 Task: Add a signature Marlon Mitchell containing With heartfelt thanks and warm wishes, Marlon Mitchell to email address softage.6@softage.net and add a label Commercial leases
Action: Mouse moved to (1094, 68)
Screenshot: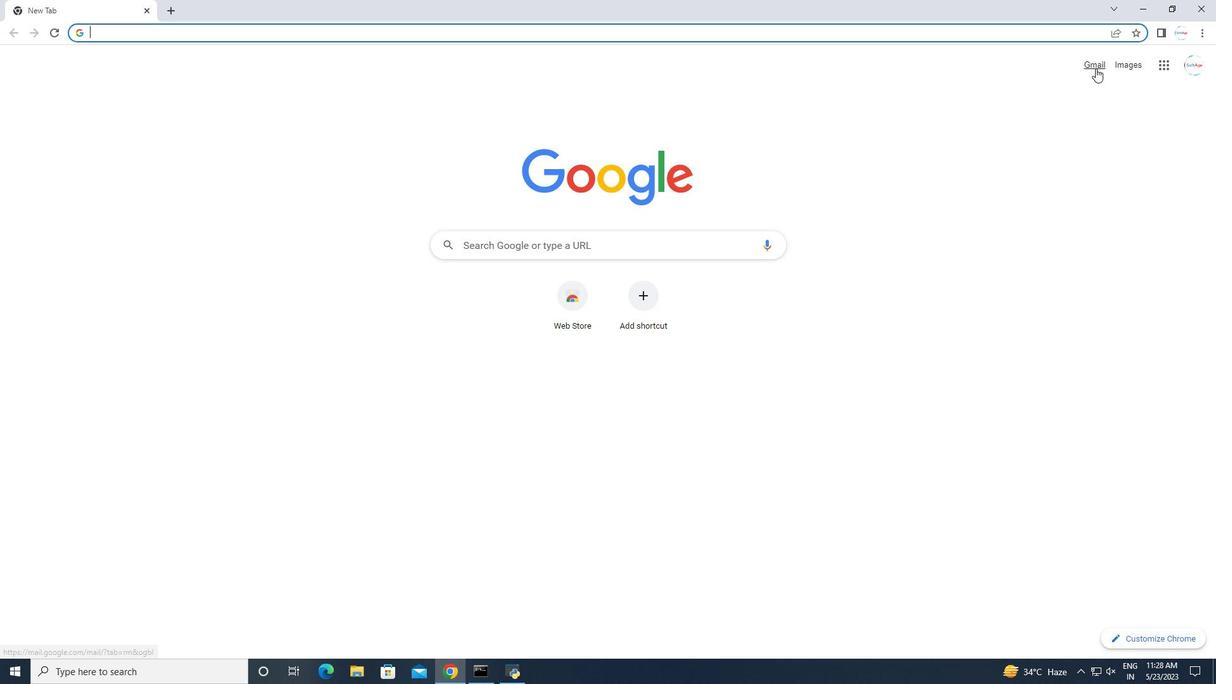 
Action: Mouse pressed left at (1094, 68)
Screenshot: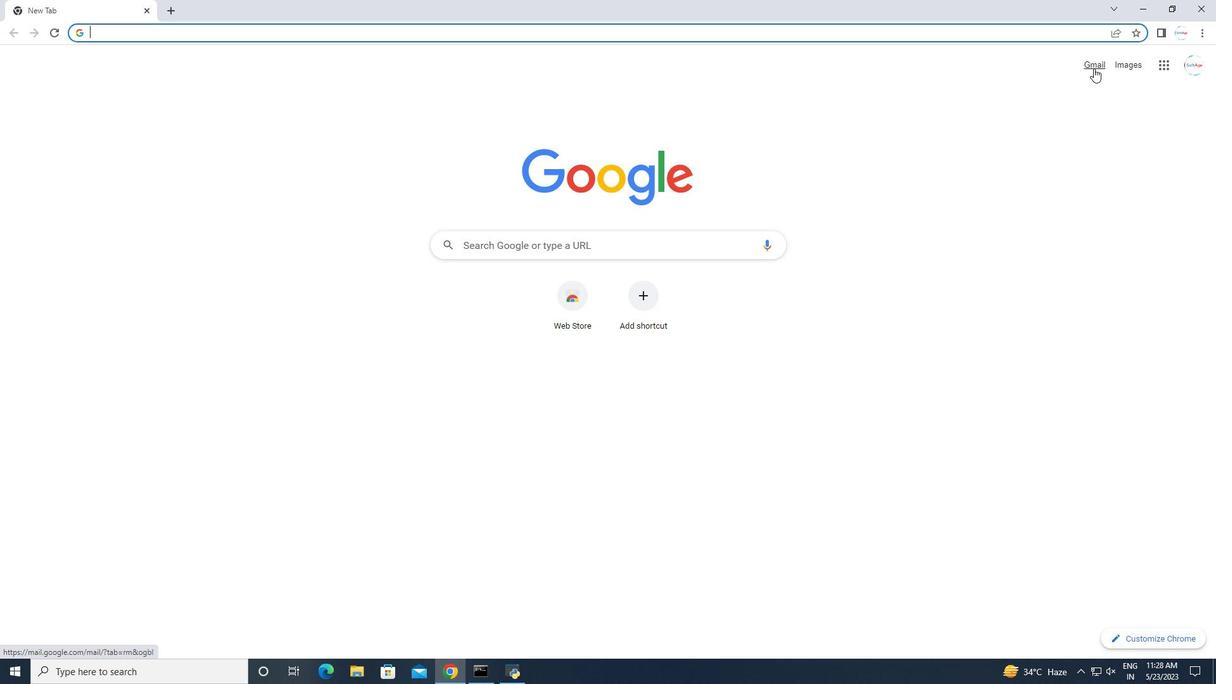 
Action: Mouse moved to (1136, 64)
Screenshot: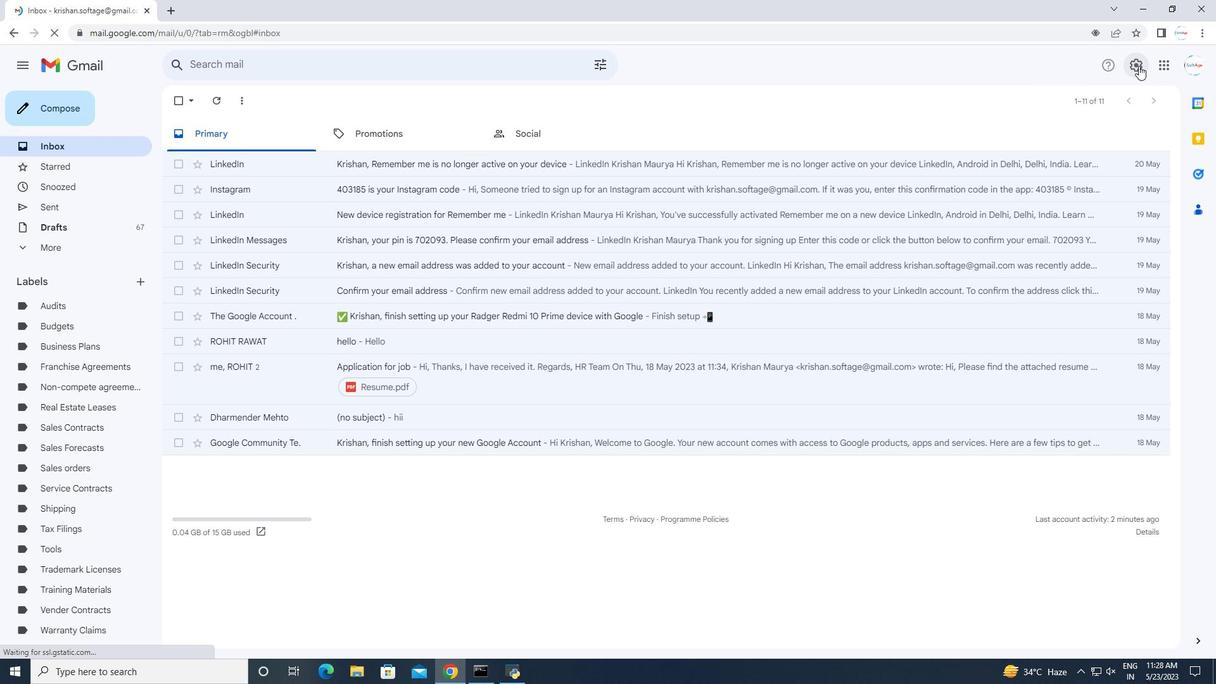 
Action: Mouse pressed left at (1136, 64)
Screenshot: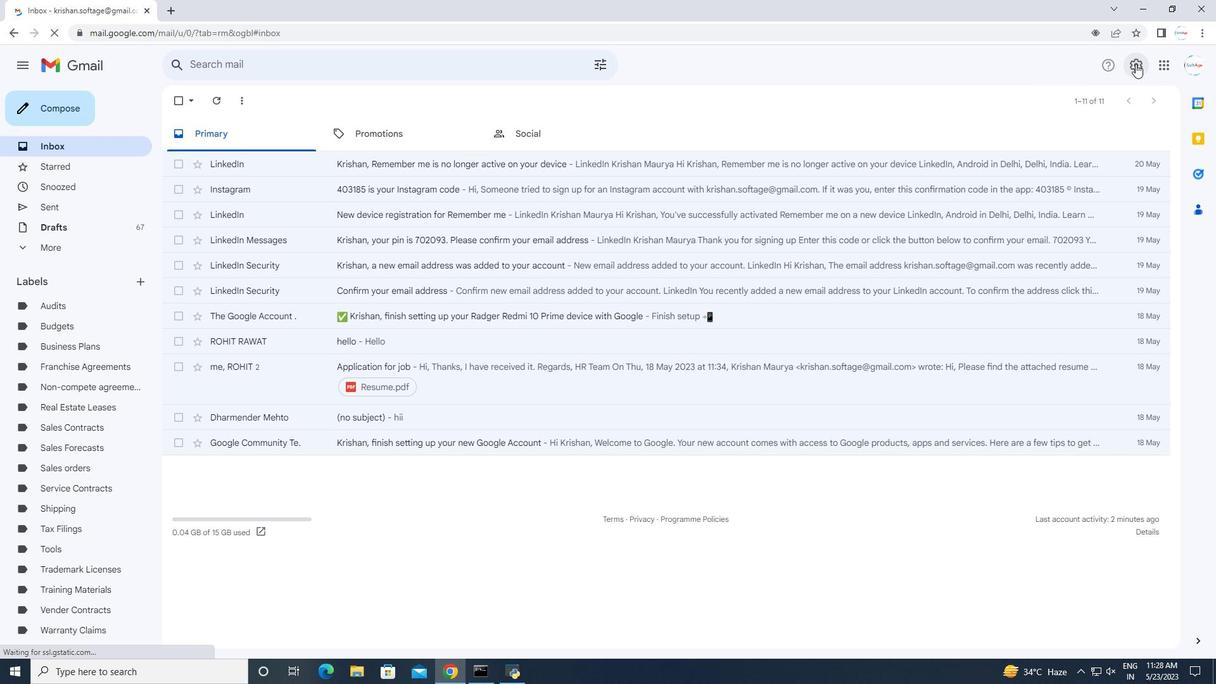 
Action: Mouse moved to (1090, 130)
Screenshot: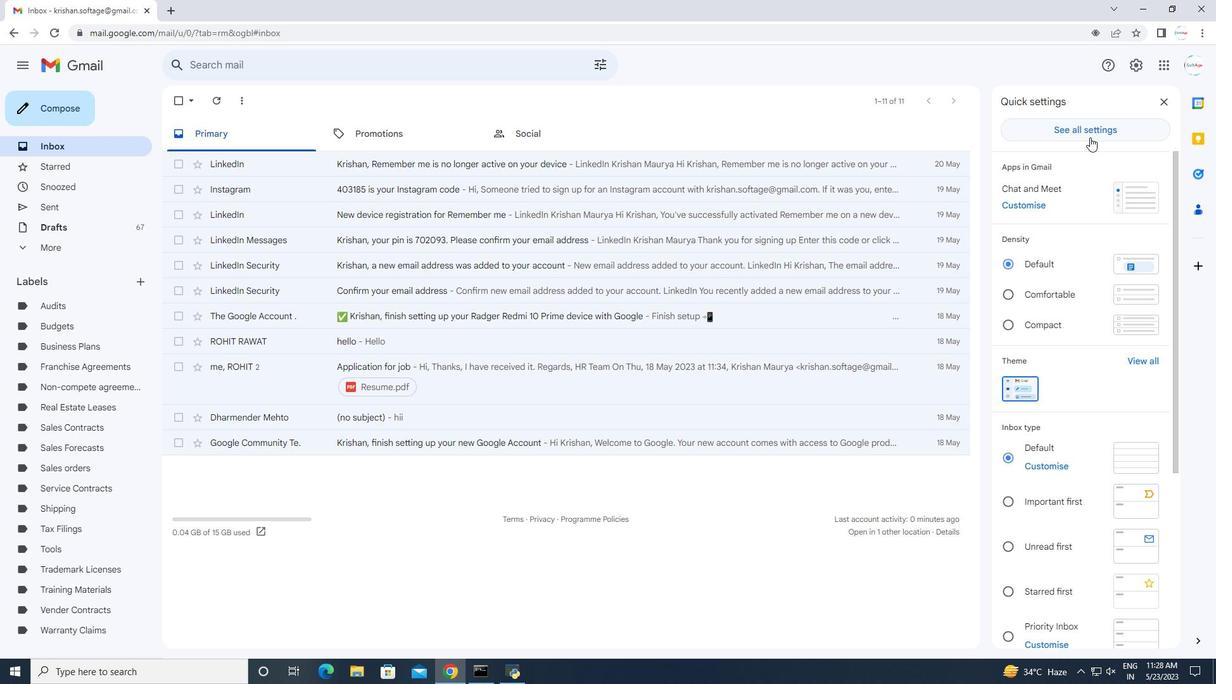 
Action: Mouse pressed left at (1090, 130)
Screenshot: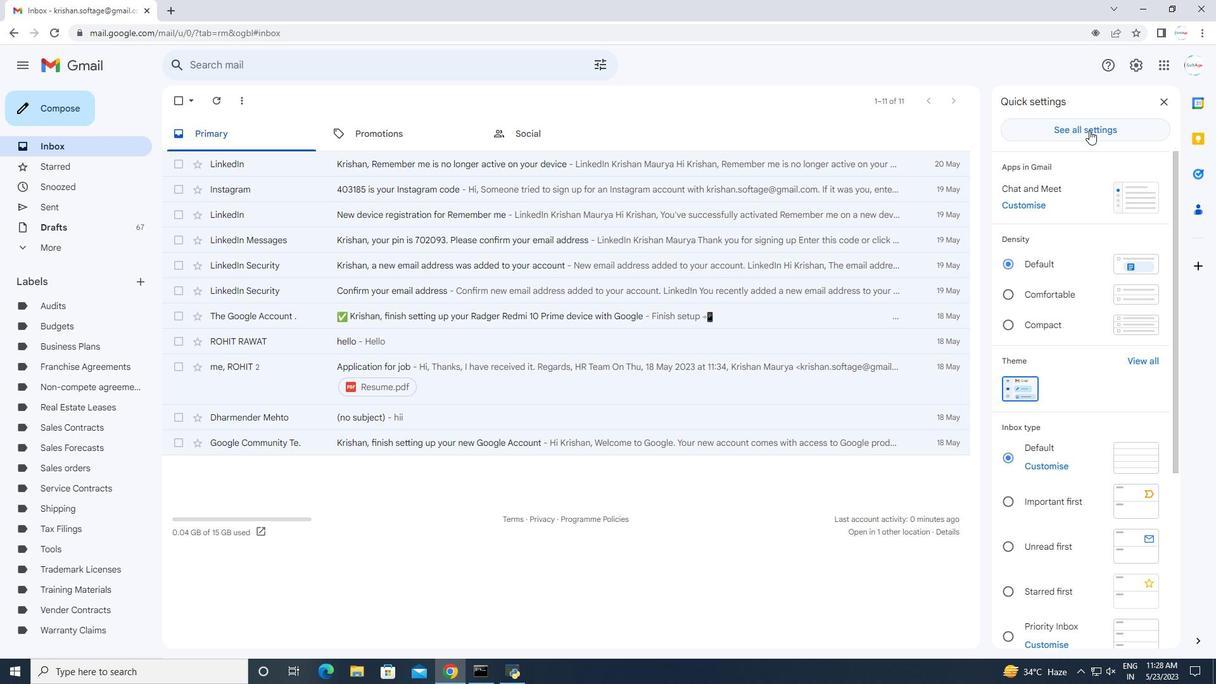 
Action: Mouse moved to (643, 244)
Screenshot: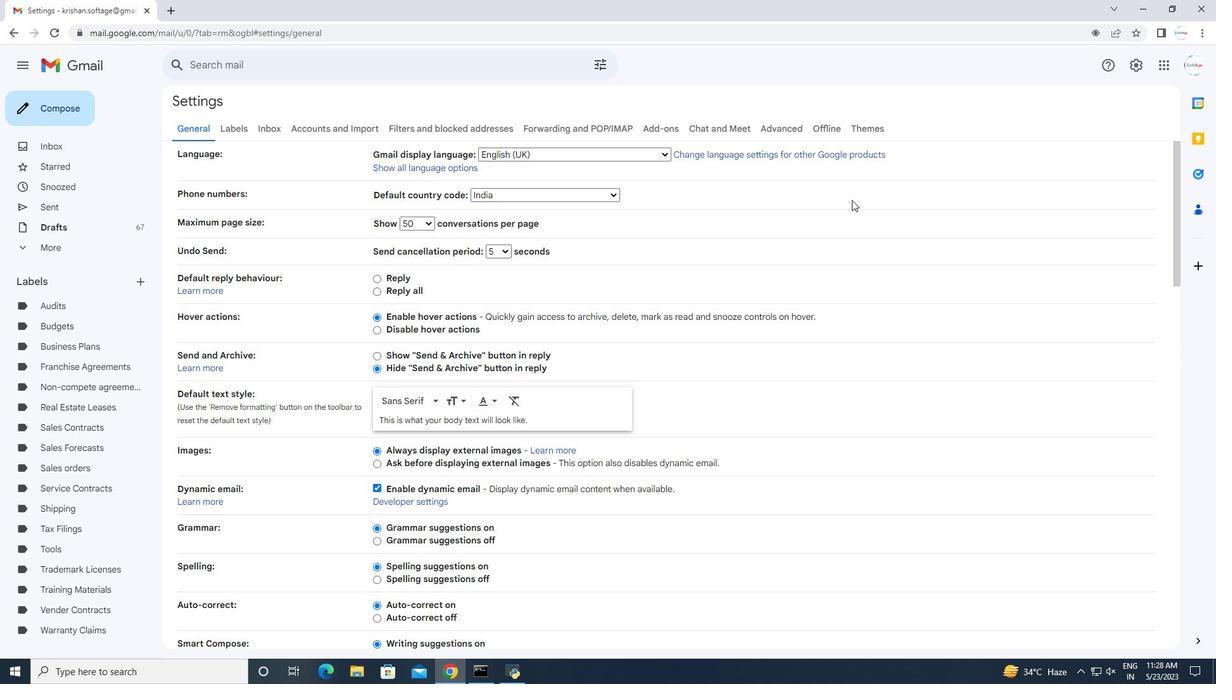 
Action: Mouse scrolled (643, 244) with delta (0, 0)
Screenshot: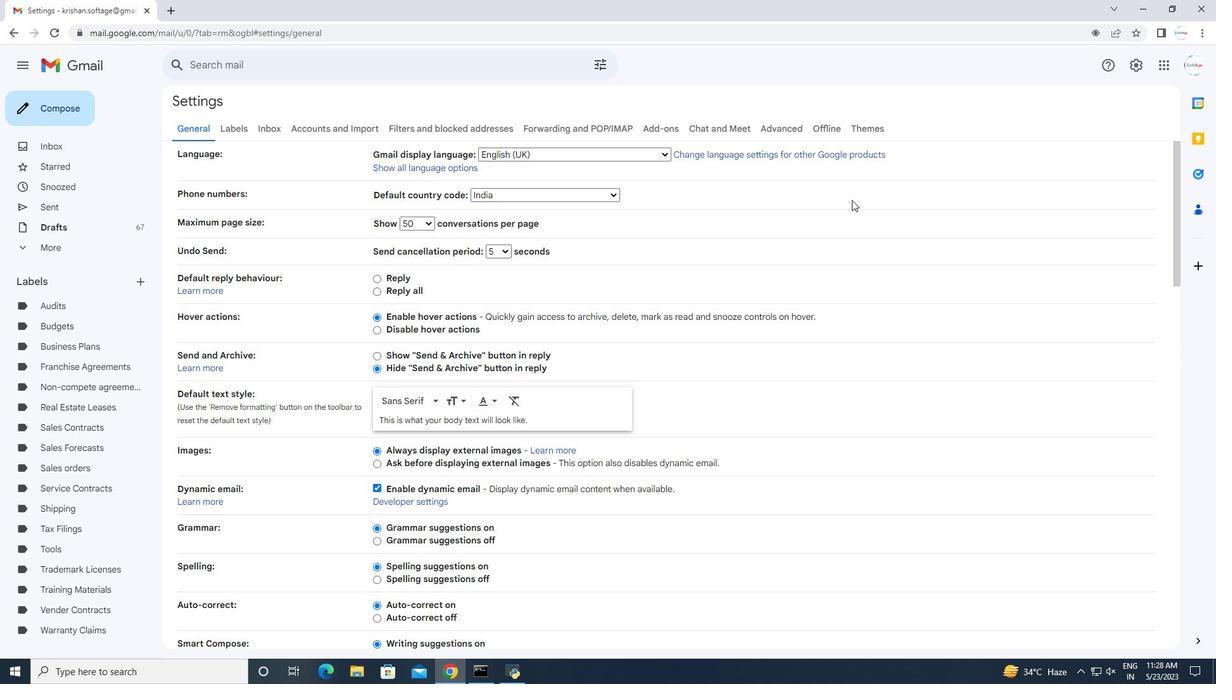 
Action: Mouse moved to (595, 252)
Screenshot: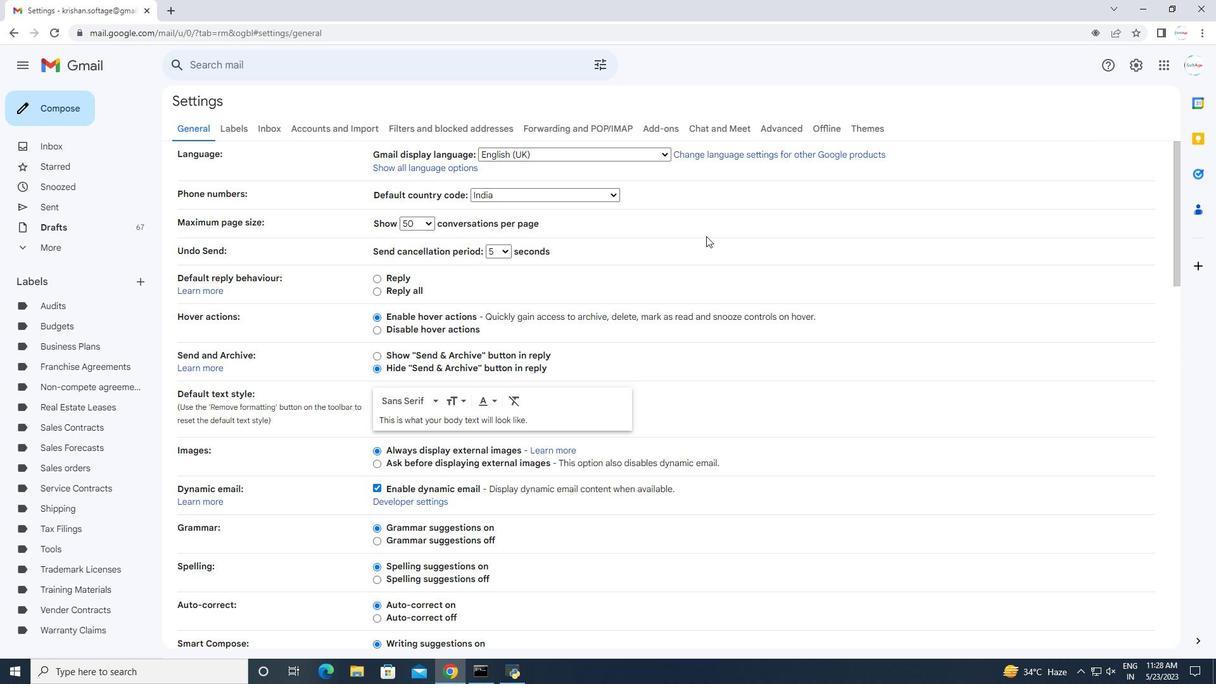 
Action: Mouse scrolled (595, 251) with delta (0, 0)
Screenshot: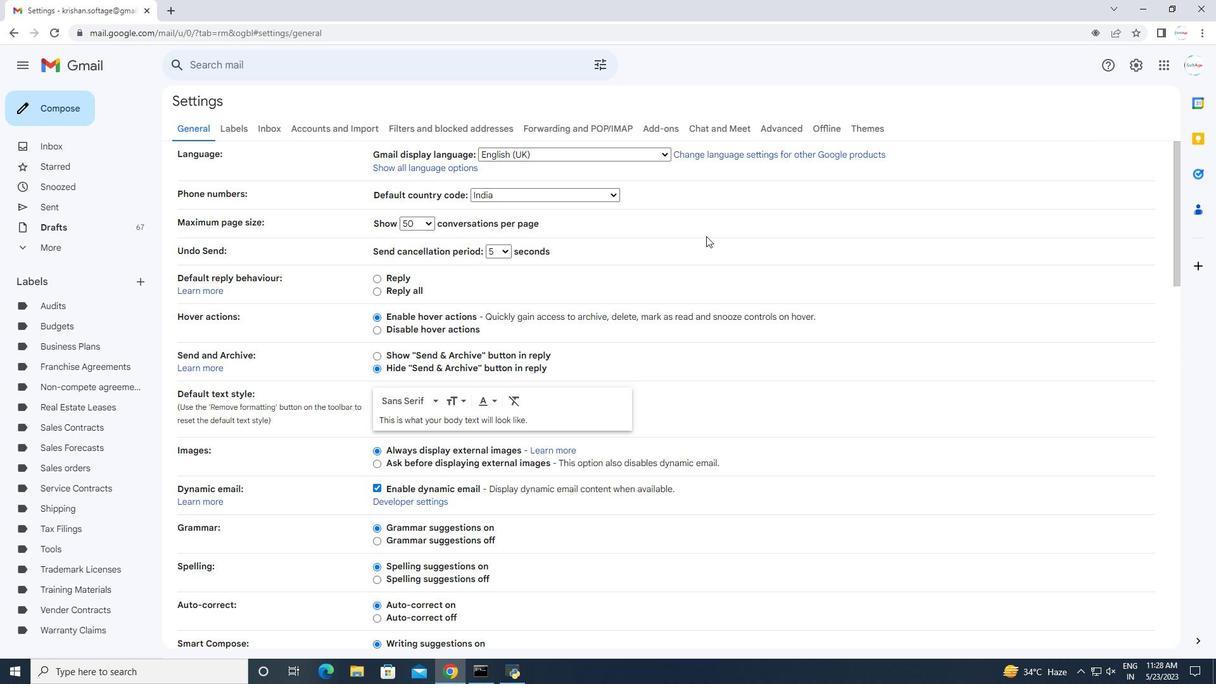 
Action: Mouse moved to (577, 255)
Screenshot: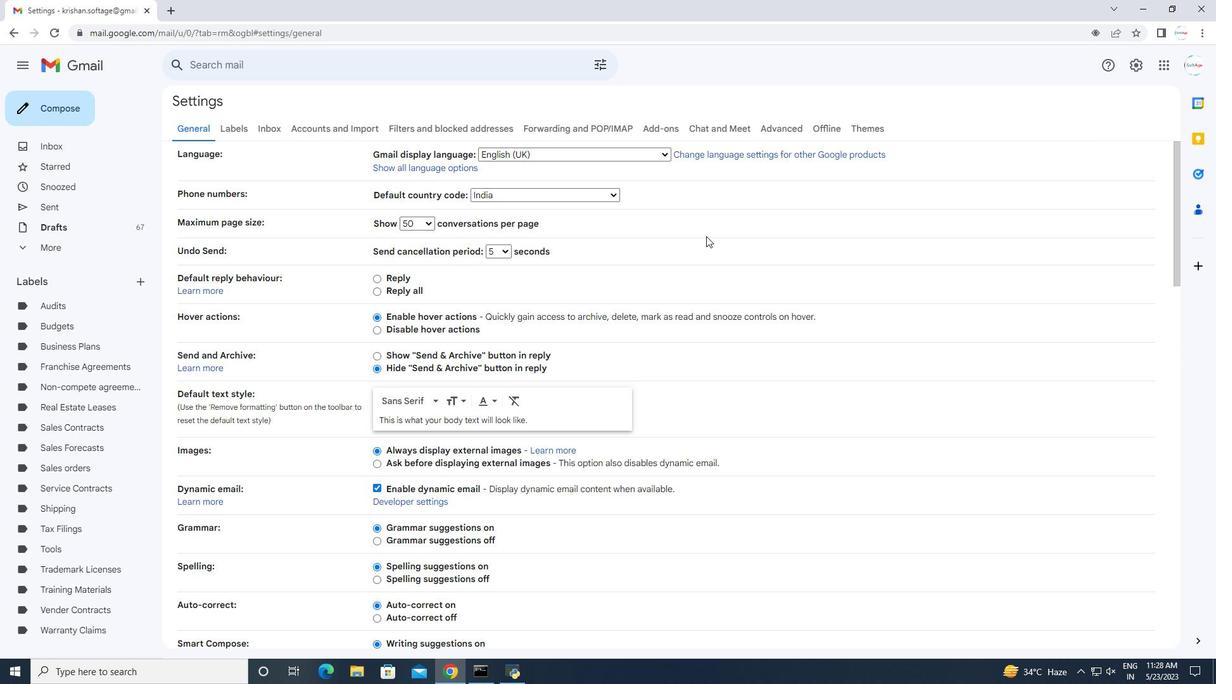 
Action: Mouse scrolled (577, 254) with delta (0, 0)
Screenshot: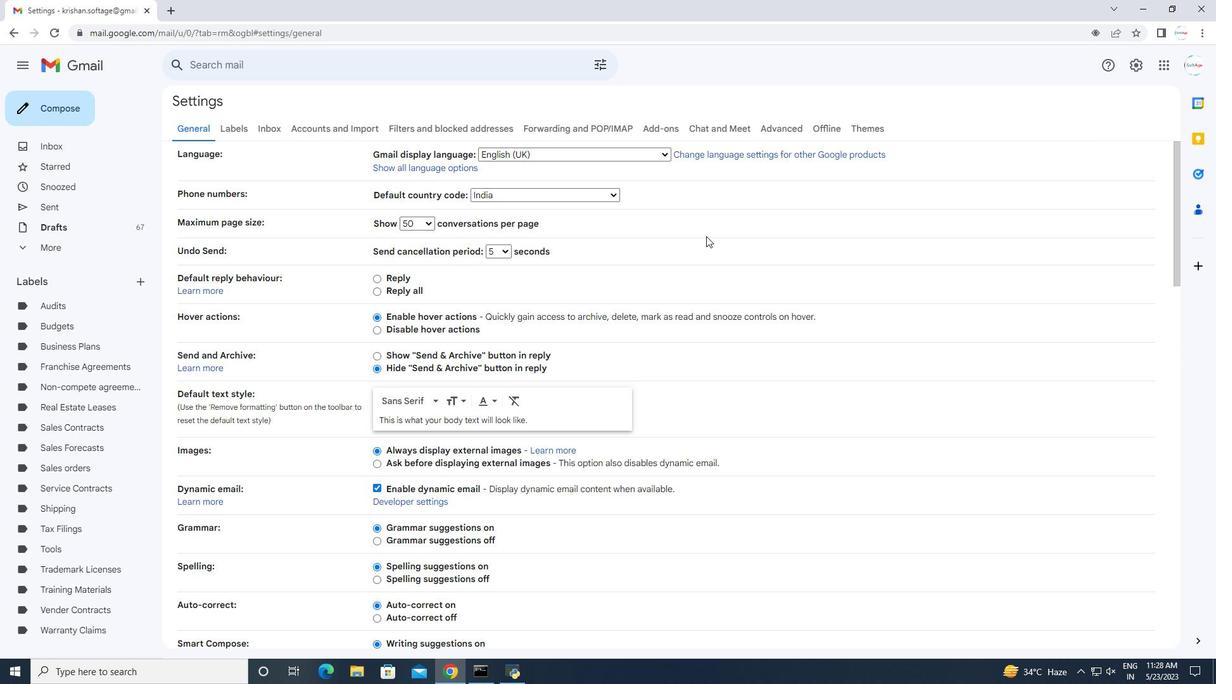
Action: Mouse scrolled (577, 254) with delta (0, 0)
Screenshot: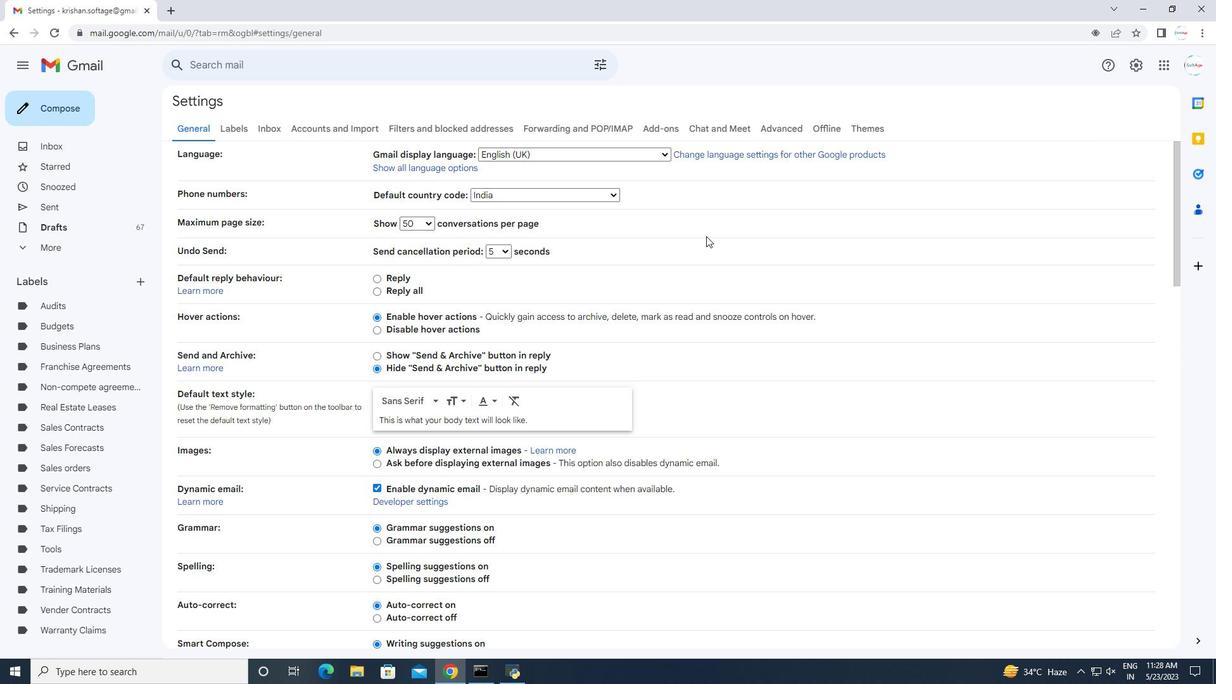 
Action: Mouse scrolled (577, 254) with delta (0, 0)
Screenshot: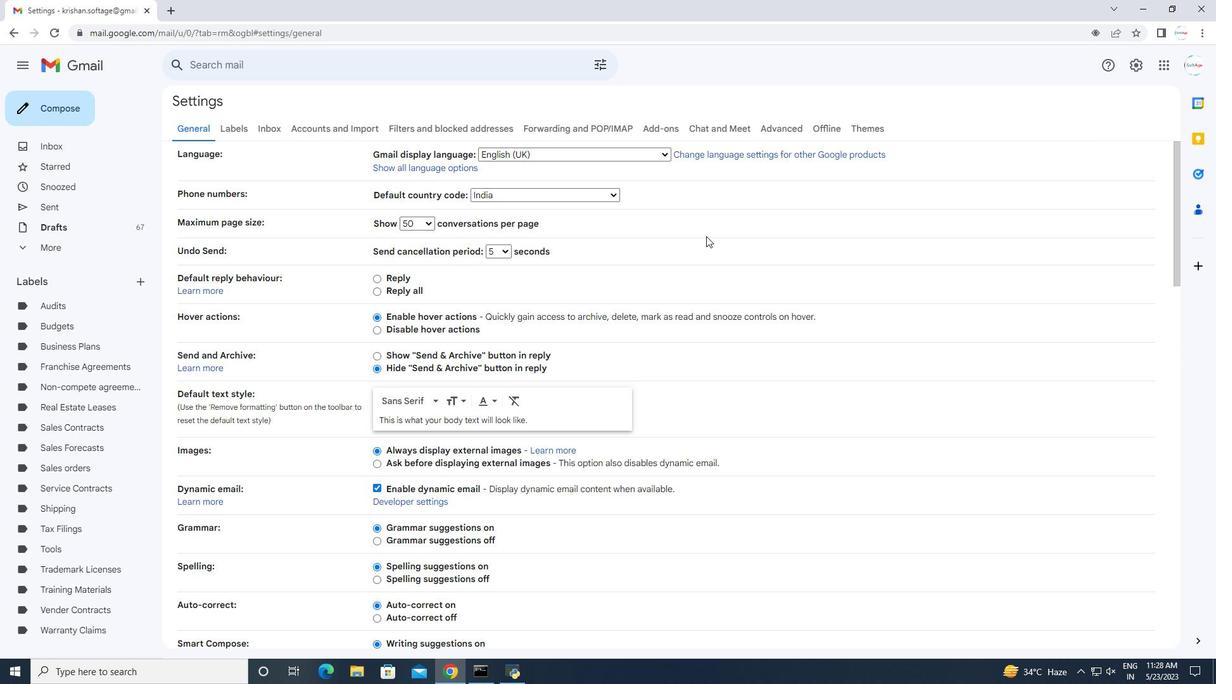 
Action: Mouse scrolled (577, 254) with delta (0, 0)
Screenshot: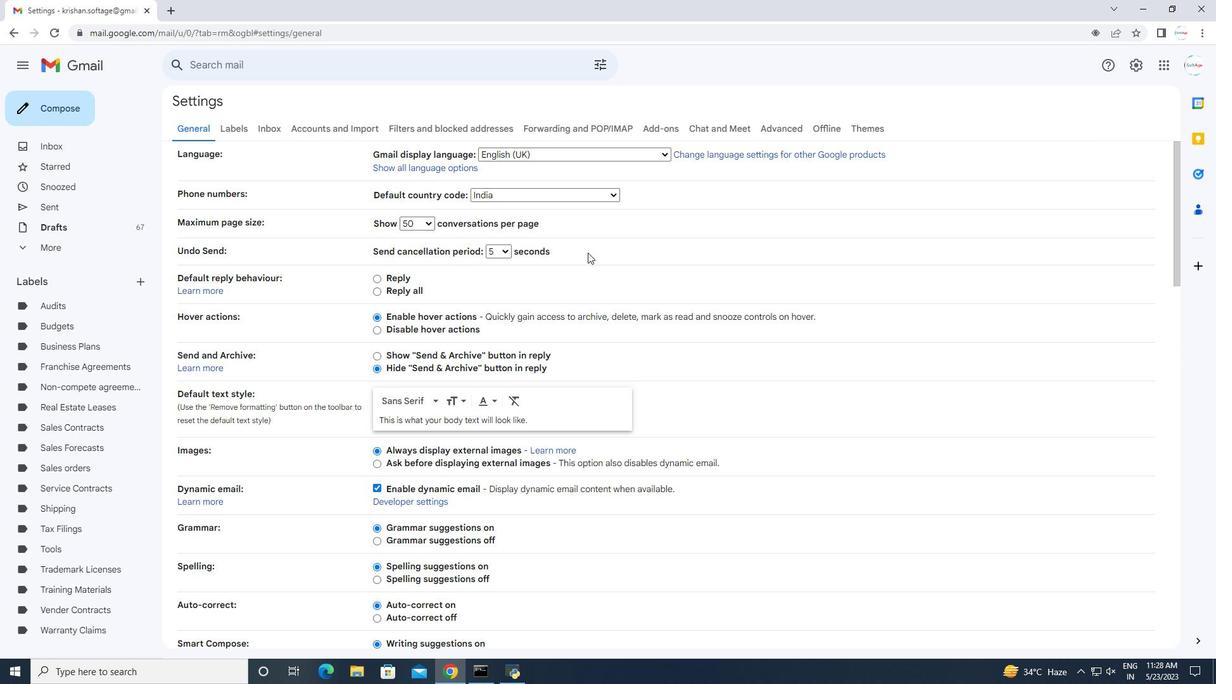 
Action: Mouse scrolled (577, 254) with delta (0, 0)
Screenshot: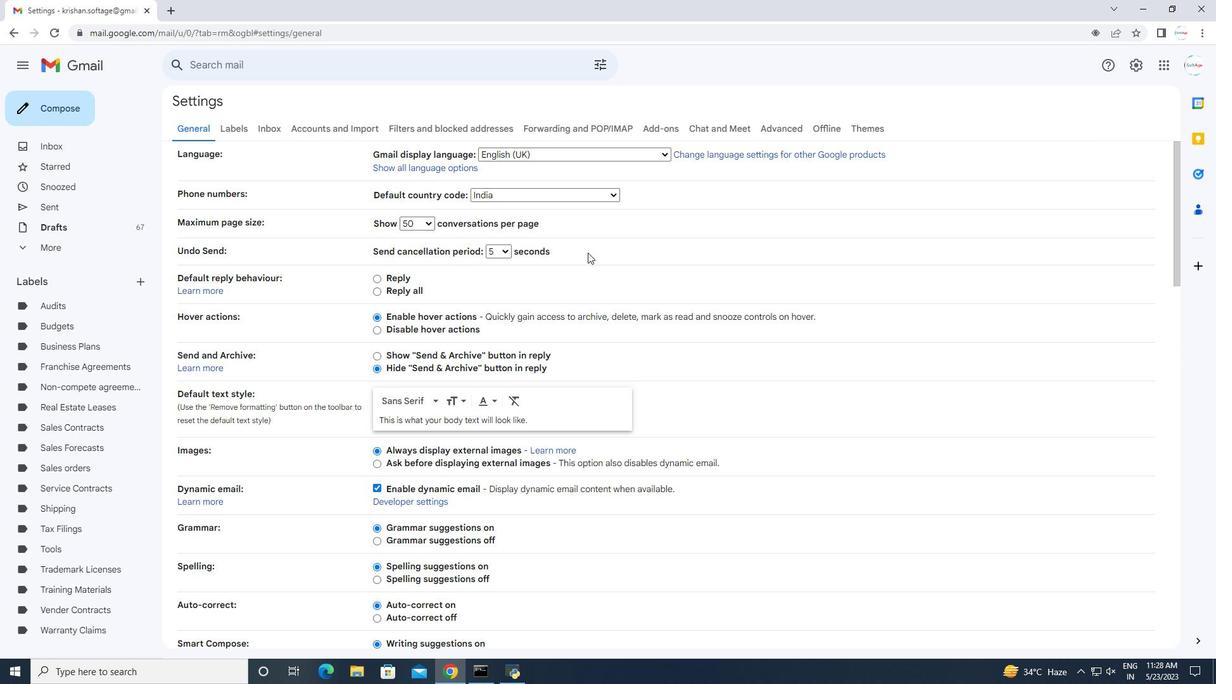 
Action: Mouse moved to (574, 261)
Screenshot: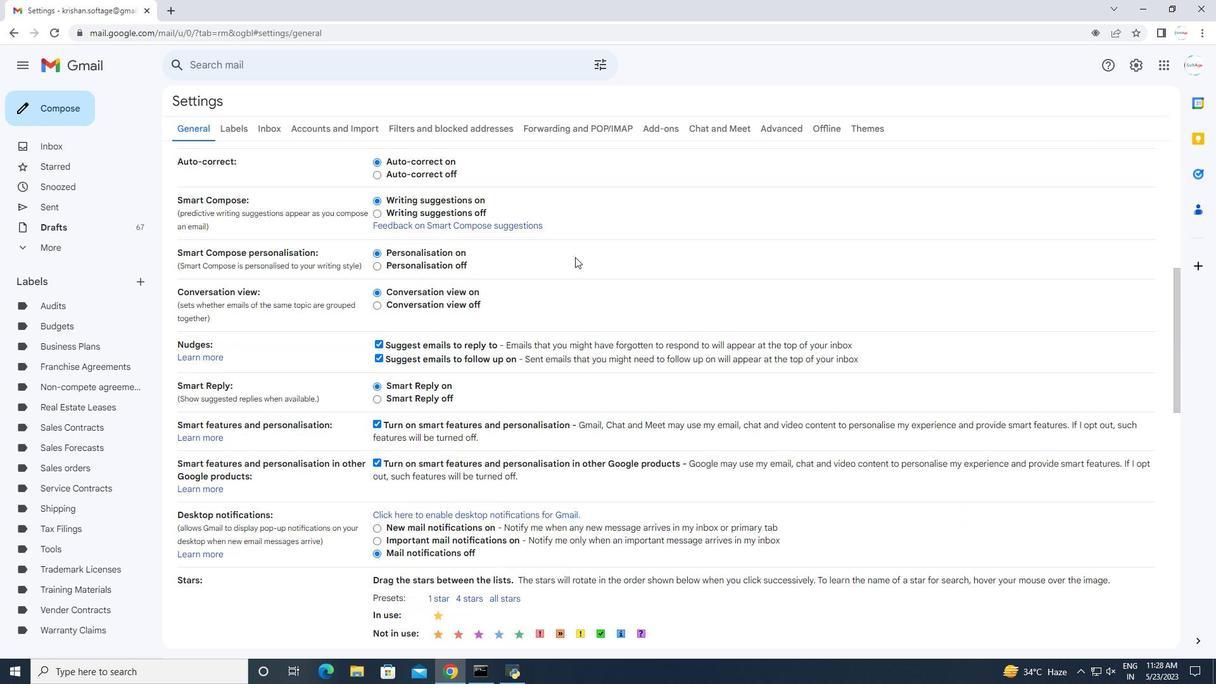 
Action: Mouse scrolled (574, 261) with delta (0, 0)
Screenshot: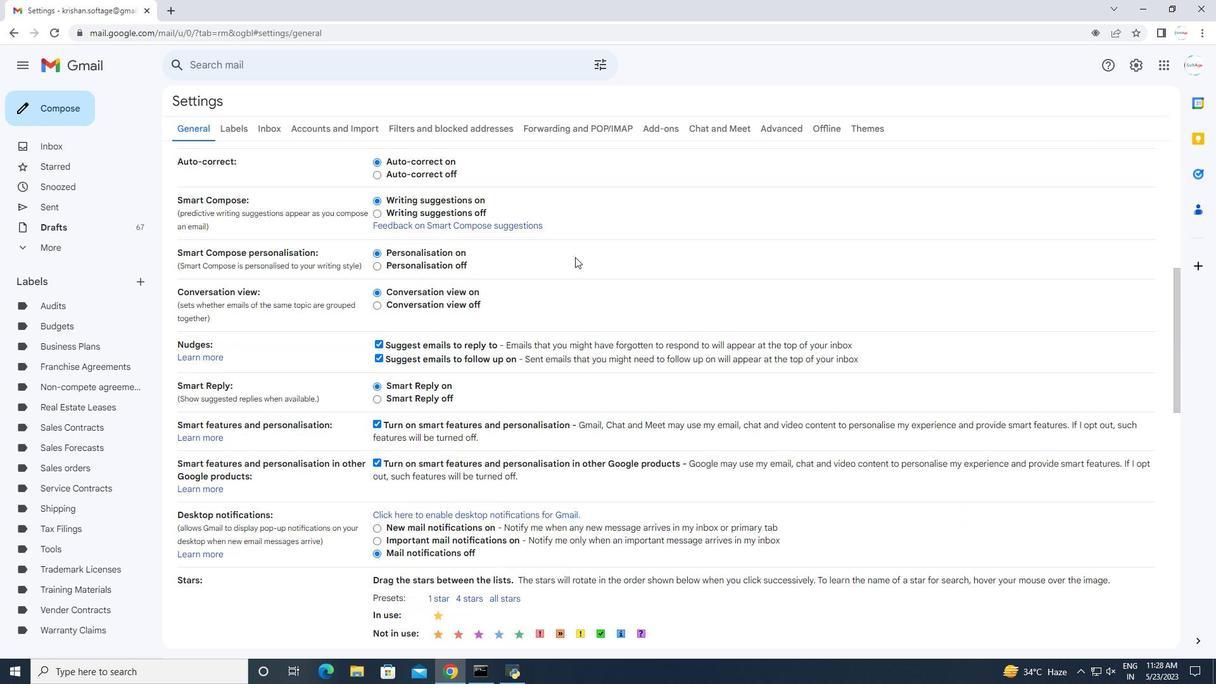
Action: Mouse moved to (574, 263)
Screenshot: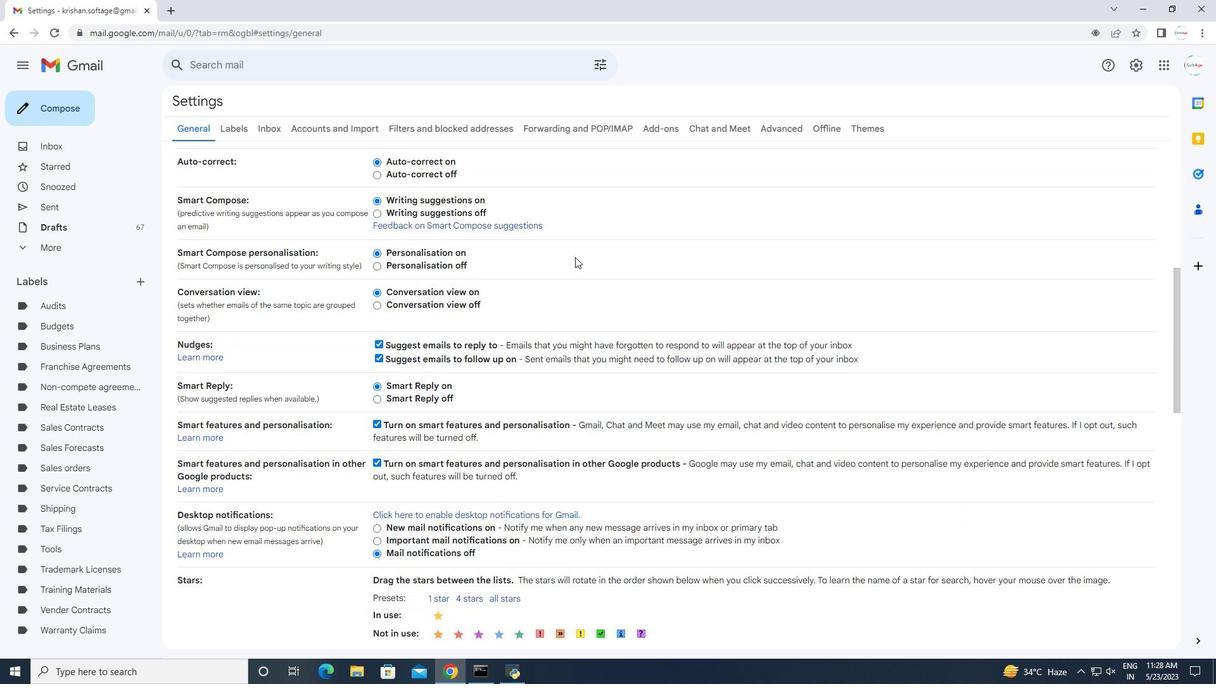 
Action: Mouse scrolled (574, 262) with delta (0, 0)
Screenshot: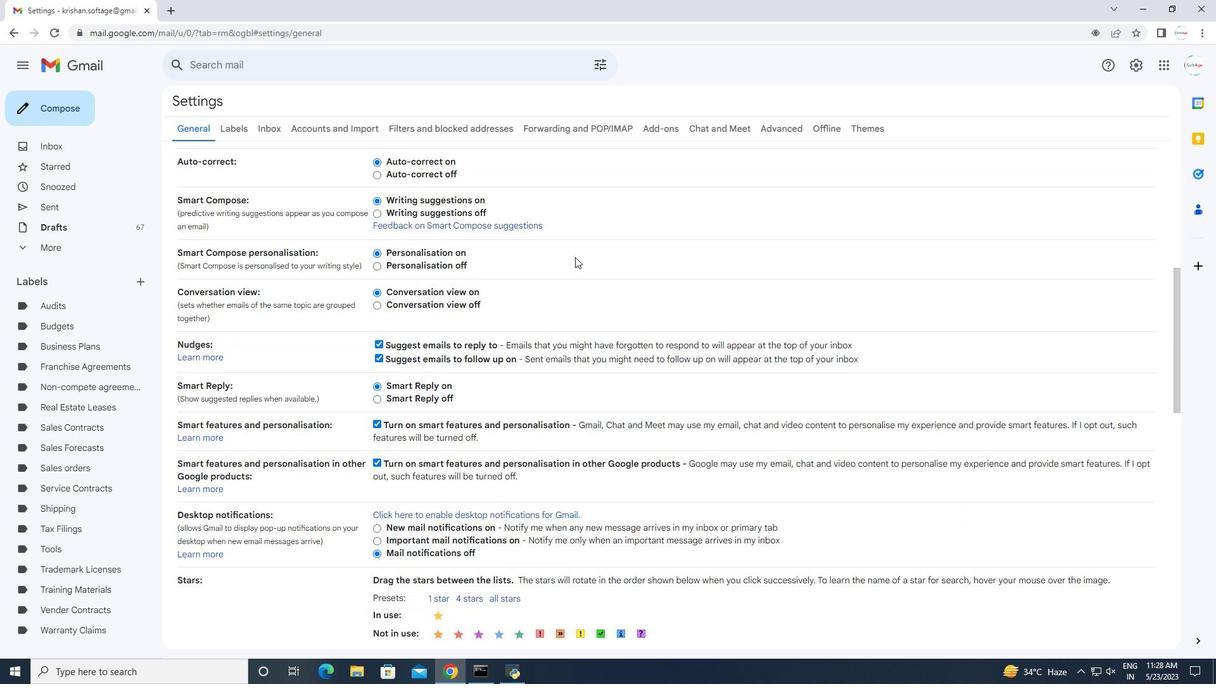 
Action: Mouse moved to (574, 263)
Screenshot: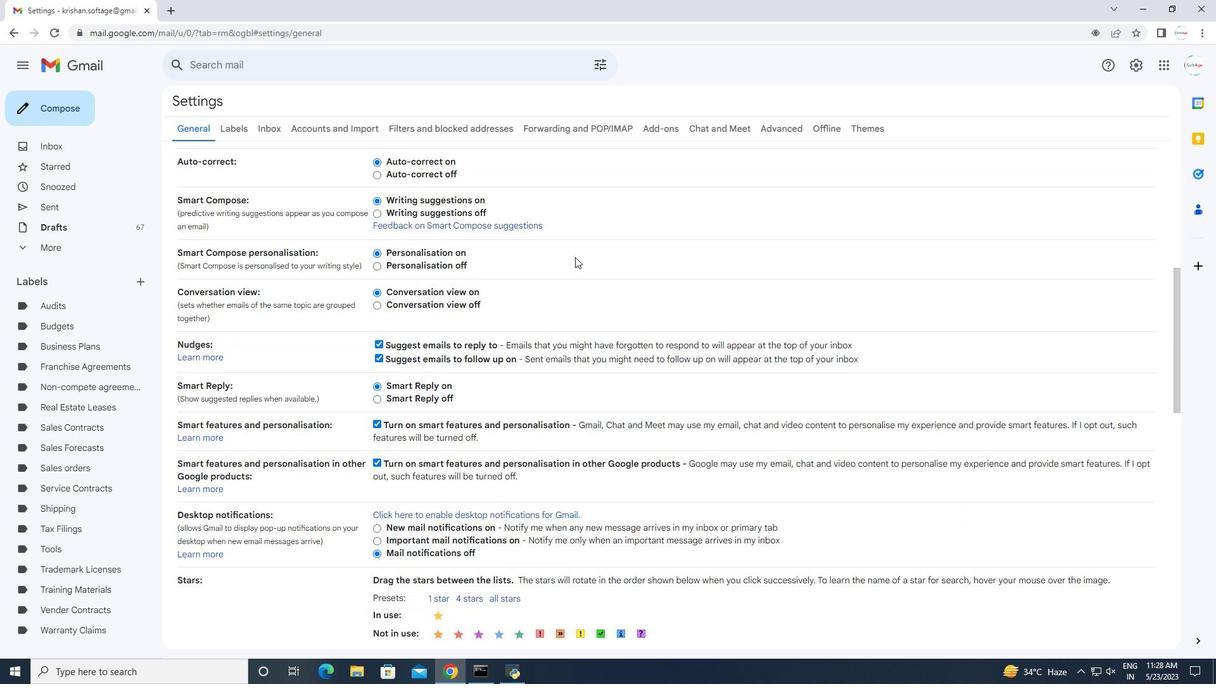 
Action: Mouse scrolled (574, 262) with delta (0, 0)
Screenshot: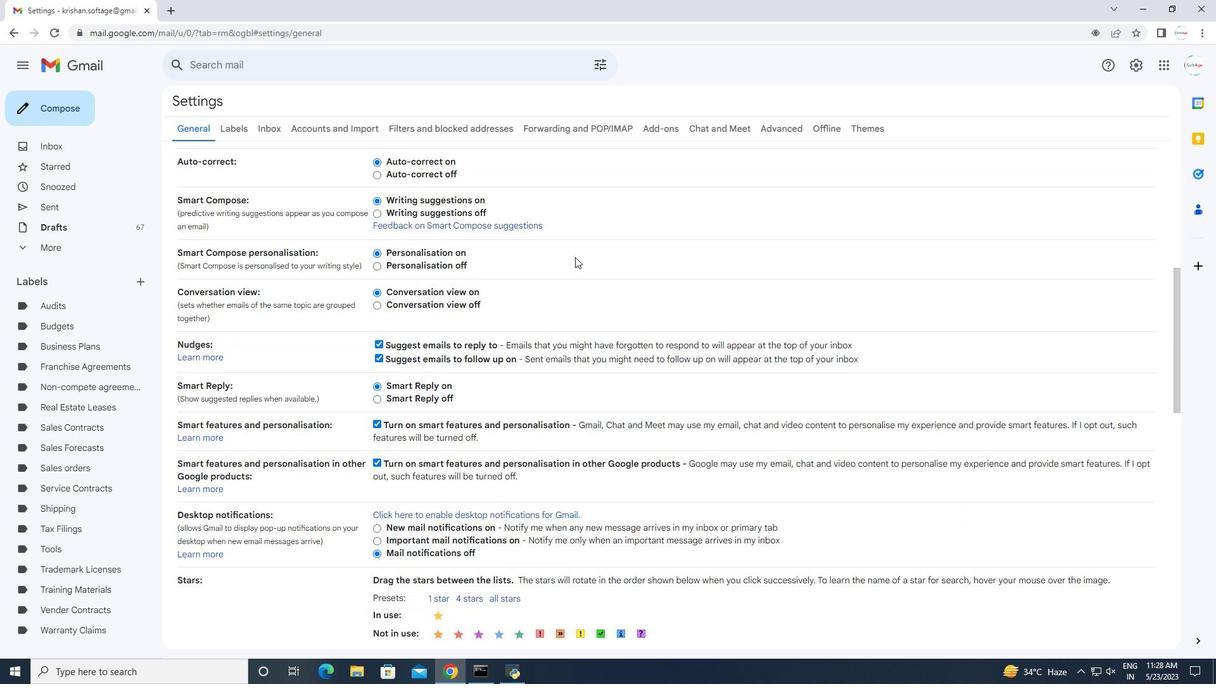 
Action: Mouse scrolled (574, 262) with delta (0, 0)
Screenshot: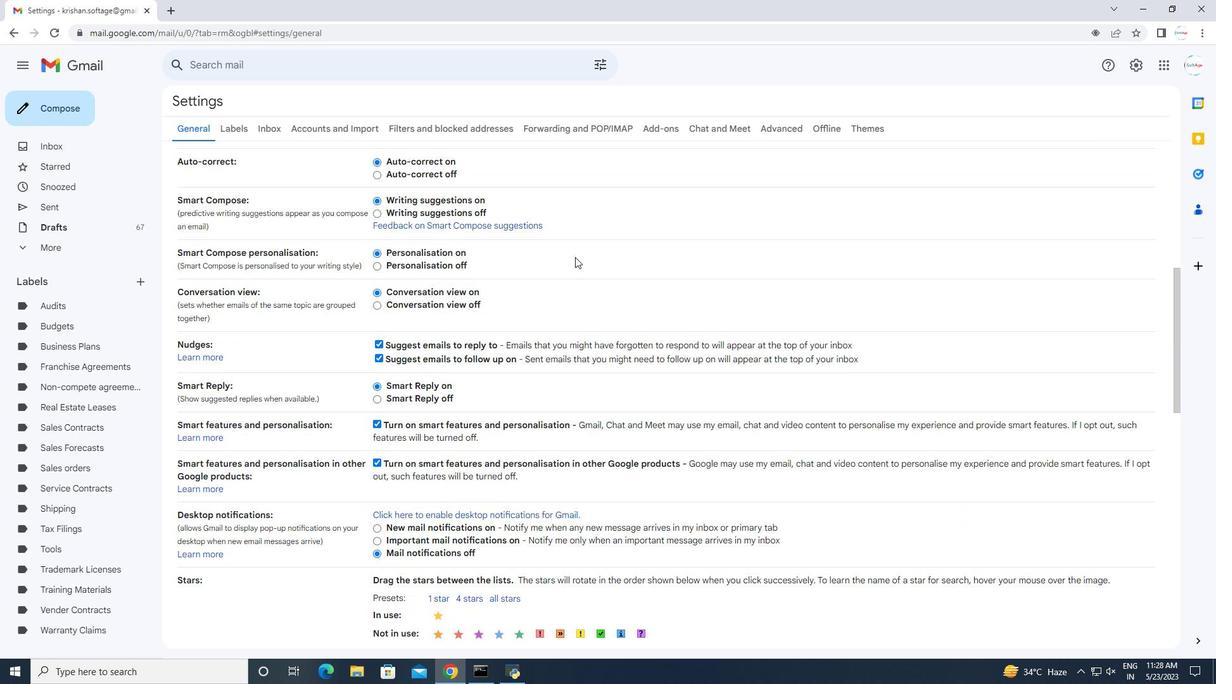 
Action: Mouse scrolled (574, 262) with delta (0, 0)
Screenshot: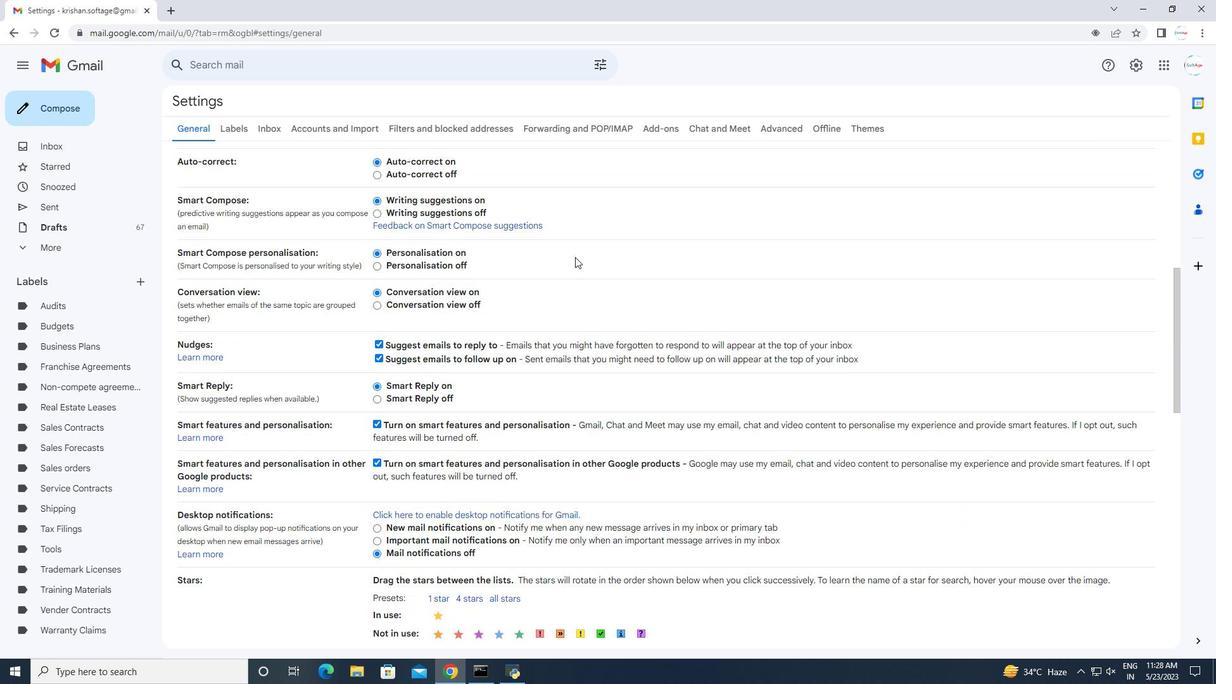 
Action: Mouse moved to (572, 263)
Screenshot: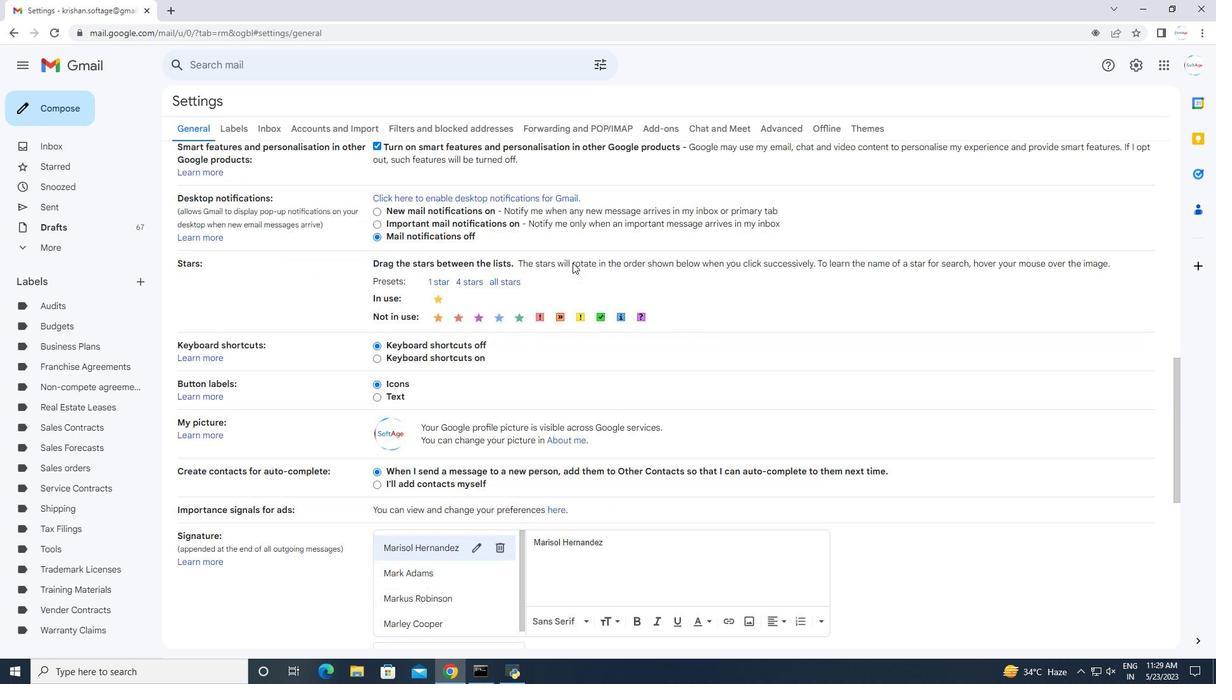 
Action: Mouse scrolled (572, 262) with delta (0, 0)
Screenshot: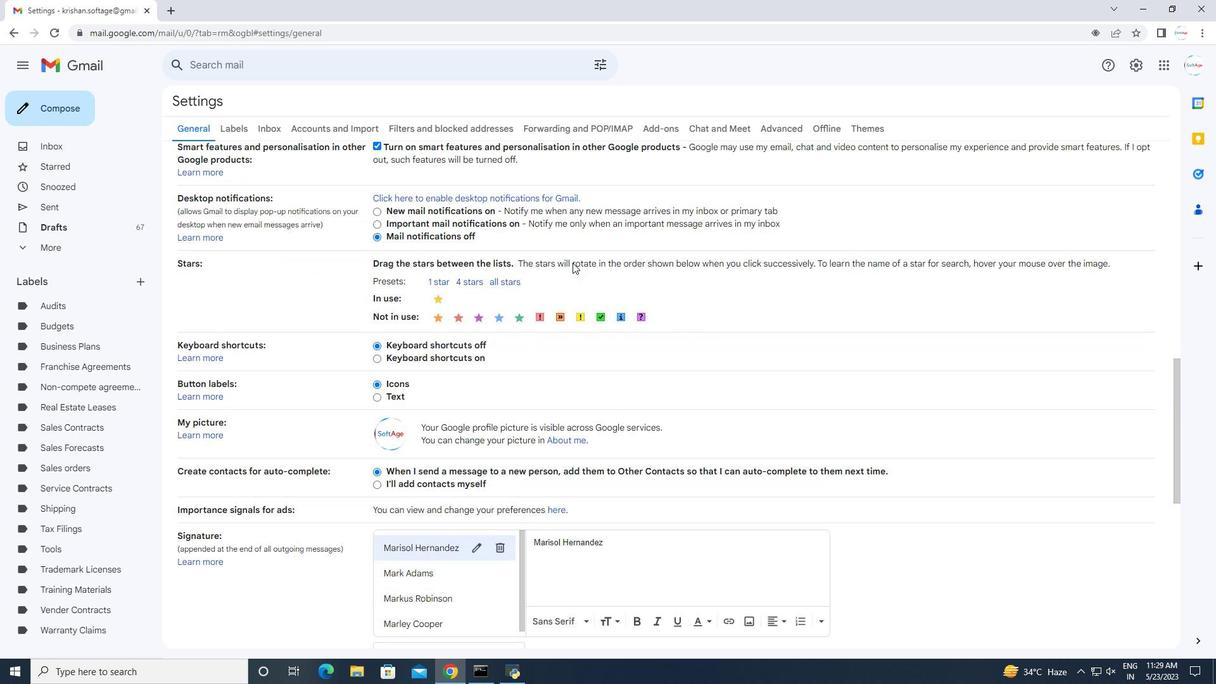 
Action: Mouse scrolled (572, 262) with delta (0, 0)
Screenshot: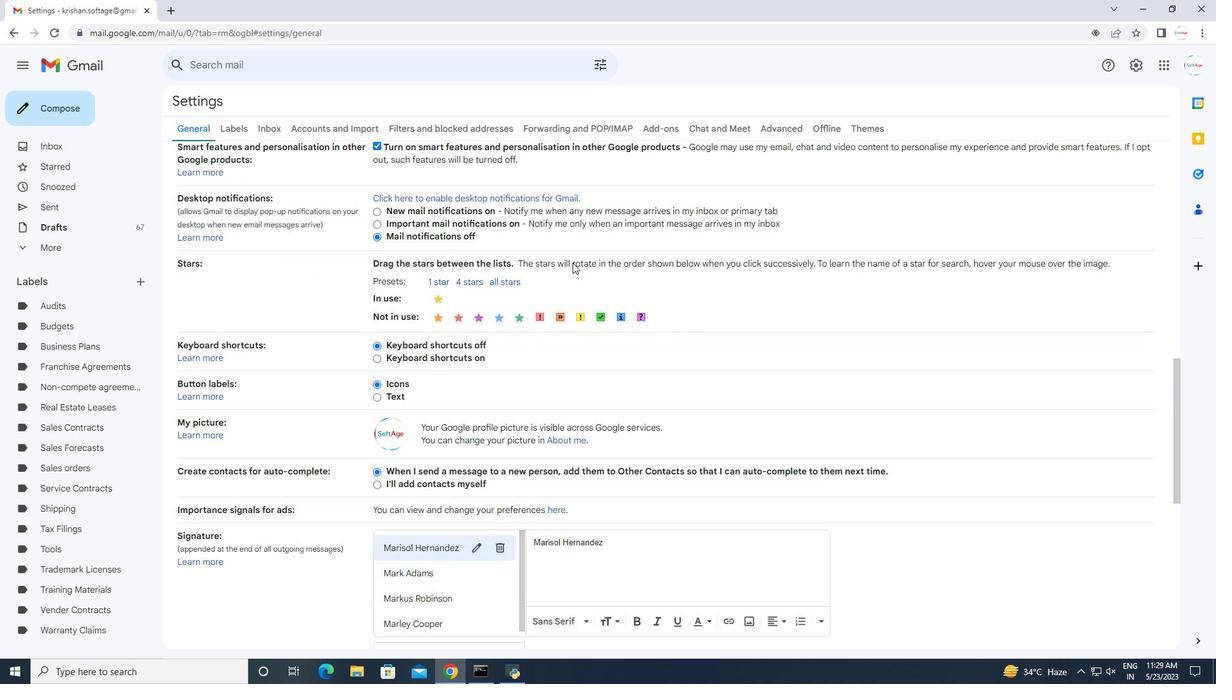 
Action: Mouse scrolled (572, 262) with delta (0, 0)
Screenshot: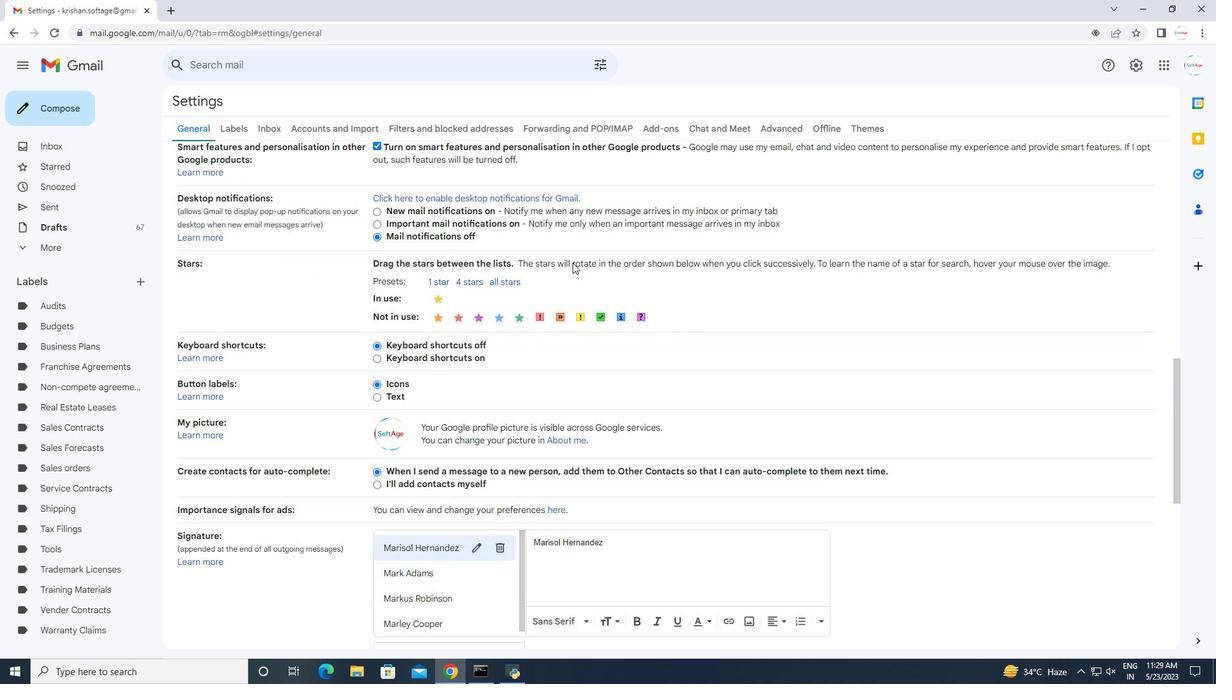 
Action: Mouse scrolled (572, 262) with delta (0, 0)
Screenshot: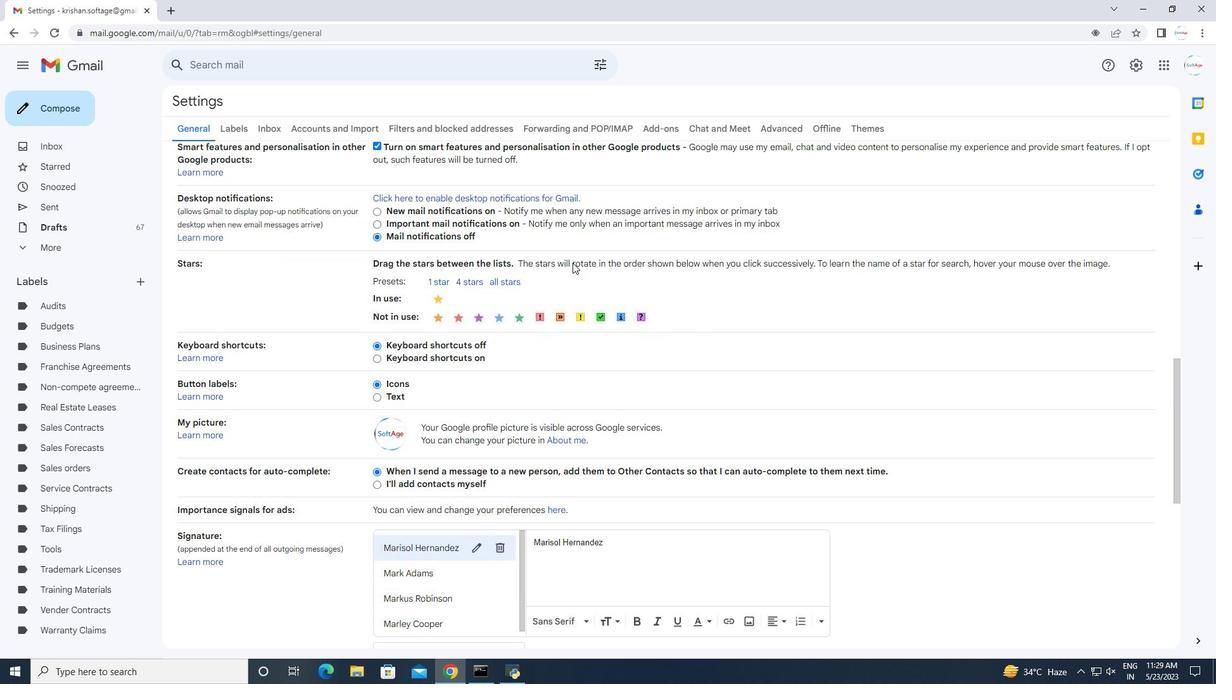 
Action: Mouse scrolled (572, 262) with delta (0, 0)
Screenshot: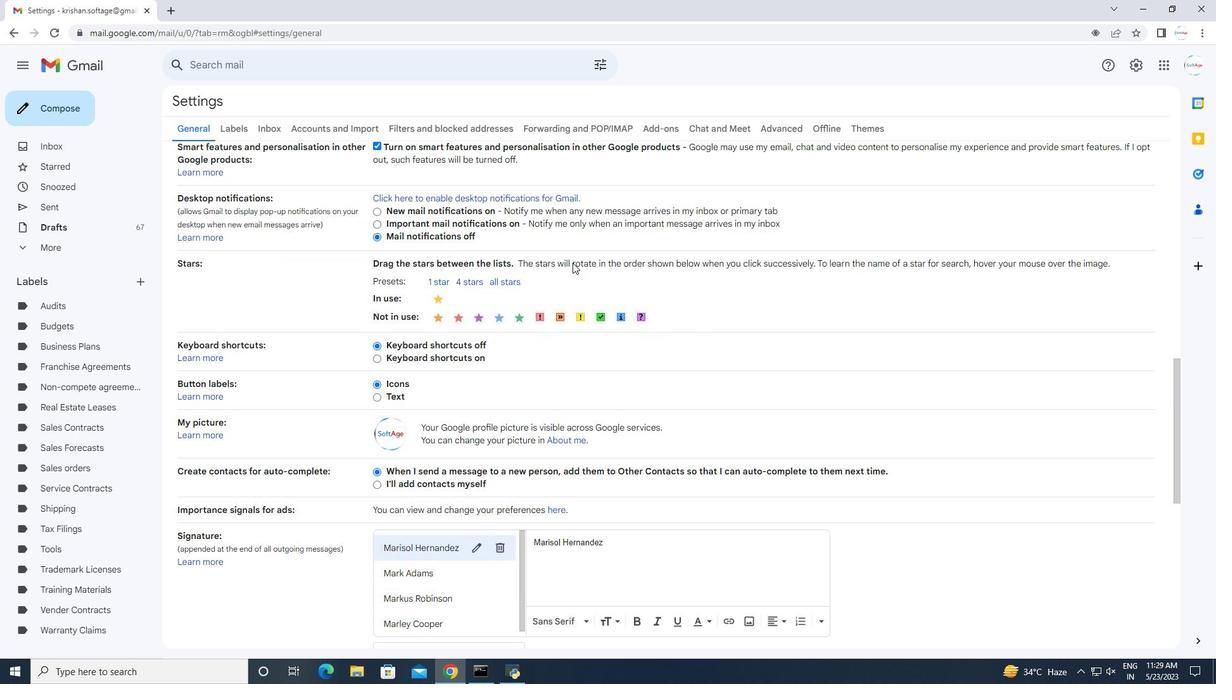 
Action: Mouse moved to (465, 340)
Screenshot: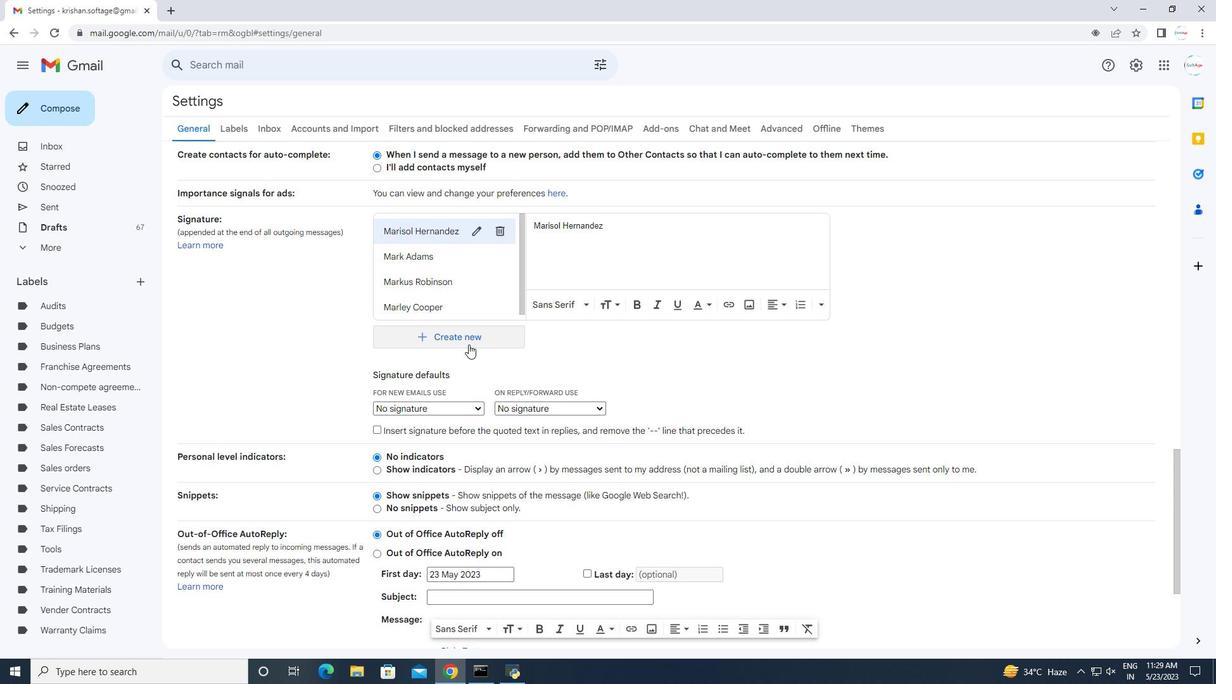 
Action: Mouse pressed left at (465, 340)
Screenshot: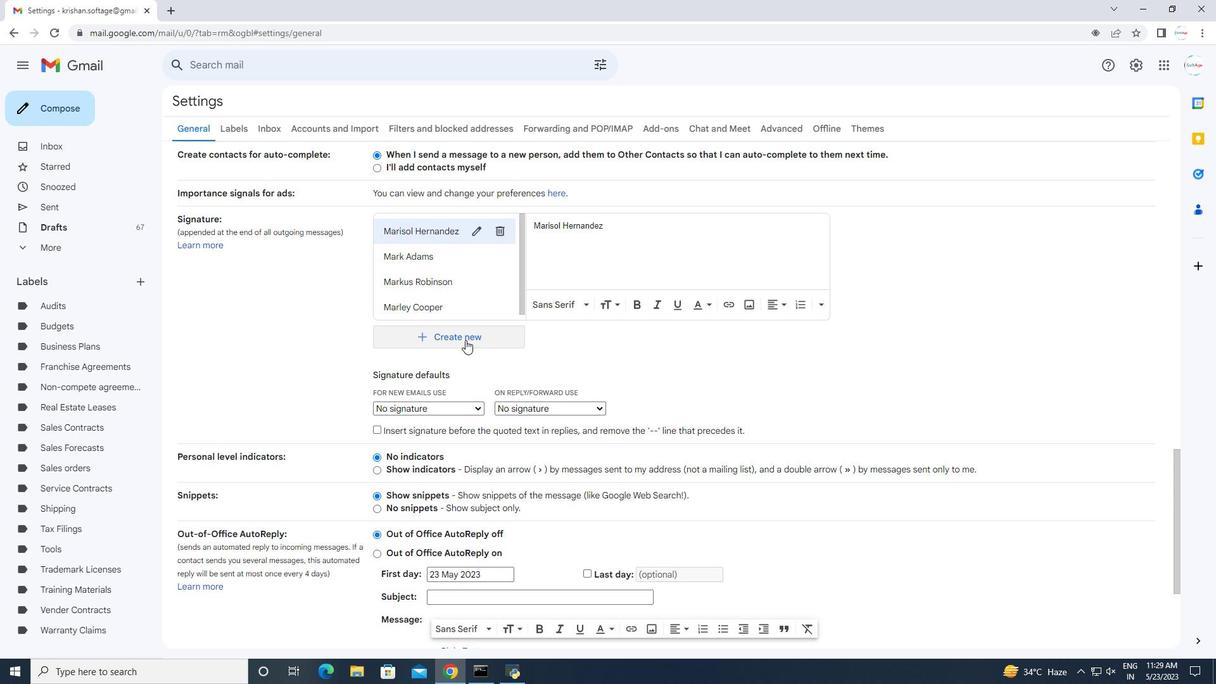 
Action: Mouse moved to (484, 342)
Screenshot: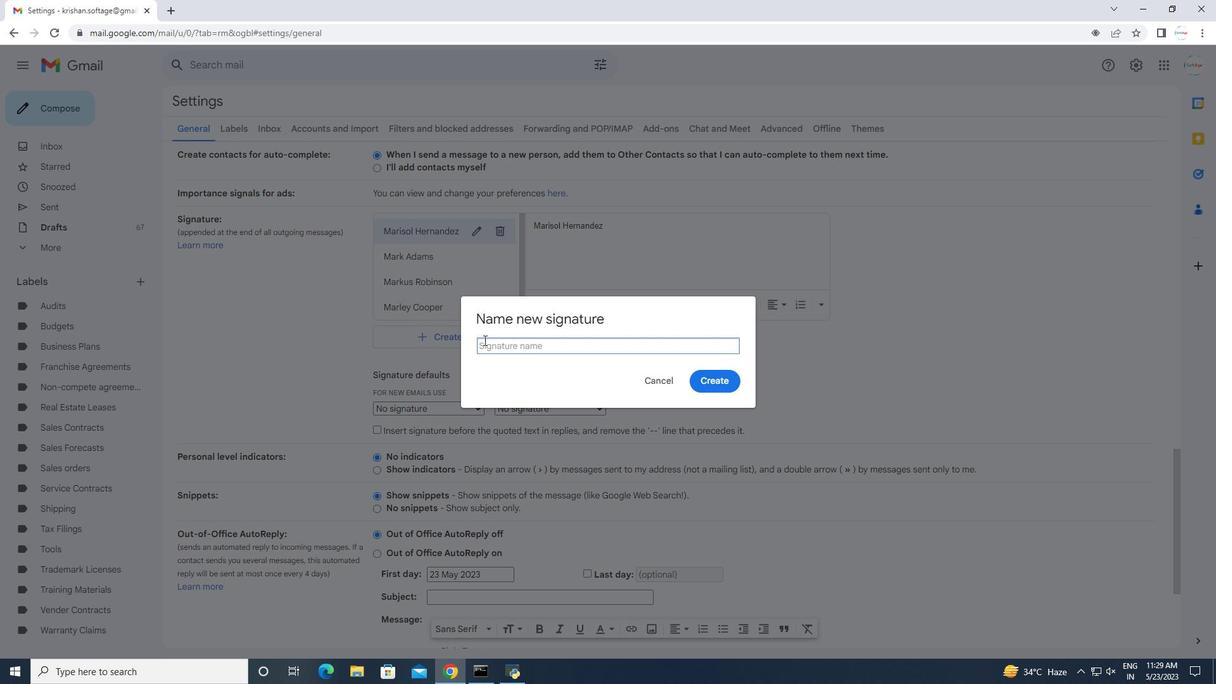 
Action: Mouse pressed left at (484, 342)
Screenshot: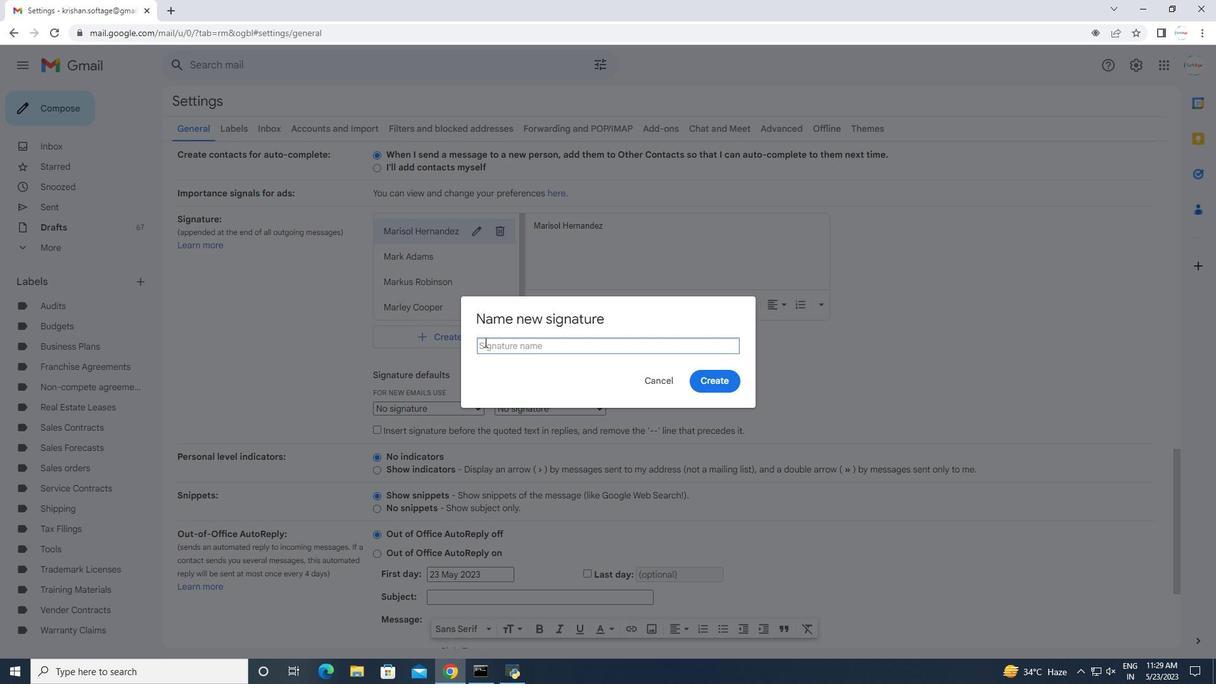 
Action: Mouse moved to (482, 343)
Screenshot: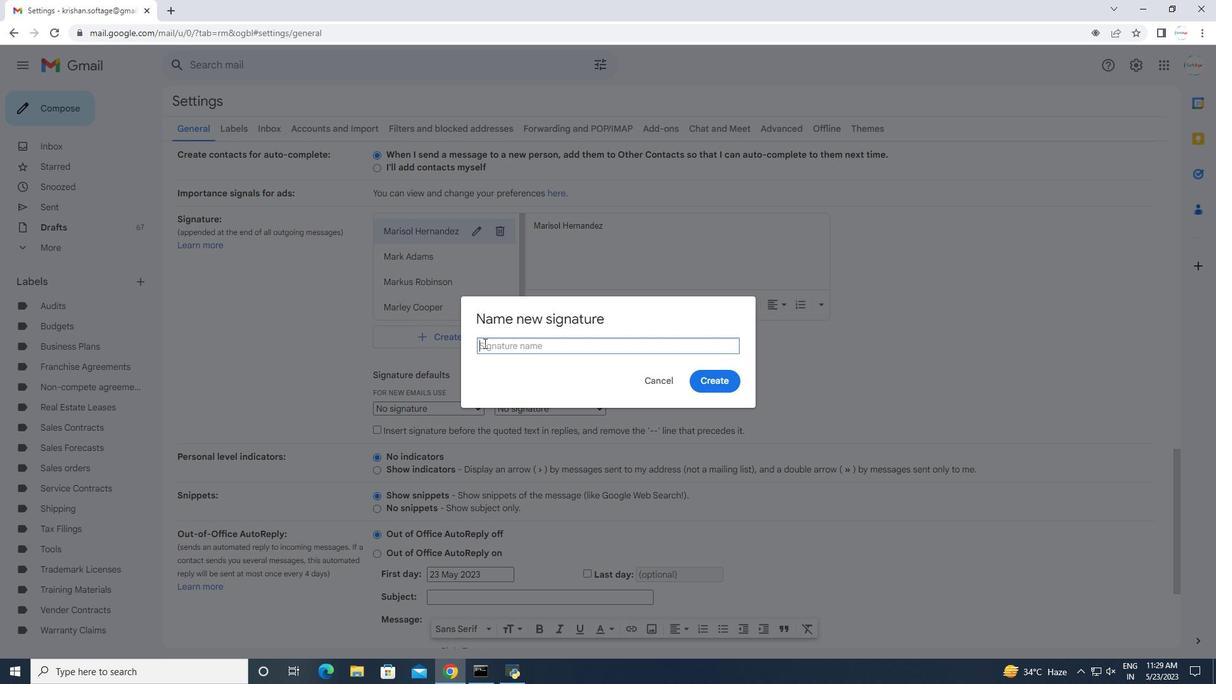 
Action: Key pressed <Key.shift>Na<Key.backspace><Key.backspace><Key.backspace><Key.shift>Ma
Screenshot: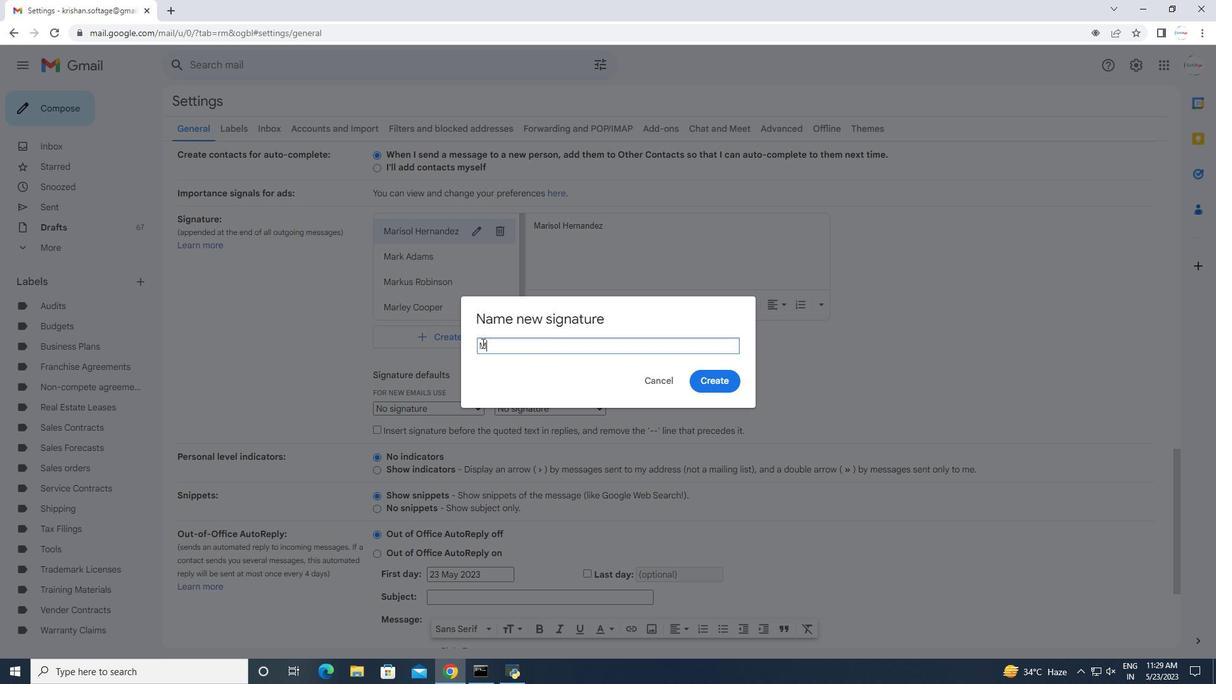 
Action: Mouse moved to (506, 347)
Screenshot: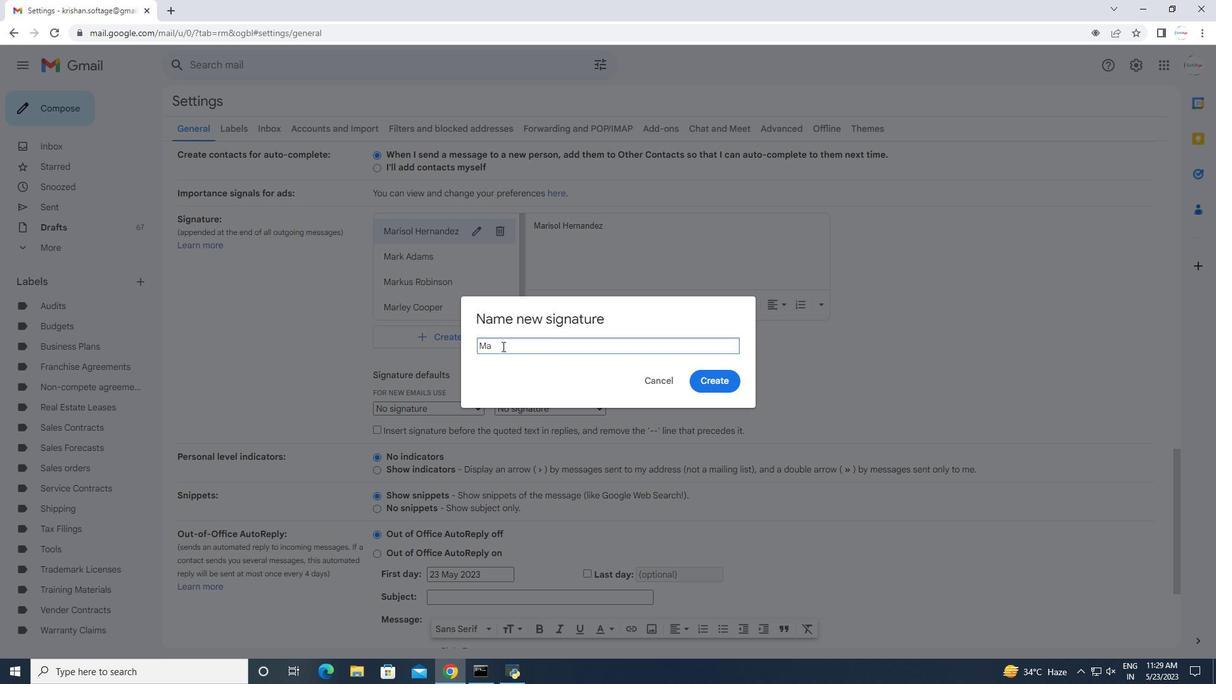 
Action: Key pressed rlon<Key.space><Key.shift>Mitchell
Screenshot: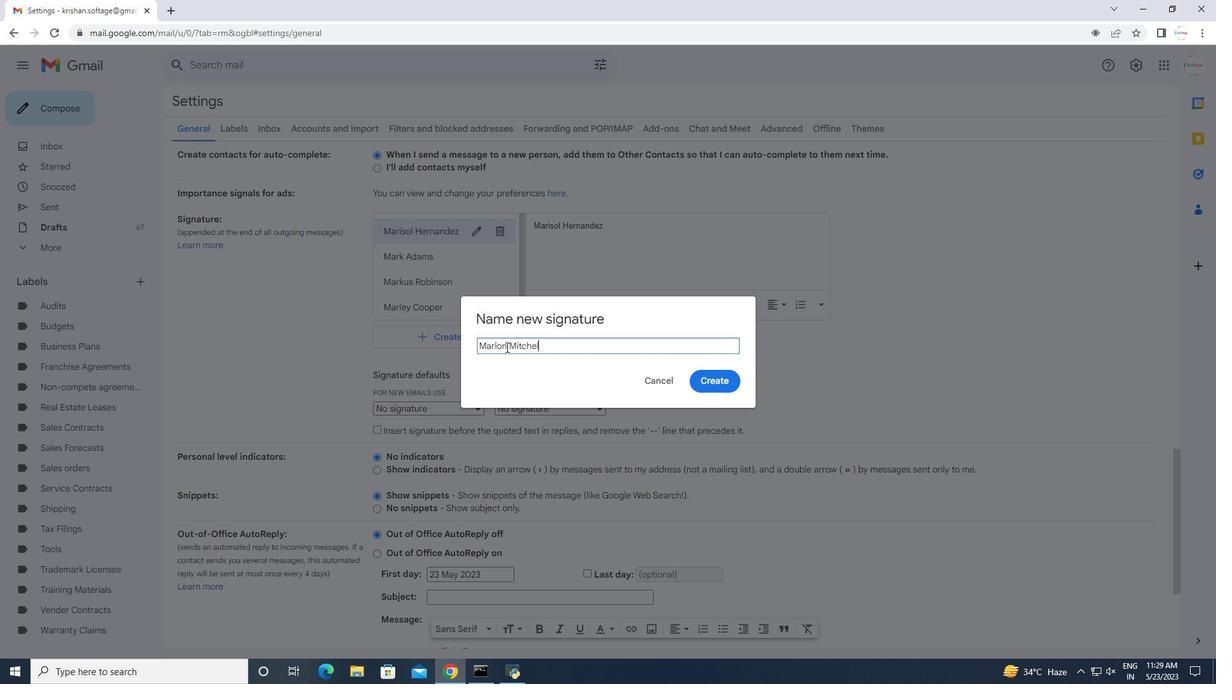 
Action: Mouse moved to (695, 378)
Screenshot: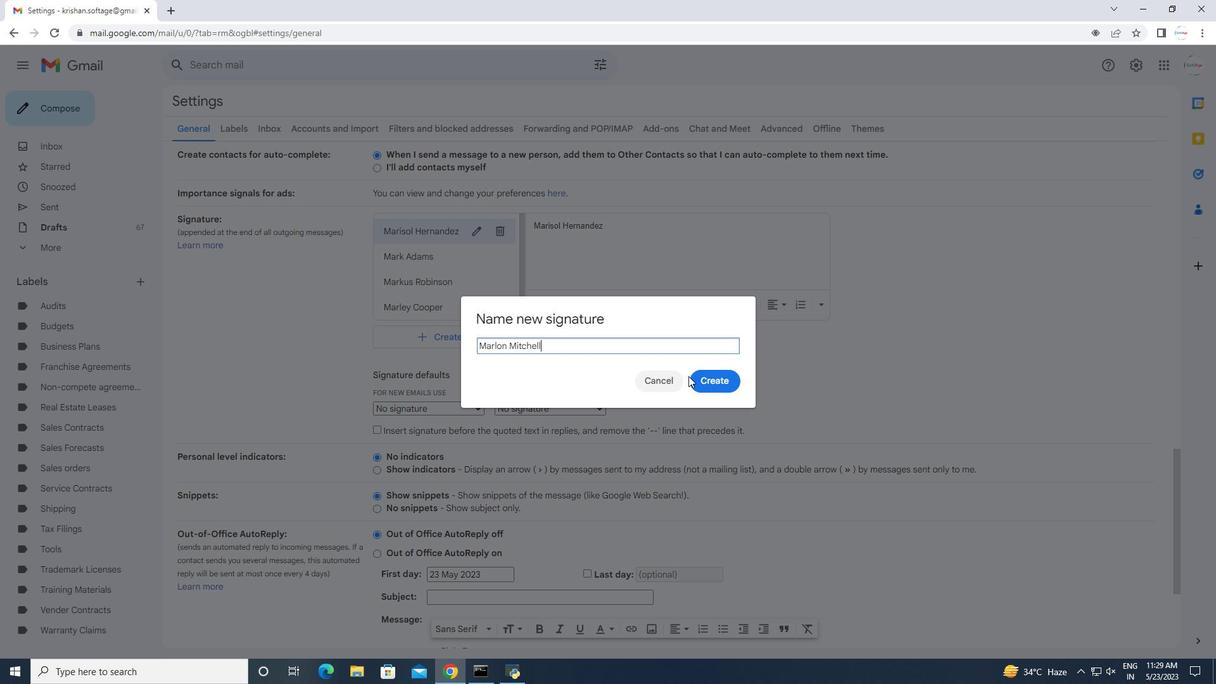 
Action: Mouse pressed left at (695, 378)
Screenshot: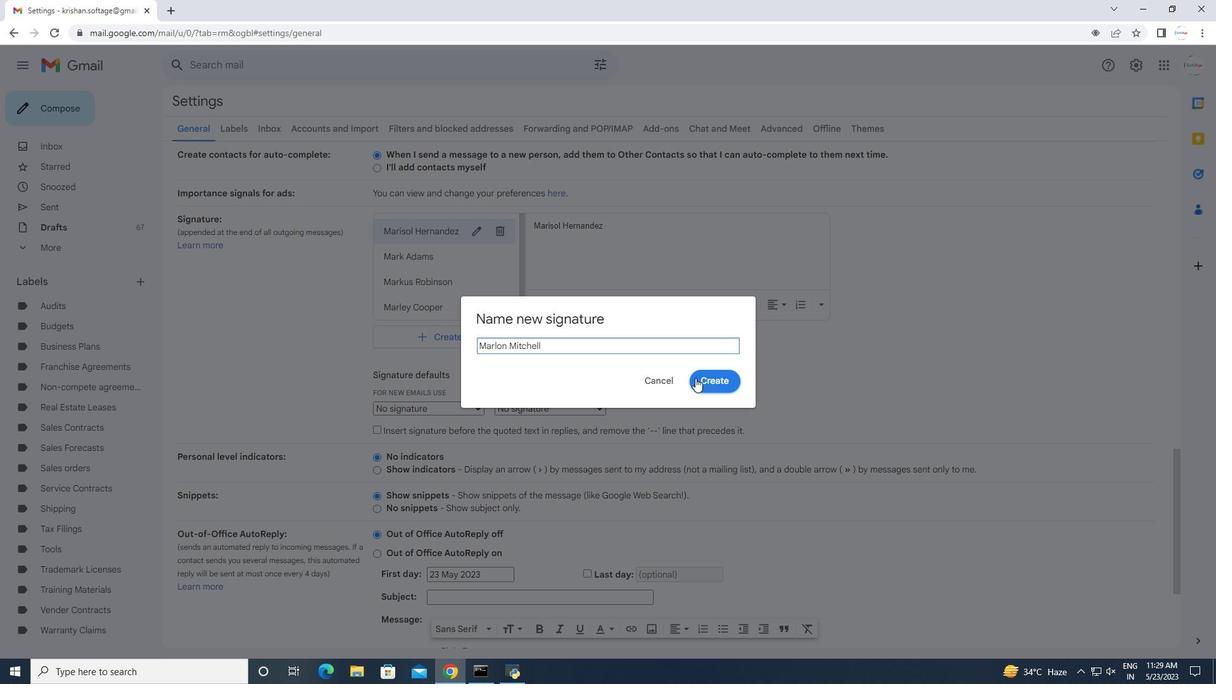 
Action: Mouse moved to (587, 234)
Screenshot: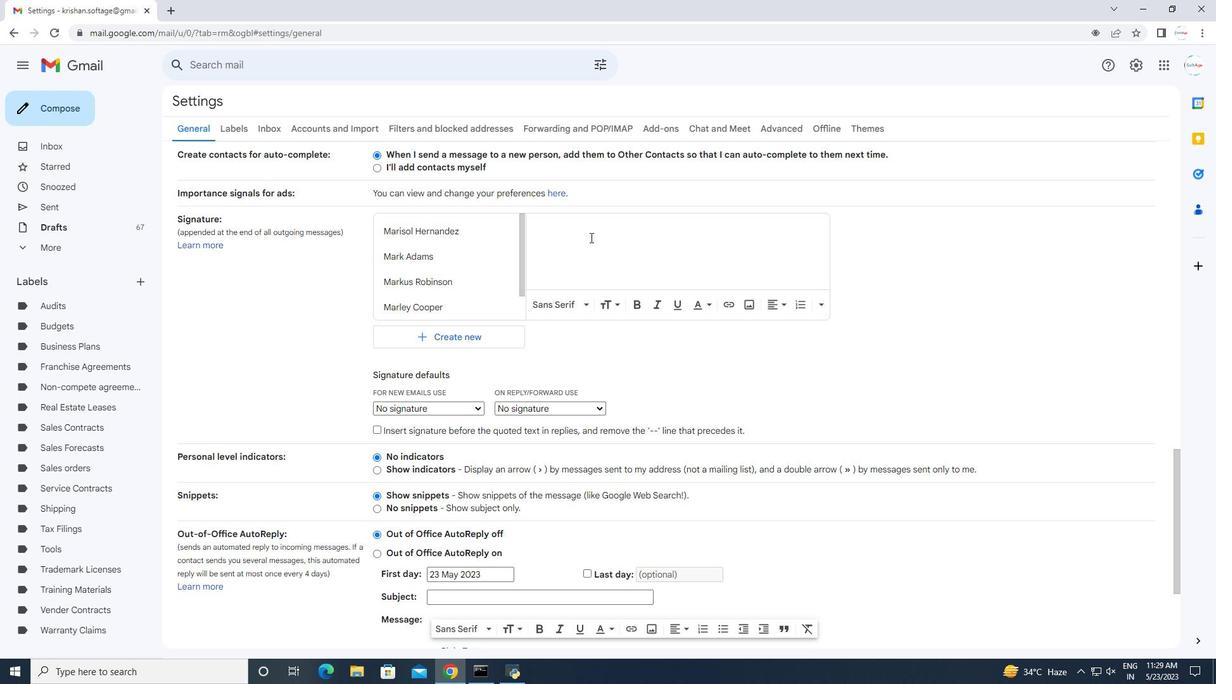 
Action: Mouse pressed left at (587, 234)
Screenshot: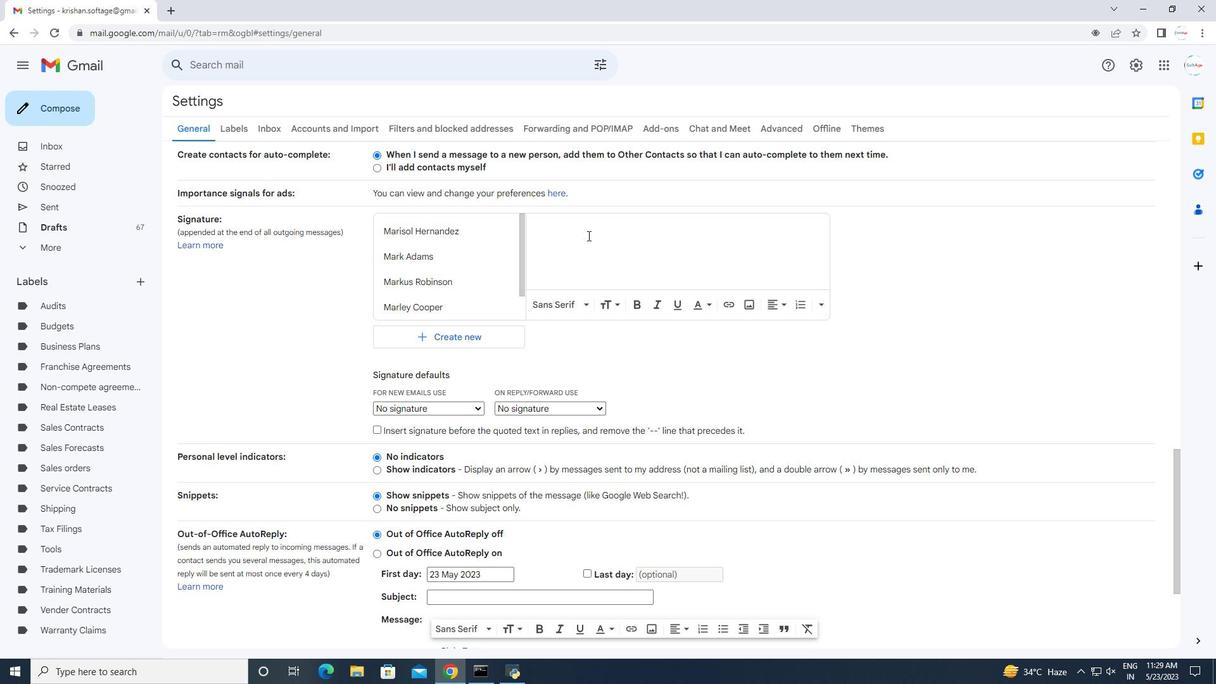 
Action: Key pressed <Key.shift>Marlon<Key.space><Key.shift><Key.shift><Key.shift><Key.shift><Key.shift><Key.shift><Key.shift><Key.shift>Mitchell
Screenshot: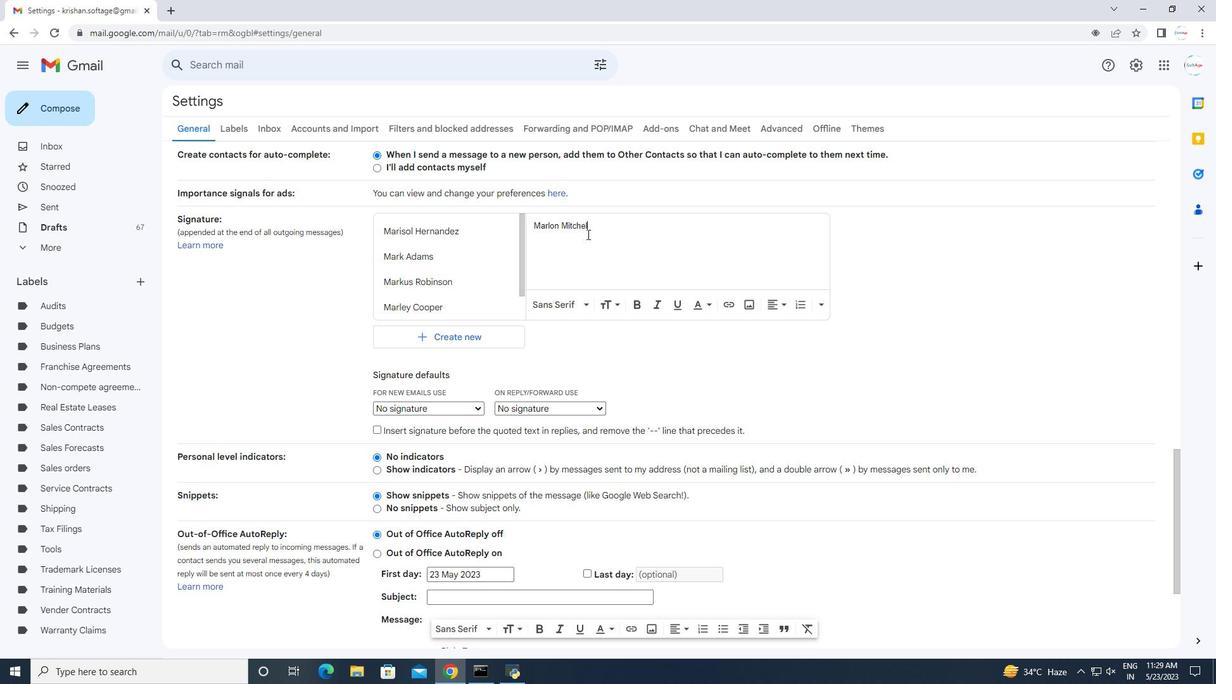 
Action: Mouse moved to (553, 405)
Screenshot: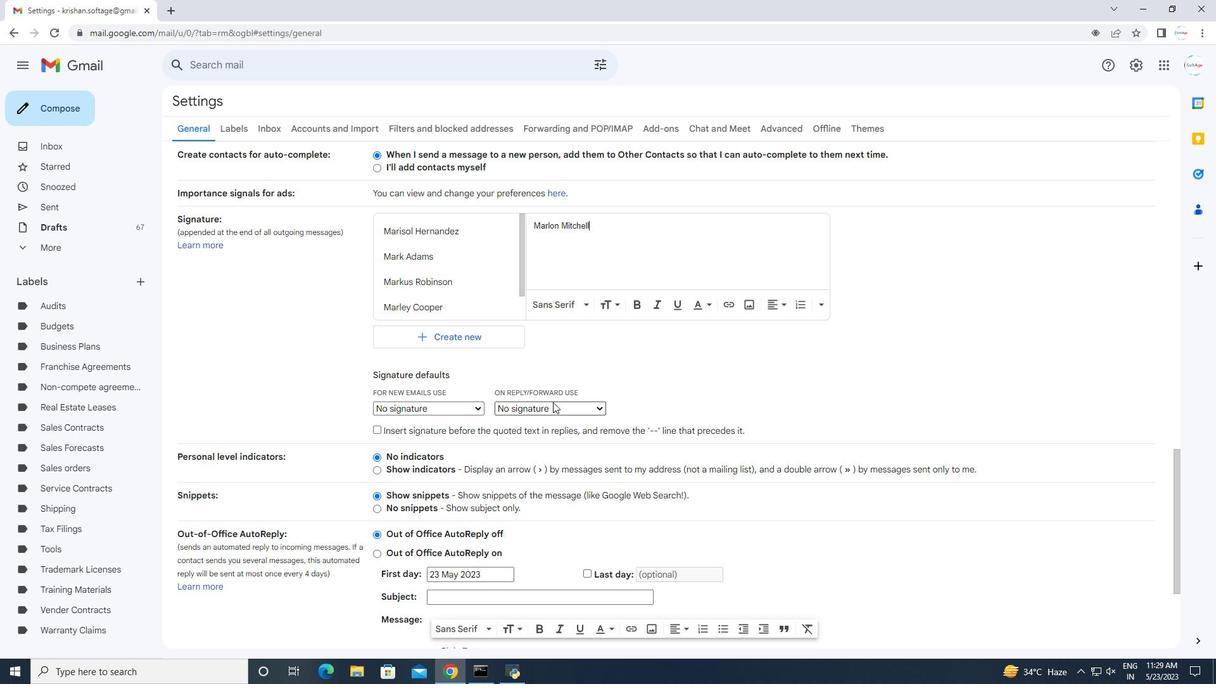 
Action: Mouse scrolled (553, 404) with delta (0, 0)
Screenshot: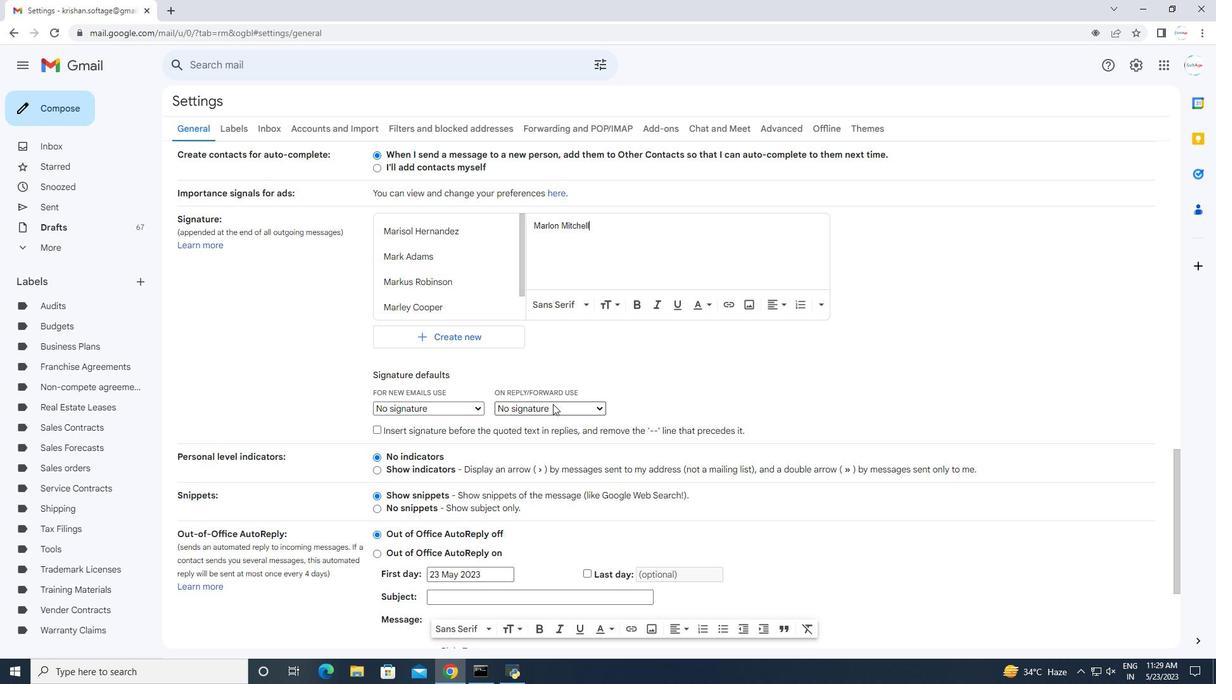 
Action: Mouse scrolled (553, 404) with delta (0, 0)
Screenshot: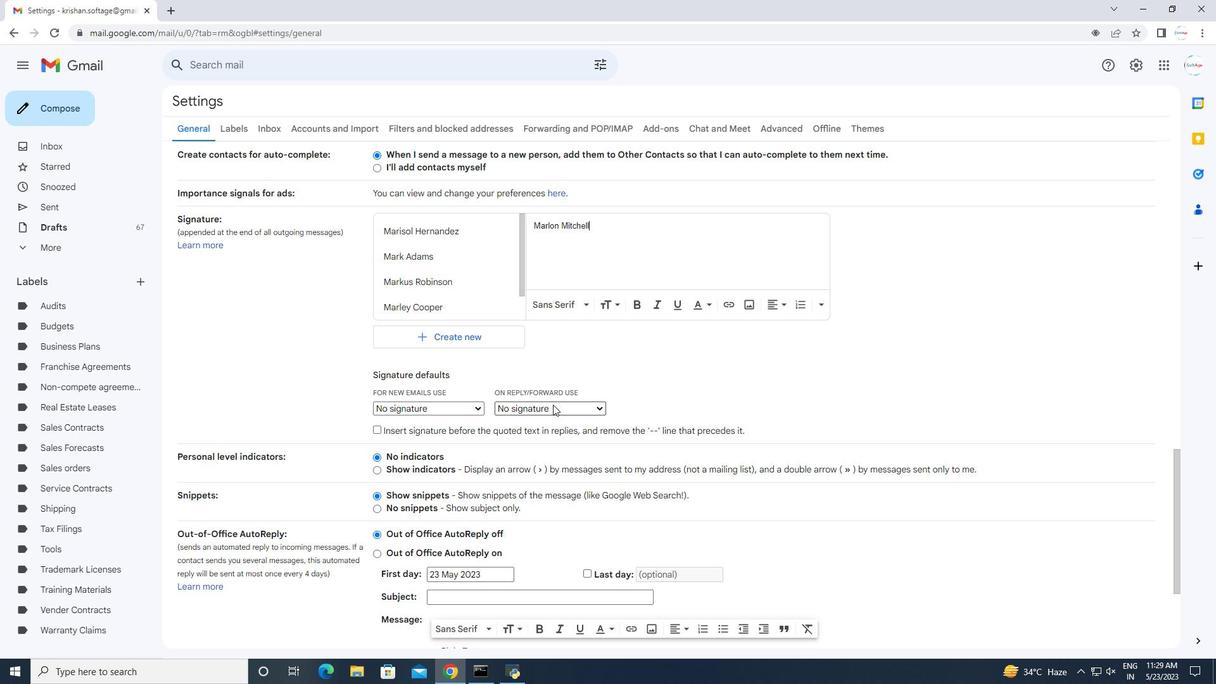 
Action: Mouse moved to (552, 405)
Screenshot: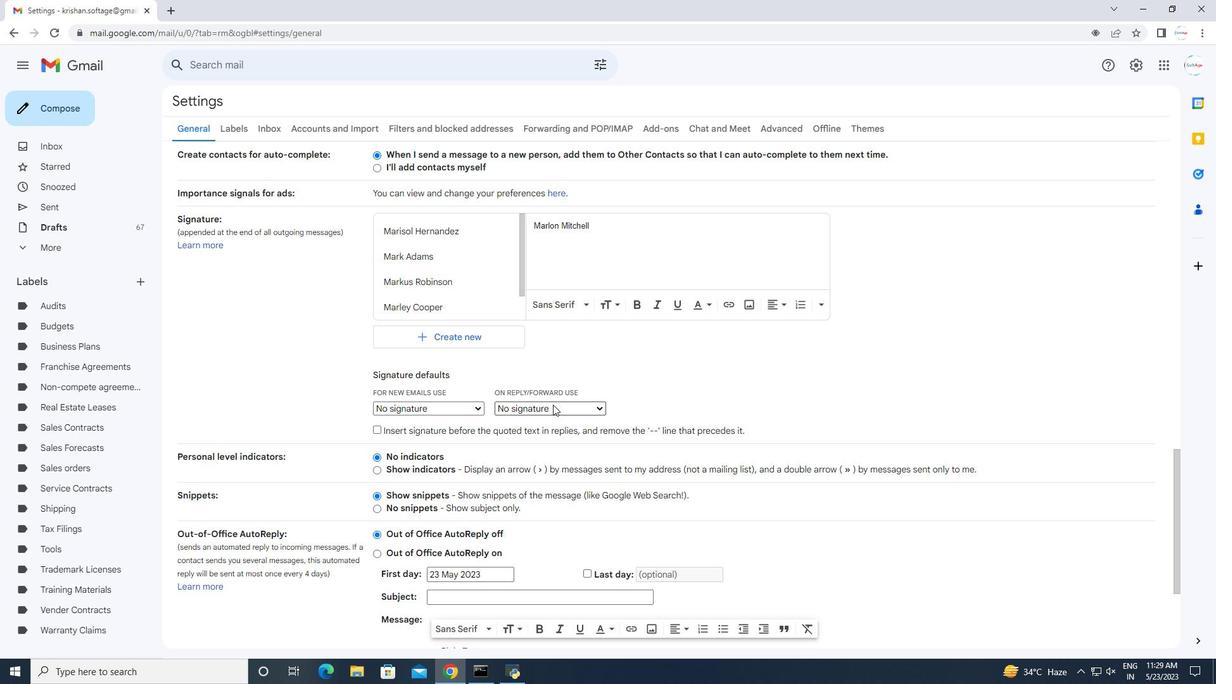 
Action: Mouse scrolled (553, 404) with delta (0, 0)
Screenshot: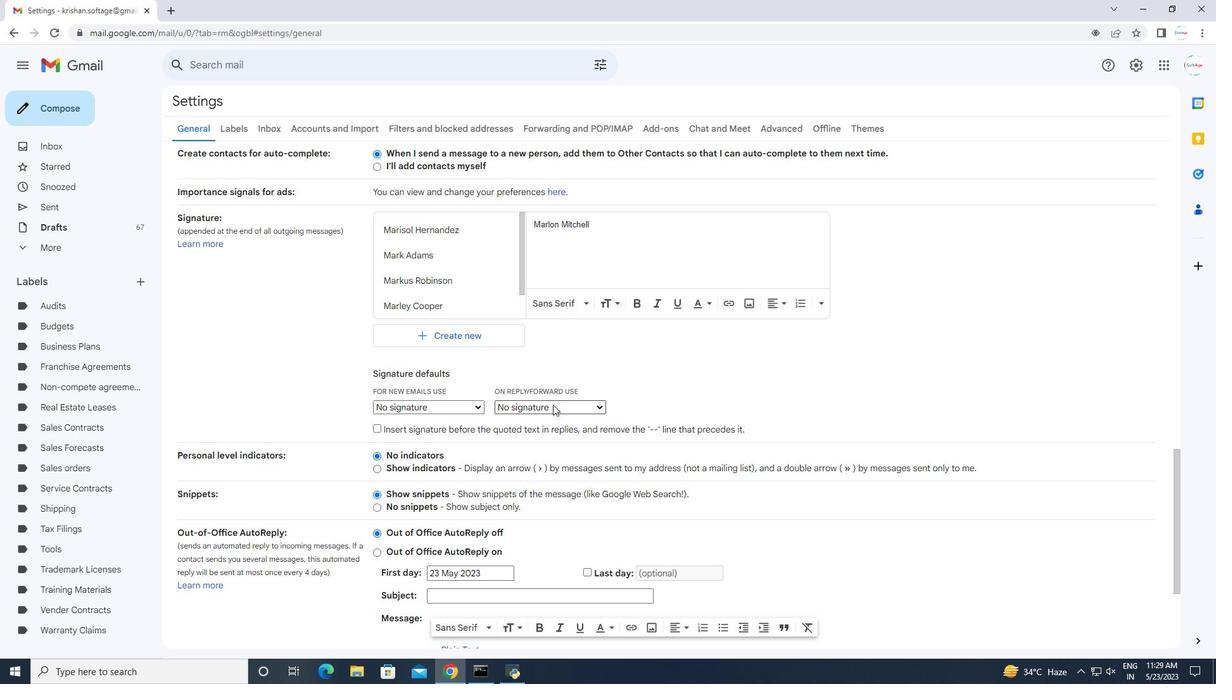 
Action: Mouse moved to (552, 410)
Screenshot: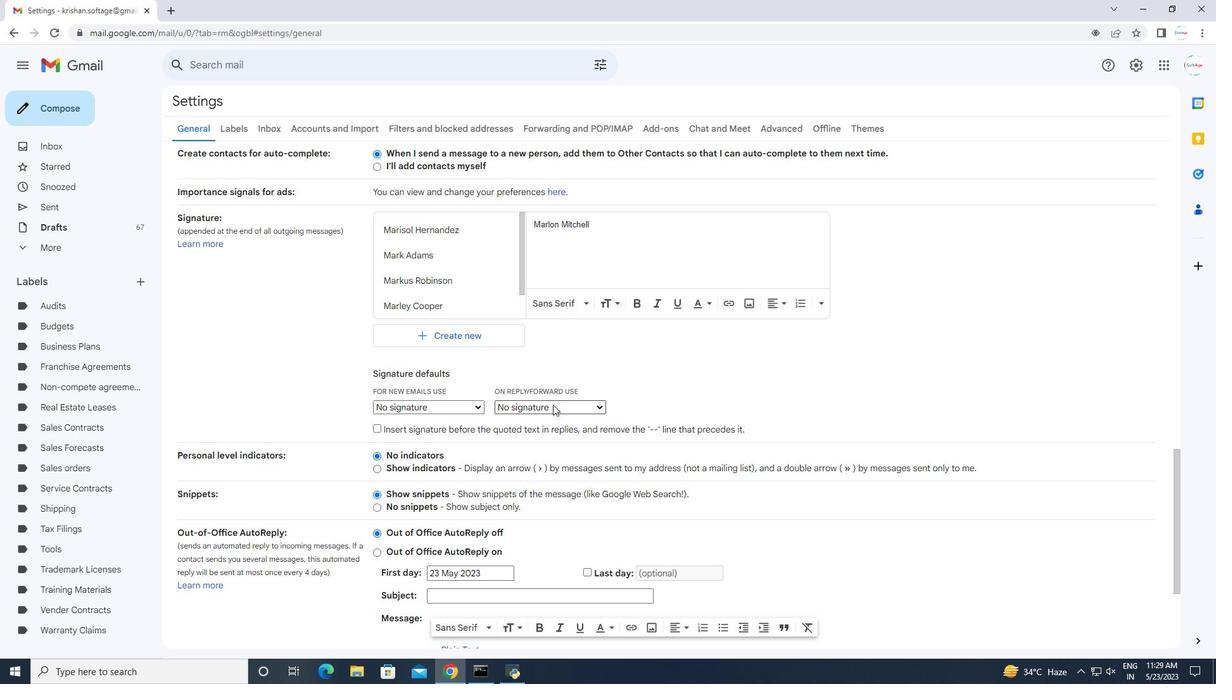 
Action: Mouse scrolled (553, 404) with delta (0, 0)
Screenshot: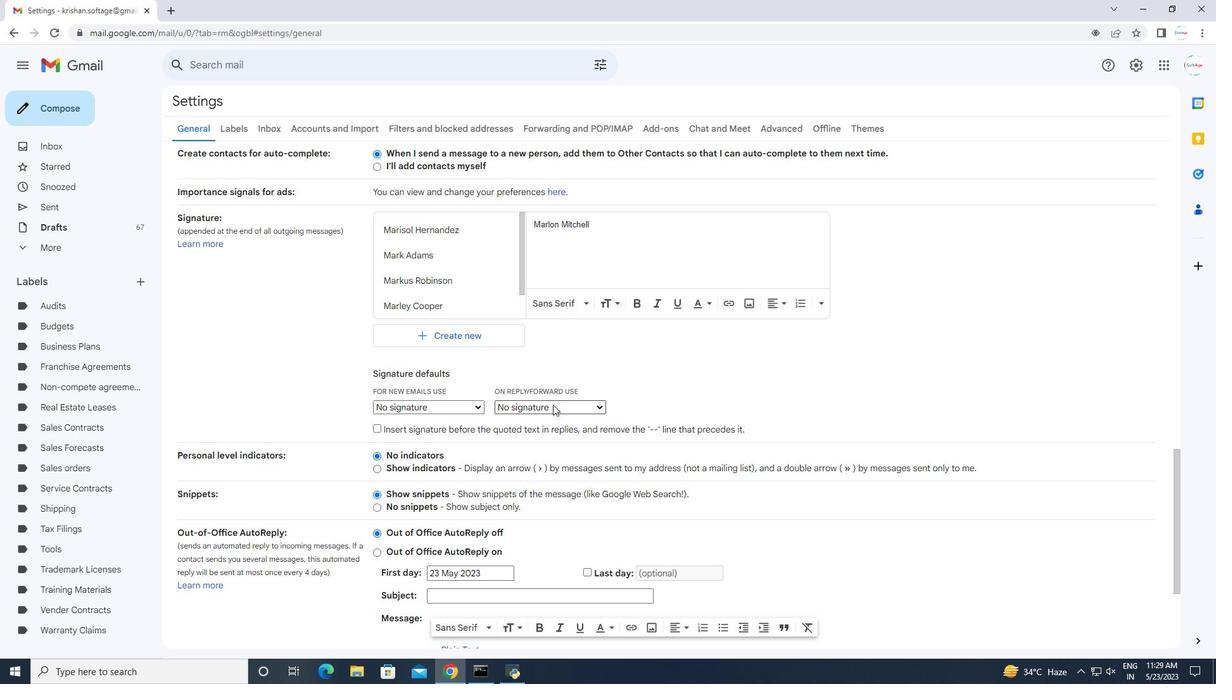 
Action: Mouse moved to (552, 415)
Screenshot: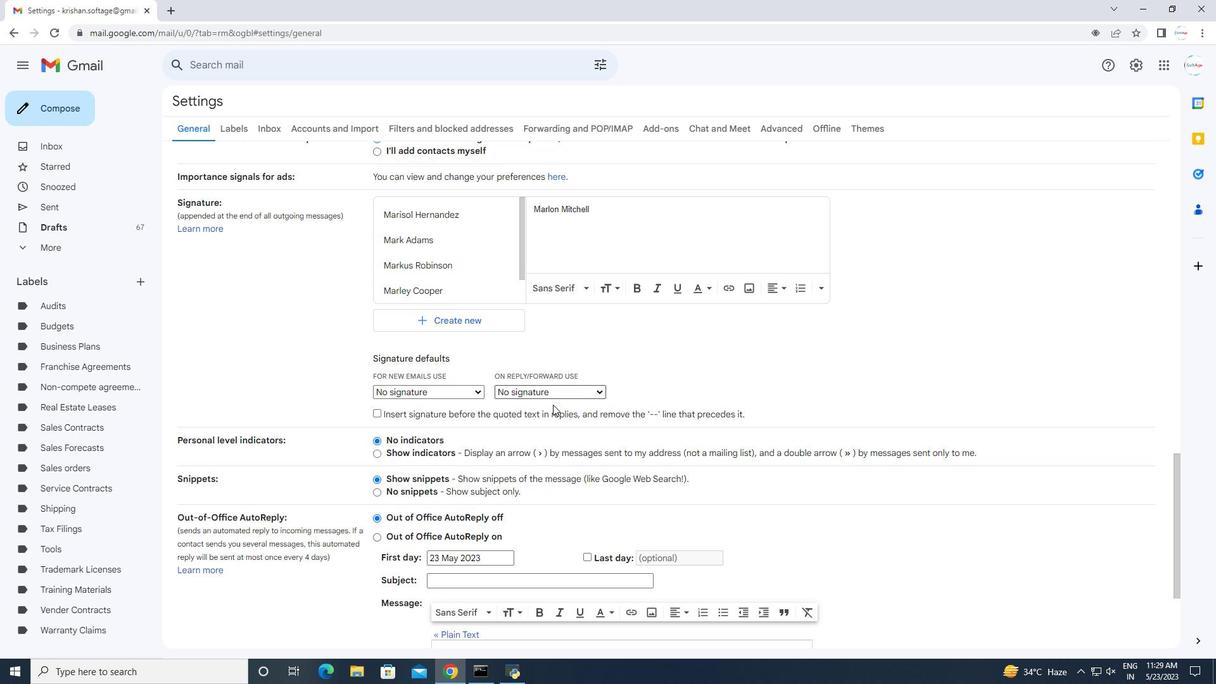 
Action: Mouse scrolled (552, 405) with delta (0, 0)
Screenshot: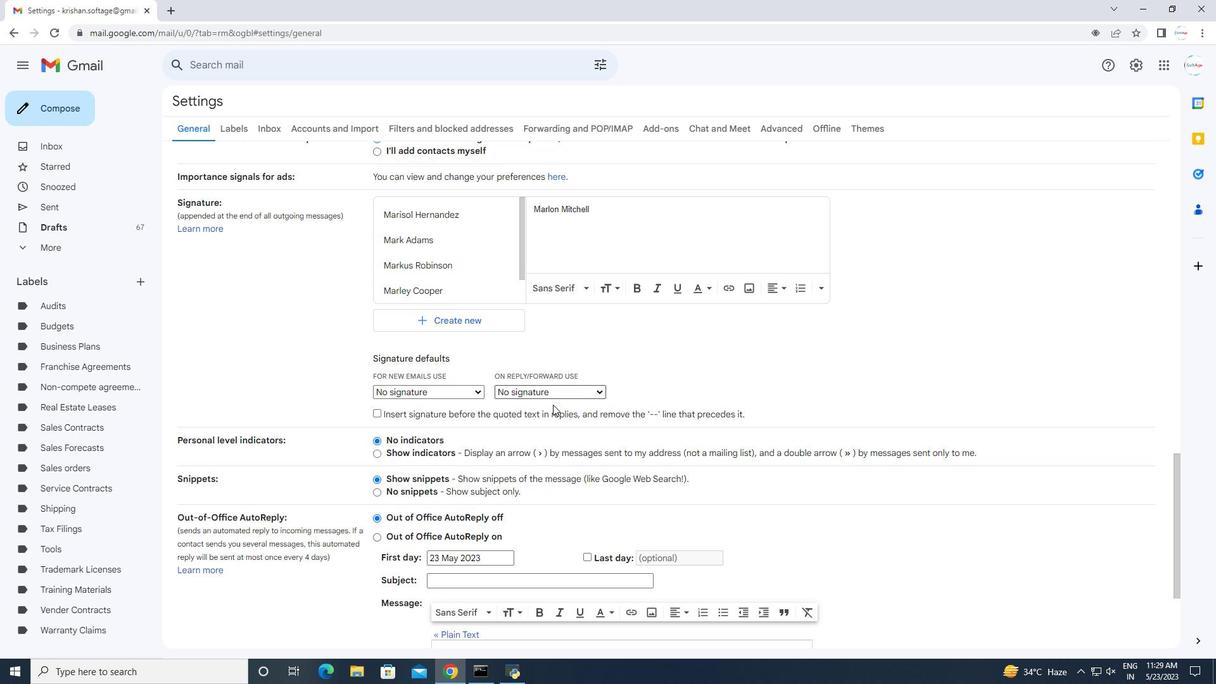 
Action: Mouse moved to (552, 417)
Screenshot: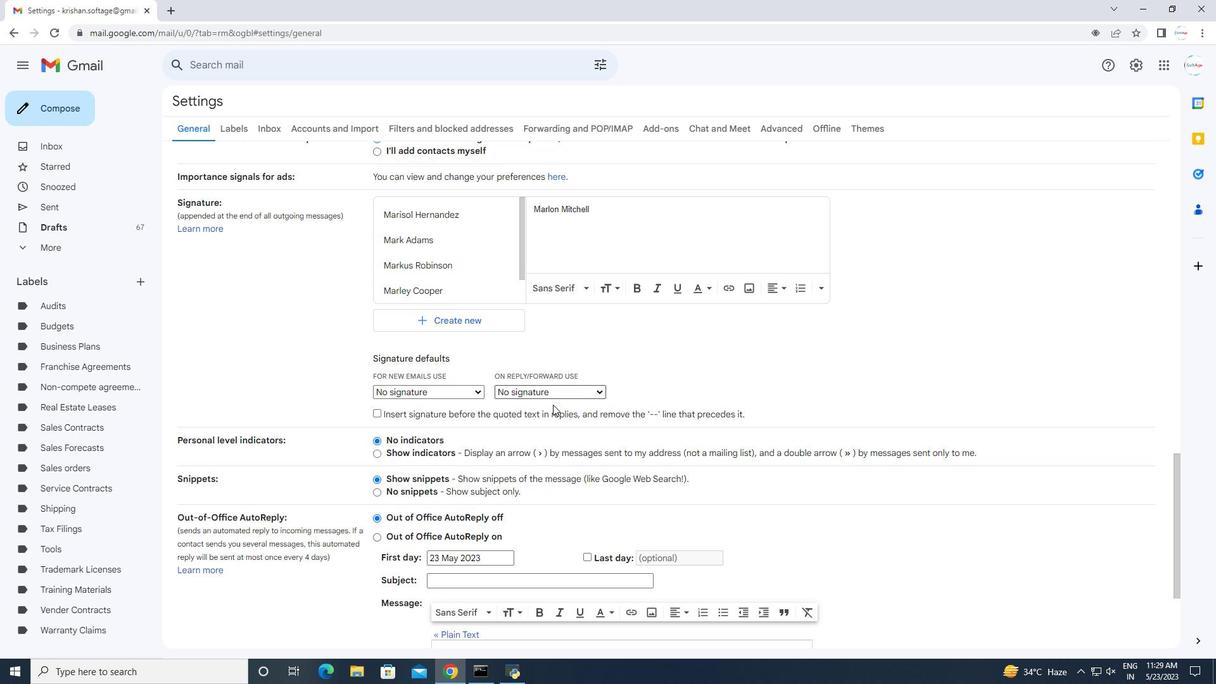 
Action: Mouse scrolled (552, 405) with delta (0, 0)
Screenshot: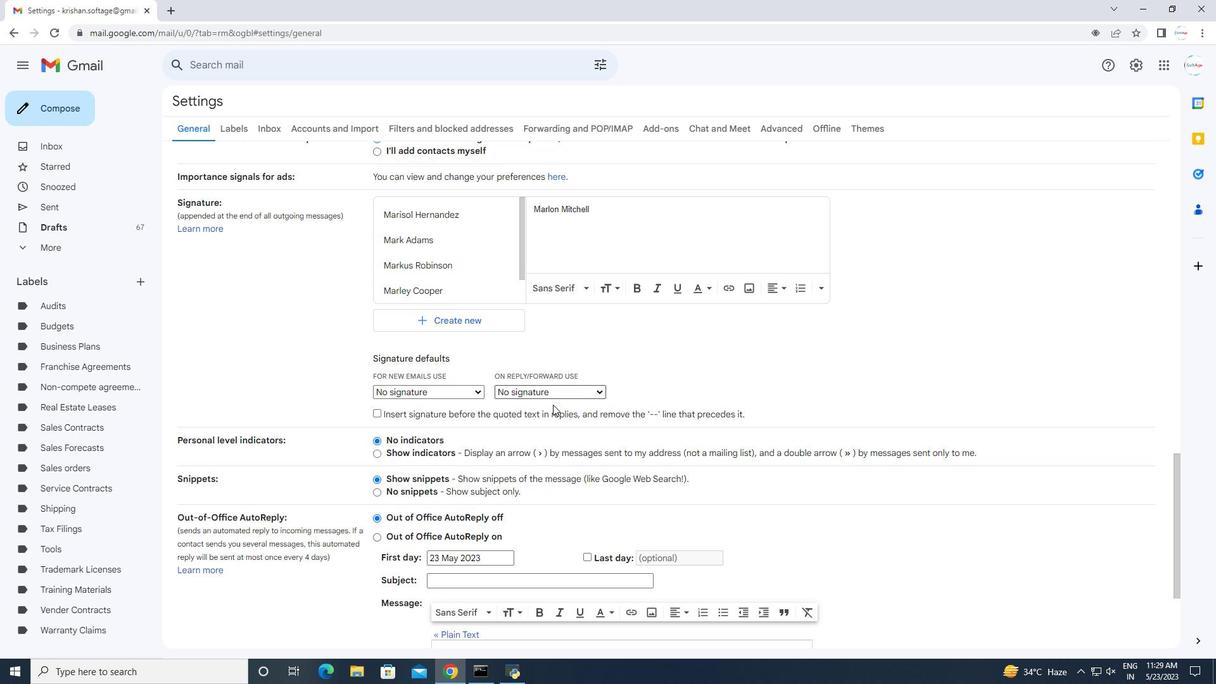 
Action: Mouse moved to (552, 418)
Screenshot: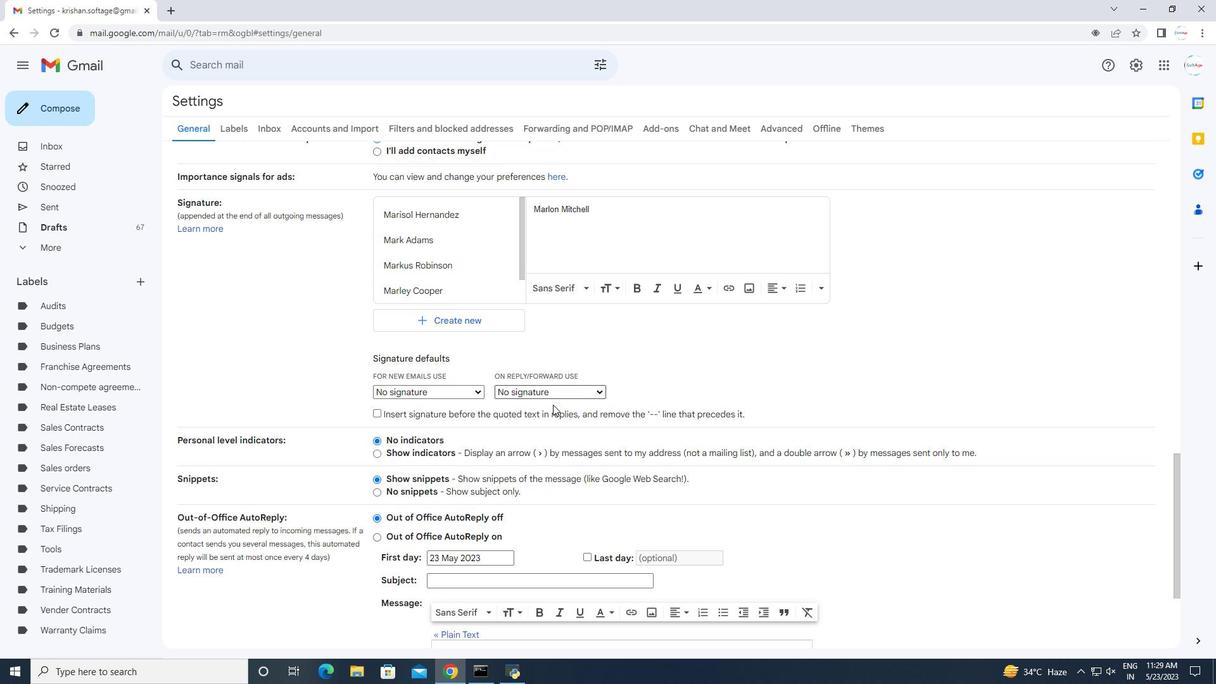 
Action: Mouse scrolled (552, 405) with delta (0, 0)
Screenshot: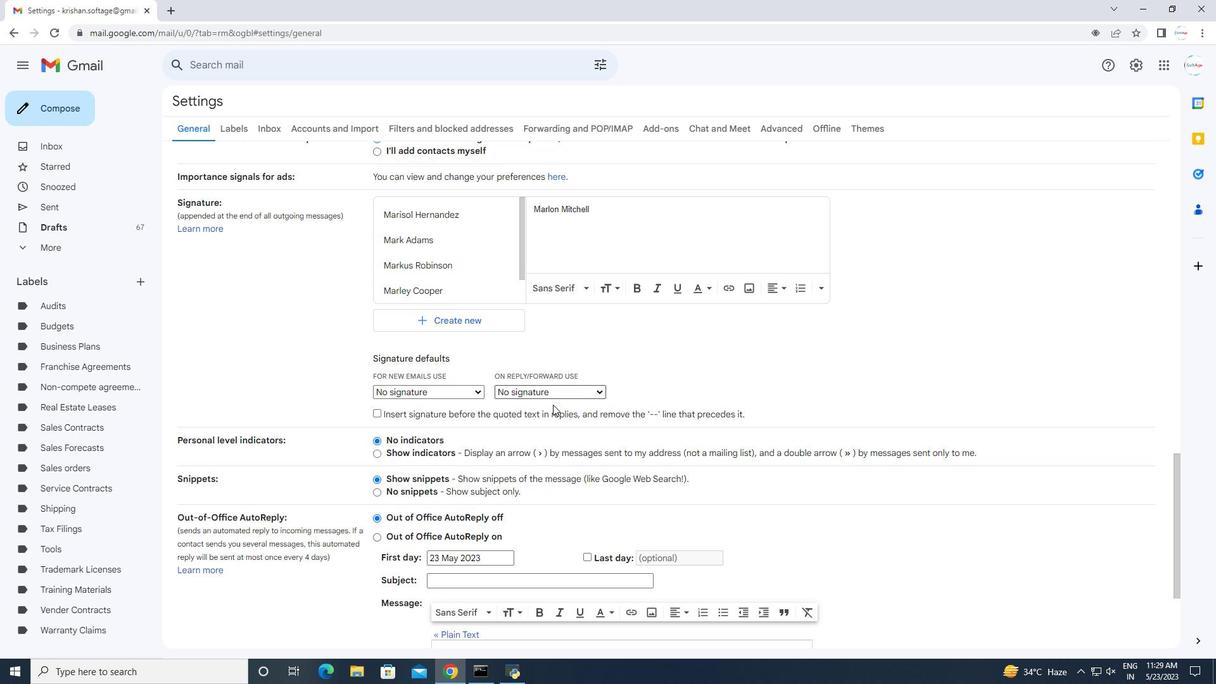 
Action: Mouse moved to (552, 419)
Screenshot: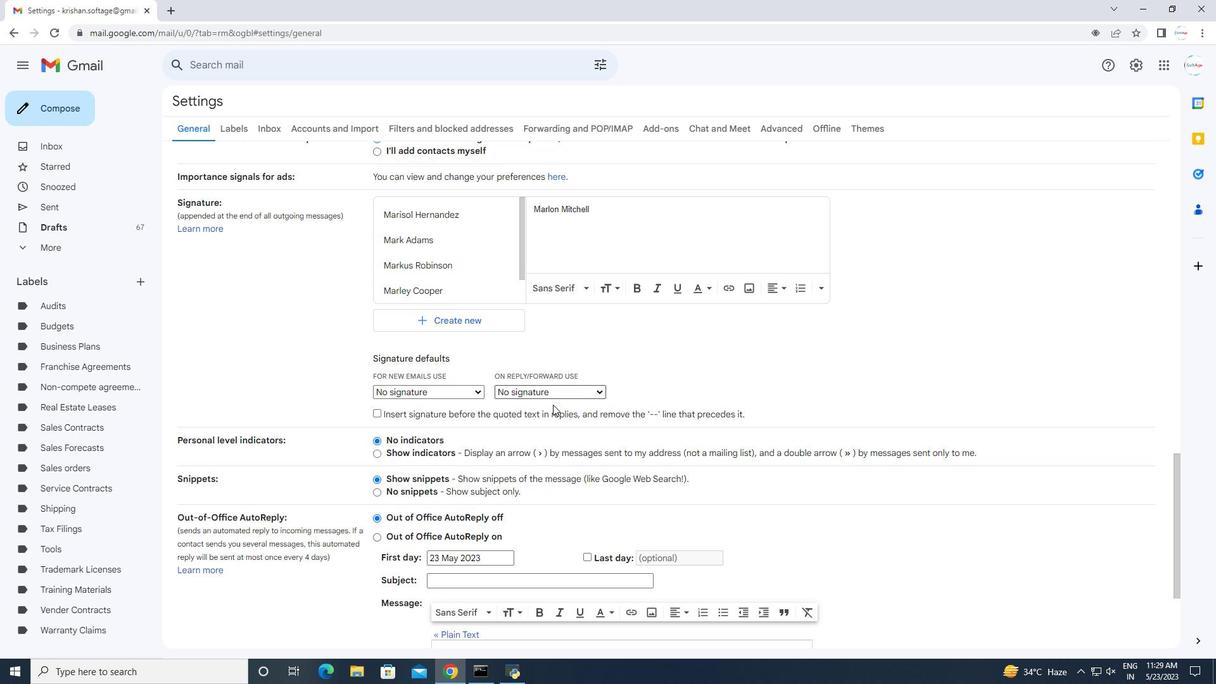 
Action: Mouse scrolled (552, 405) with delta (0, 0)
Screenshot: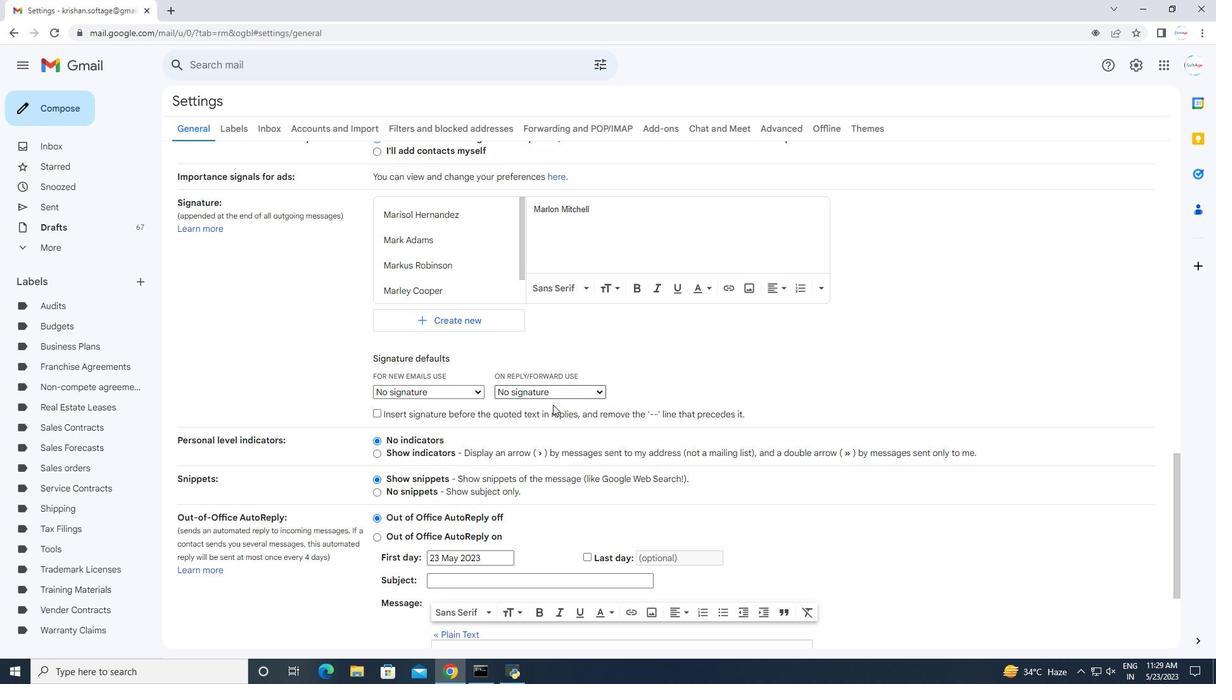 
Action: Mouse moved to (622, 579)
Screenshot: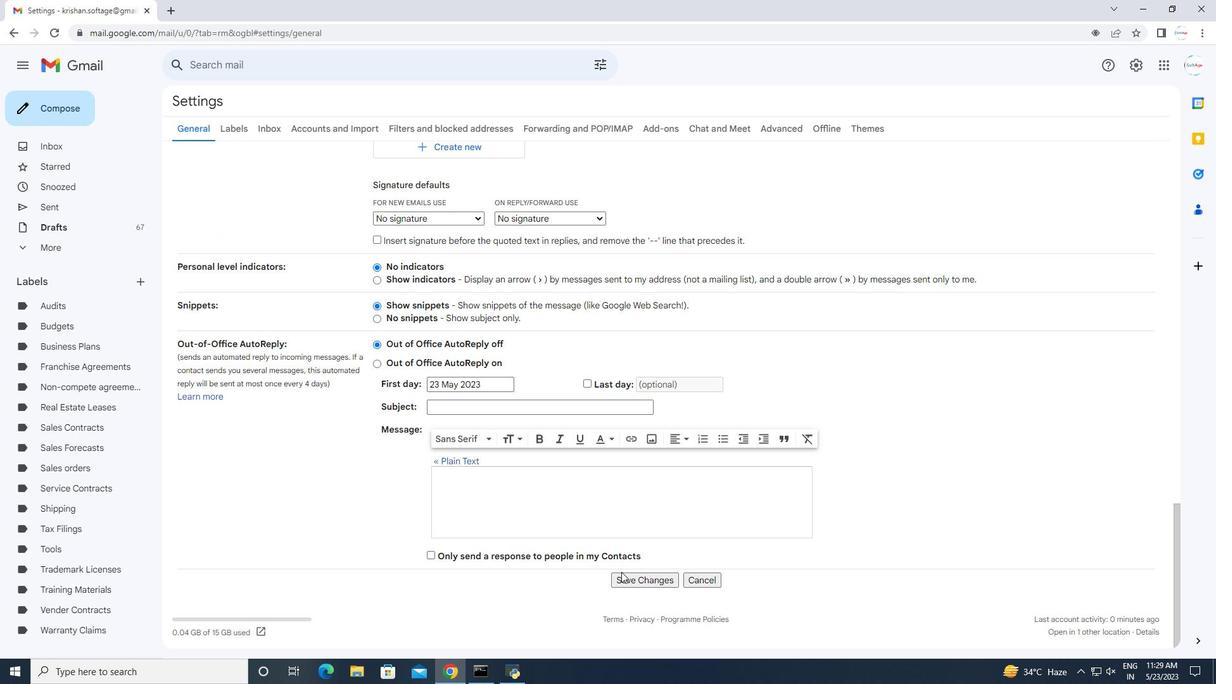 
Action: Mouse pressed left at (622, 579)
Screenshot: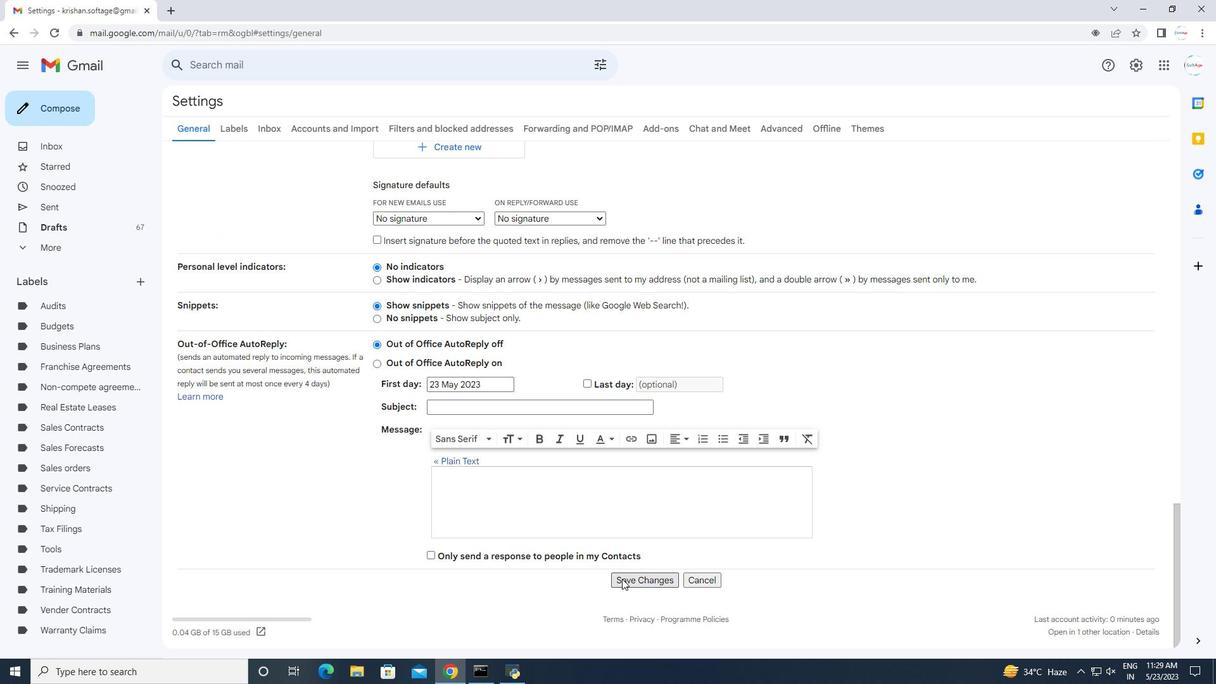 
Action: Mouse moved to (65, 107)
Screenshot: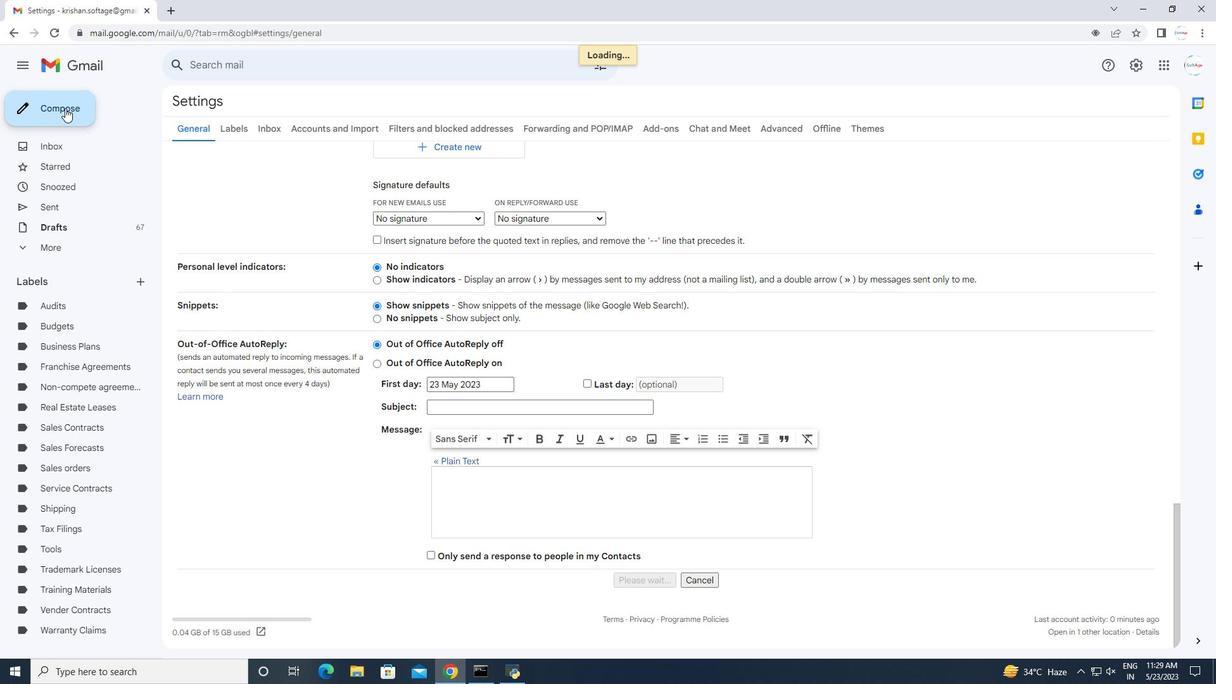 
Action: Mouse pressed left at (65, 107)
Screenshot: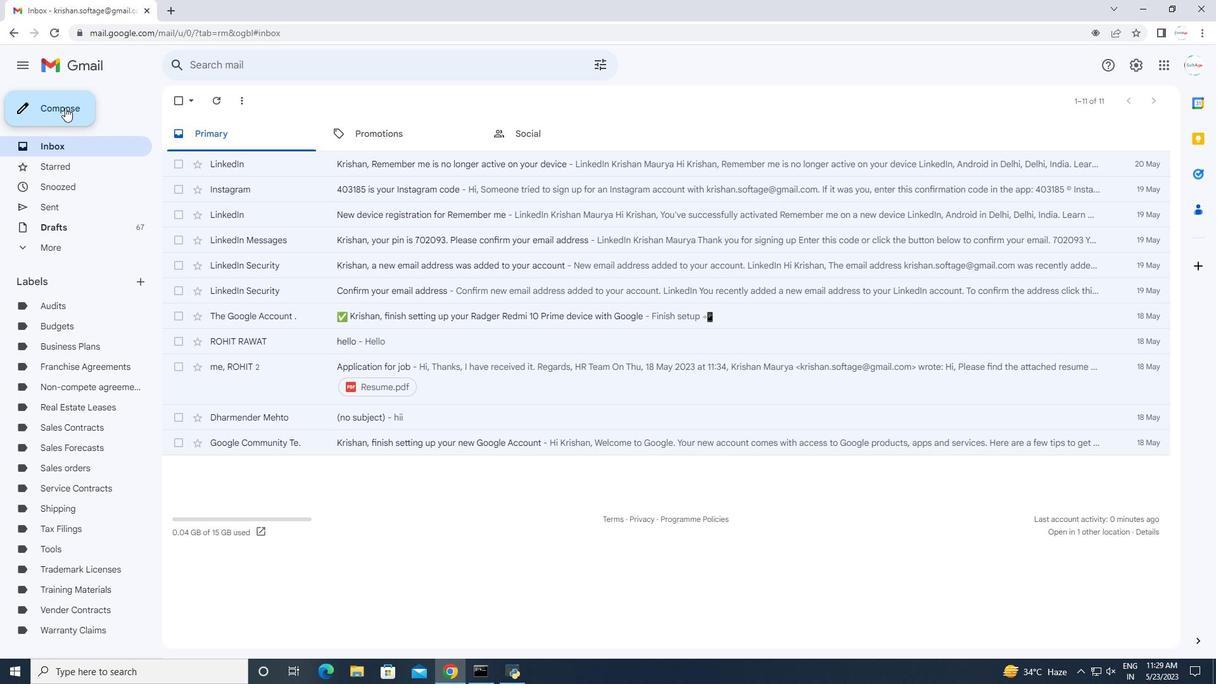 
Action: Mouse moved to (825, 303)
Screenshot: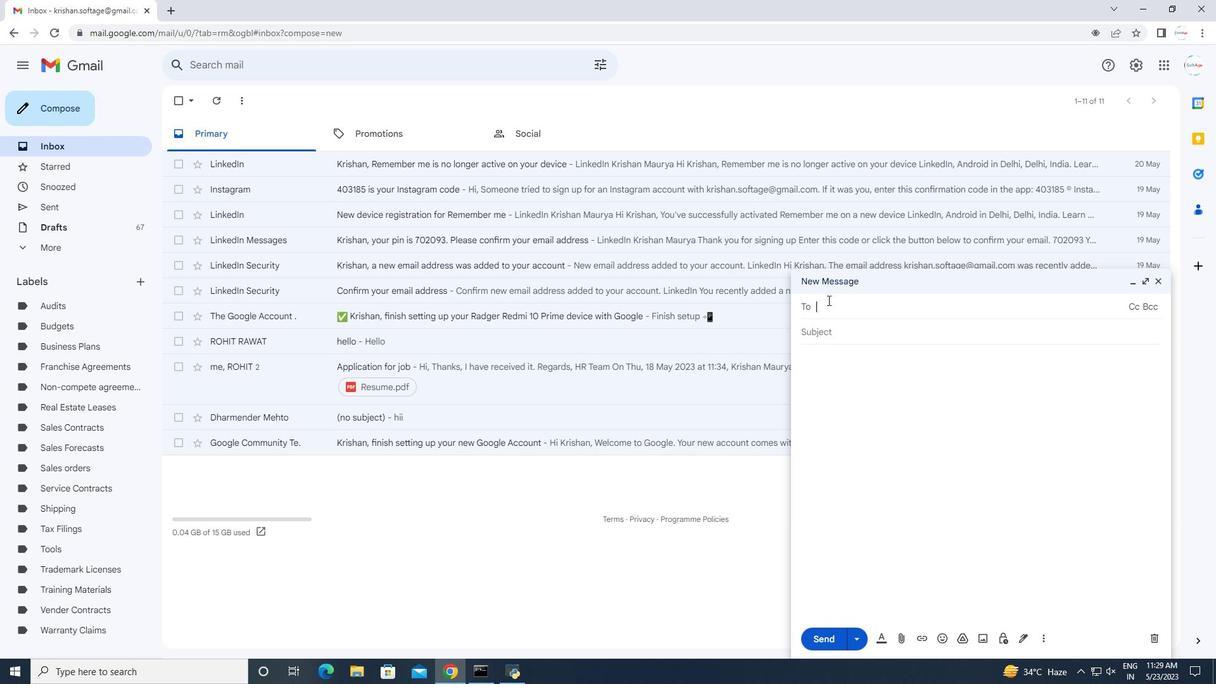 
Action: Mouse pressed left at (825, 303)
Screenshot: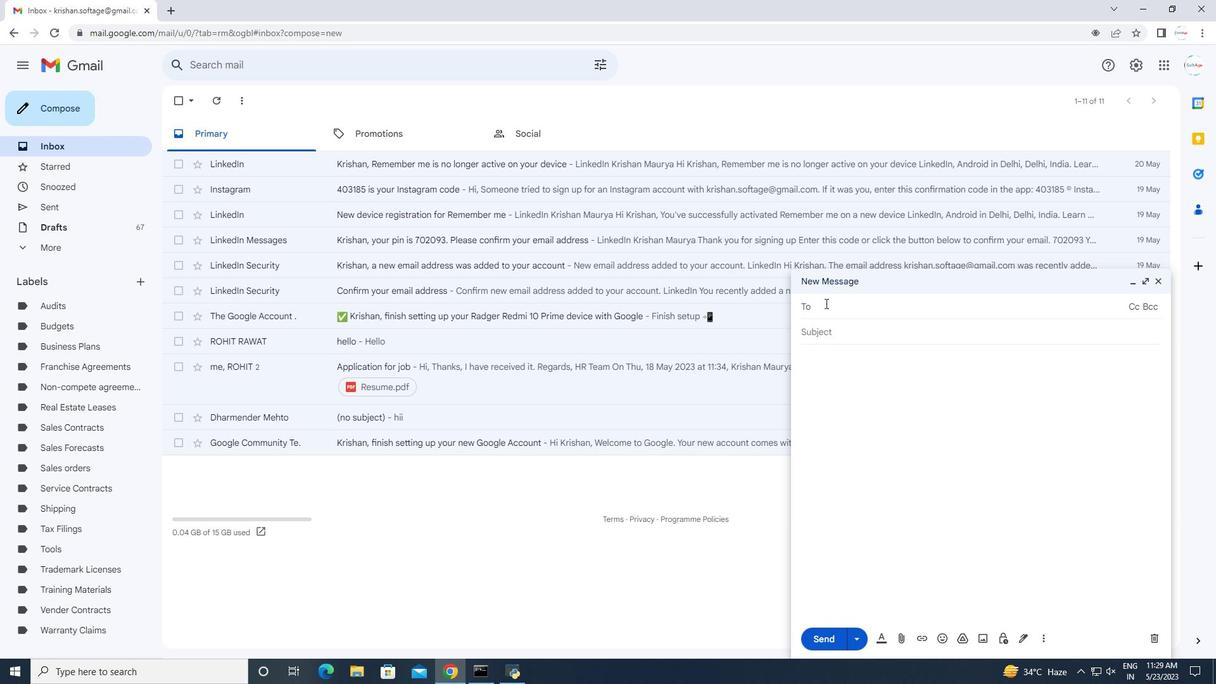 
Action: Mouse moved to (825, 303)
Screenshot: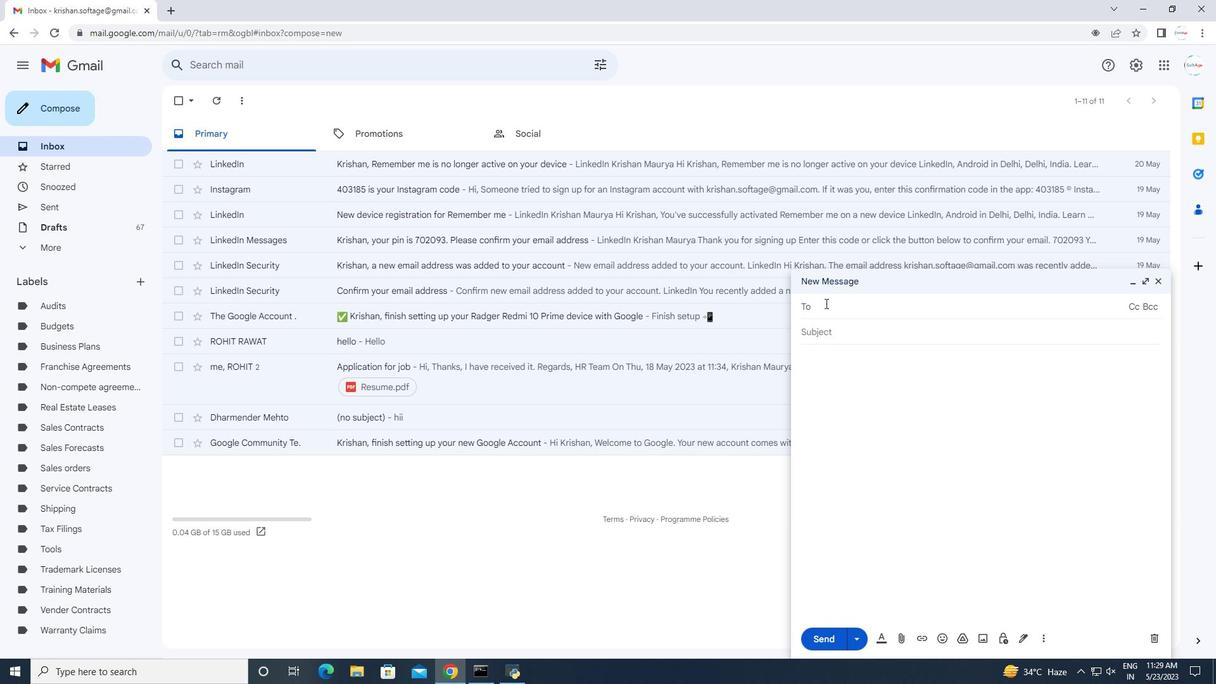 
Action: Key pressed softage.6<Key.shift>@softage.net<Key.tab><Key.tab><Key.tab><Key.shift>H
Screenshot: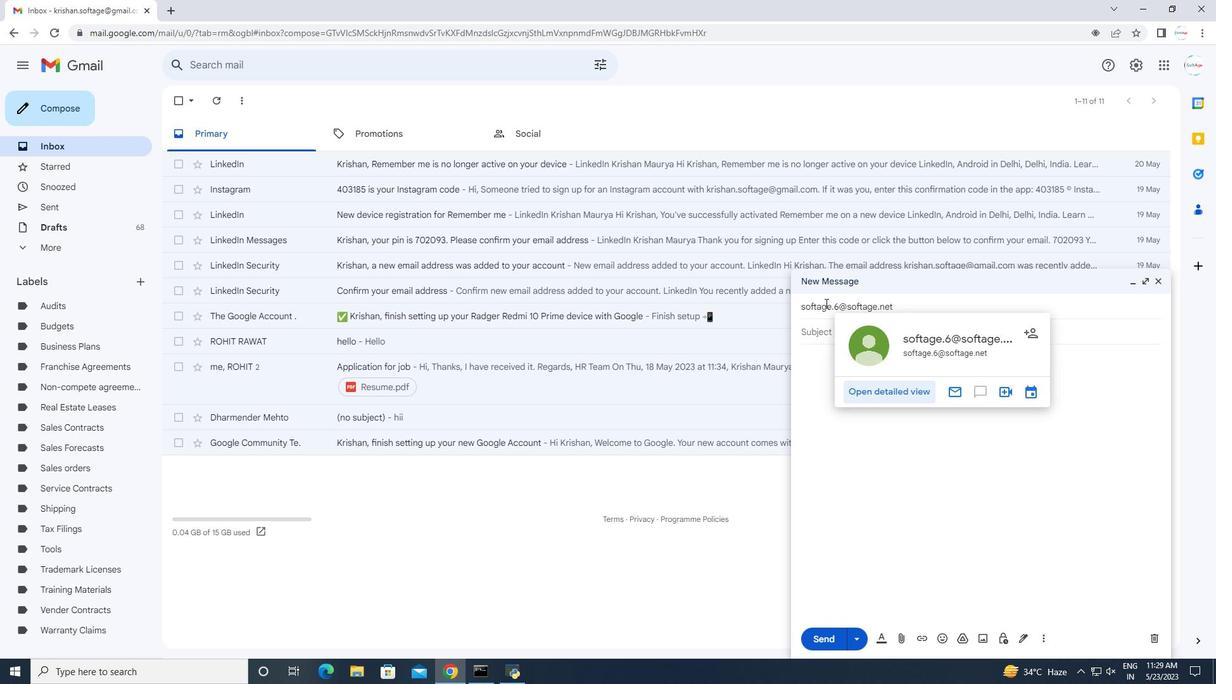 
Action: Mouse moved to (819, 353)
Screenshot: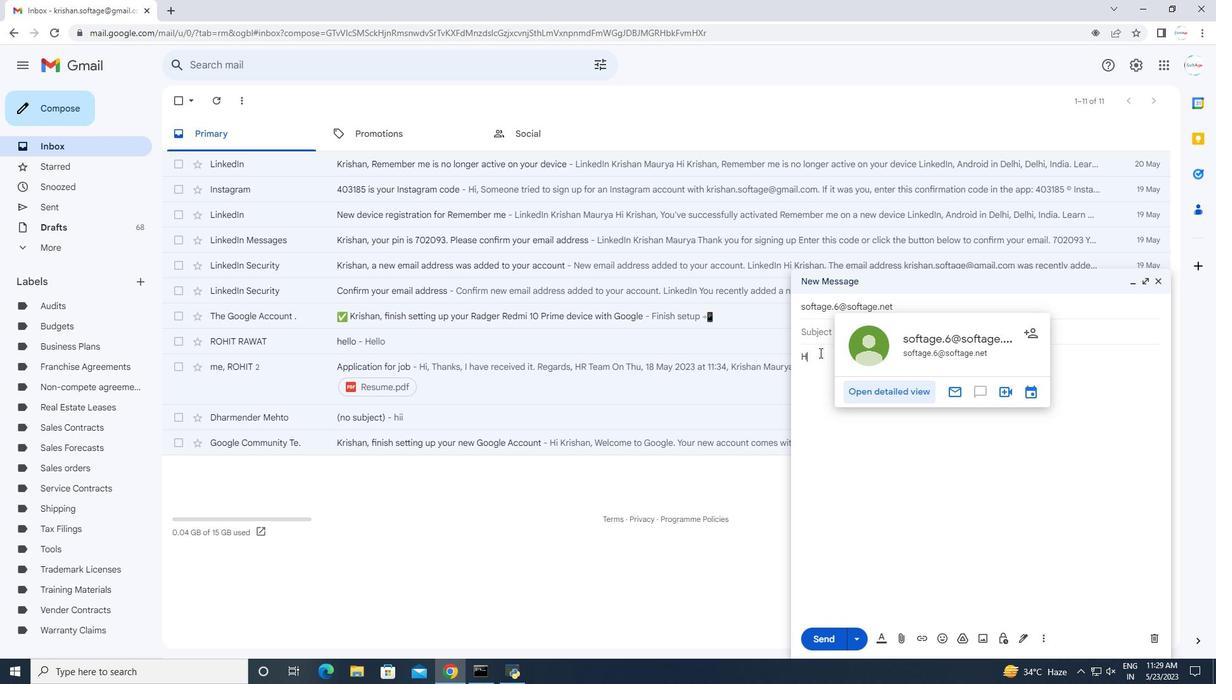 
Action: Mouse pressed left at (819, 353)
Screenshot: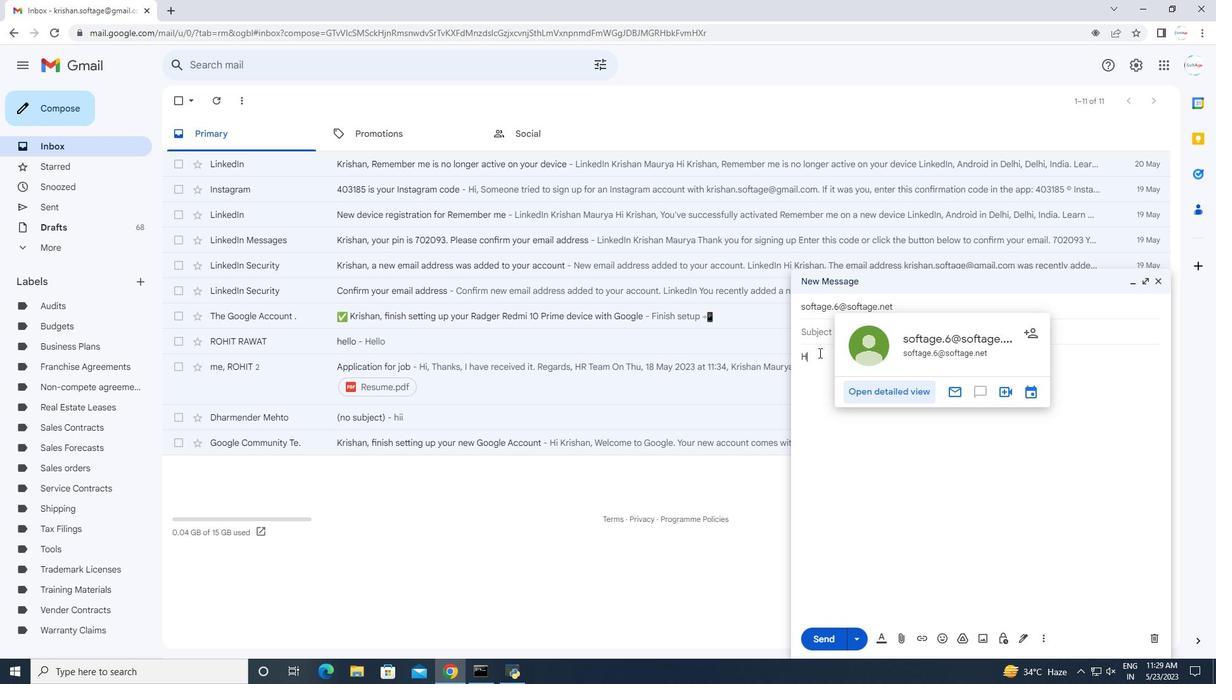 
Action: Key pressed eat<Key.backspace>rt
Screenshot: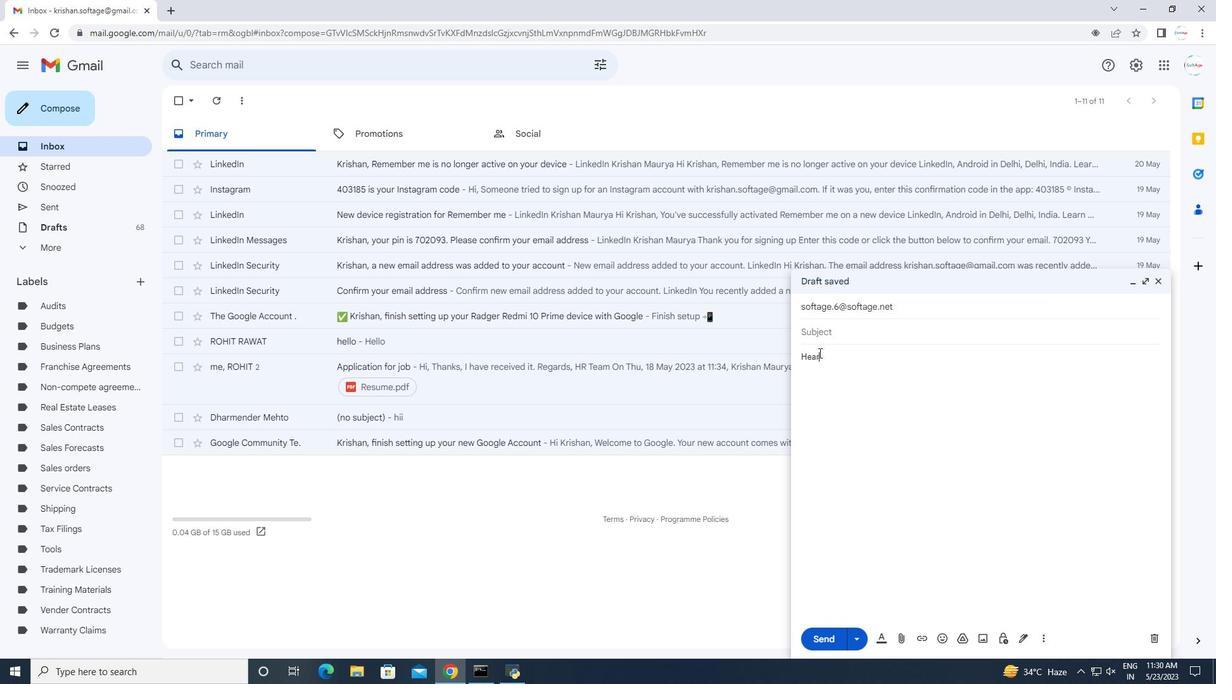 
Action: Mouse moved to (858, 357)
Screenshot: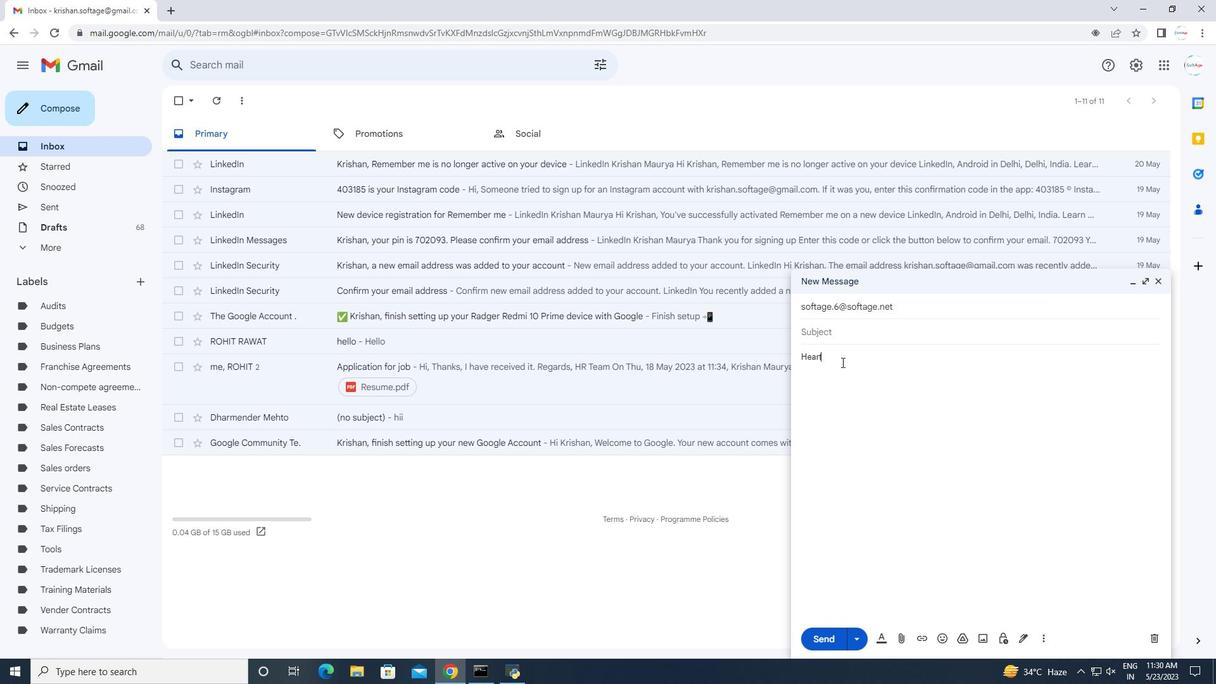 
Action: Key pressed felt<Key.space>thanks<Key.space>am<Key.backspace>nd<Key.space>wrm<Key.backspace><Key.backspace>arm<Key.space>wishes.
Screenshot: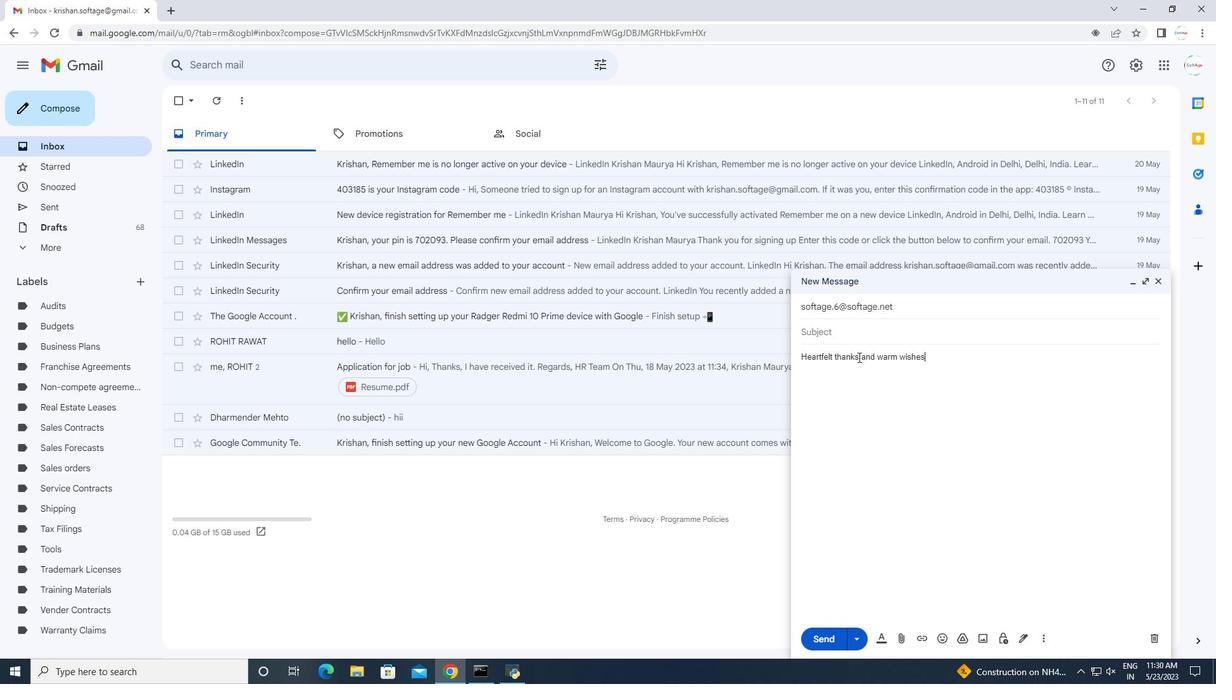 
Action: Mouse moved to (1025, 637)
Screenshot: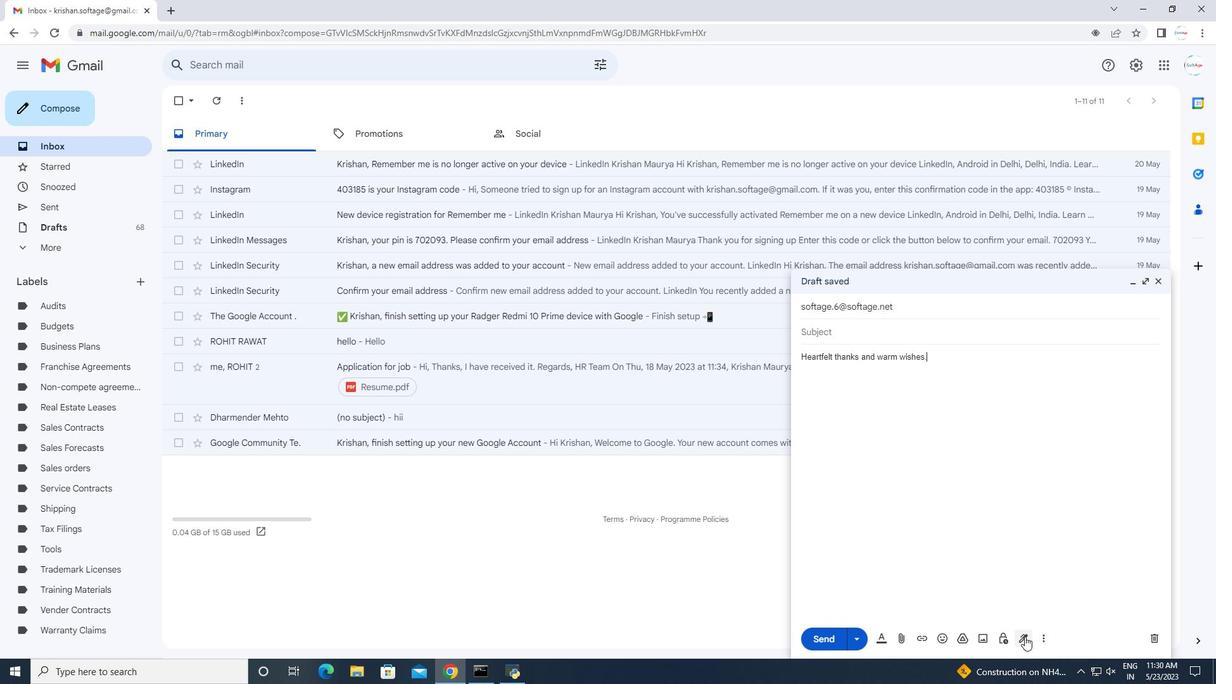 
Action: Mouse pressed left at (1025, 637)
Screenshot: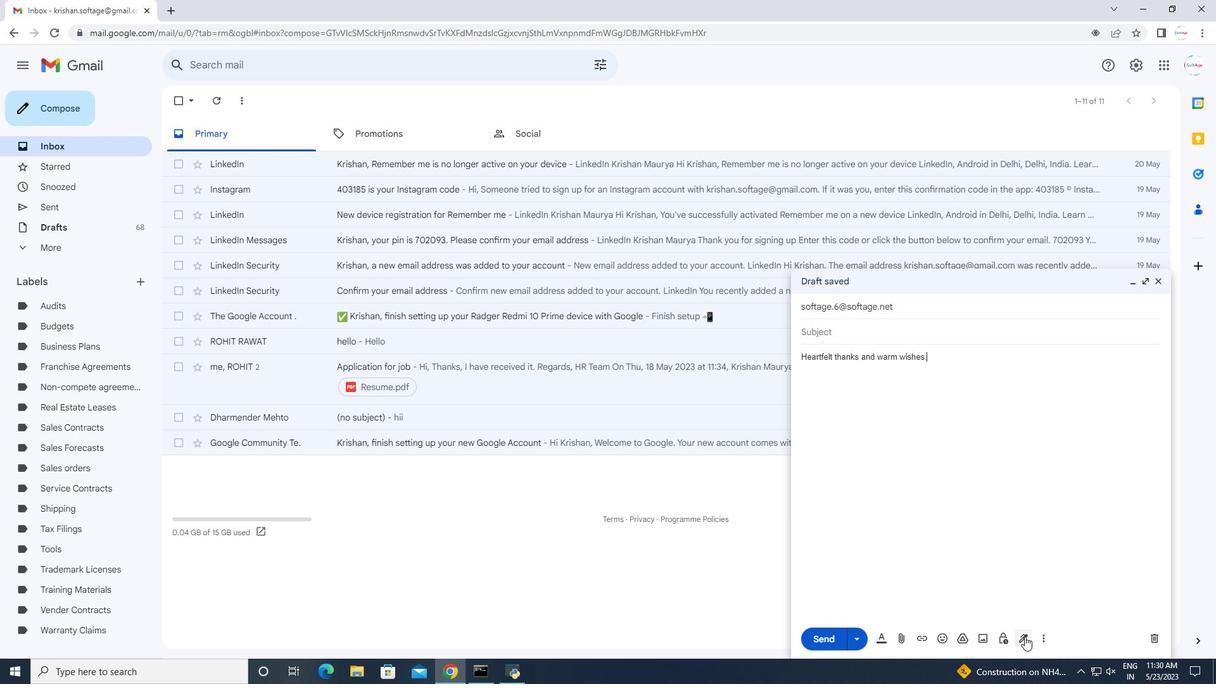 
Action: Mouse moved to (1055, 619)
Screenshot: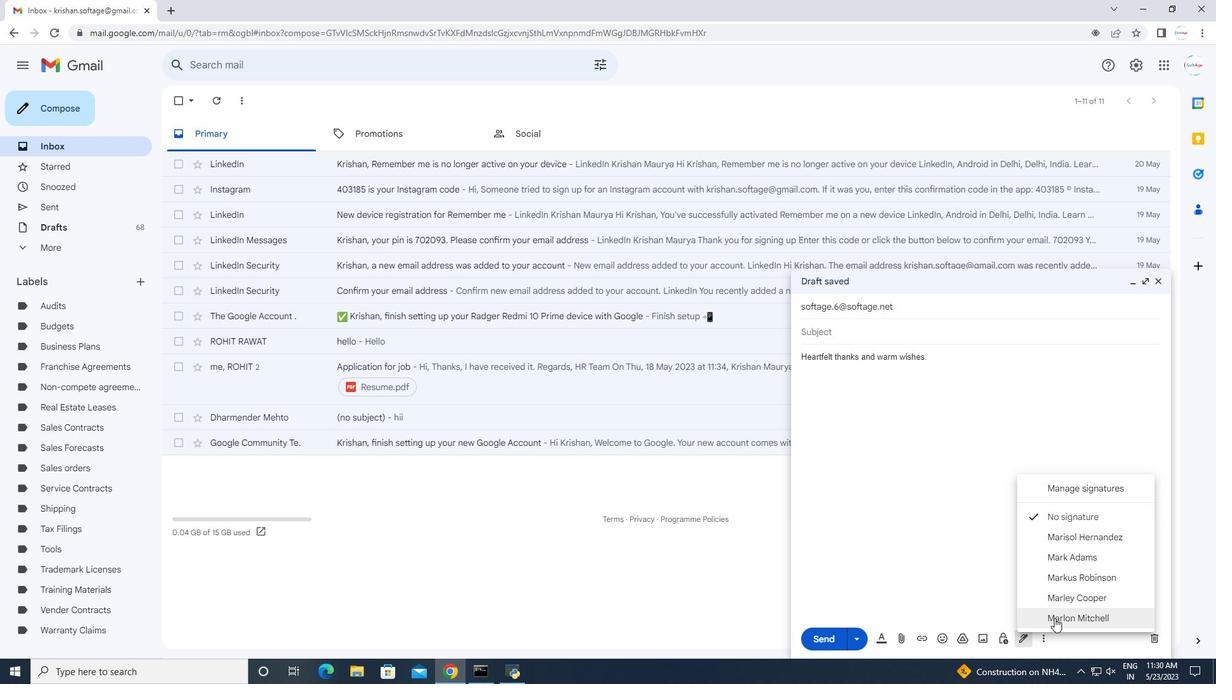 
Action: Mouse pressed left at (1055, 619)
Screenshot: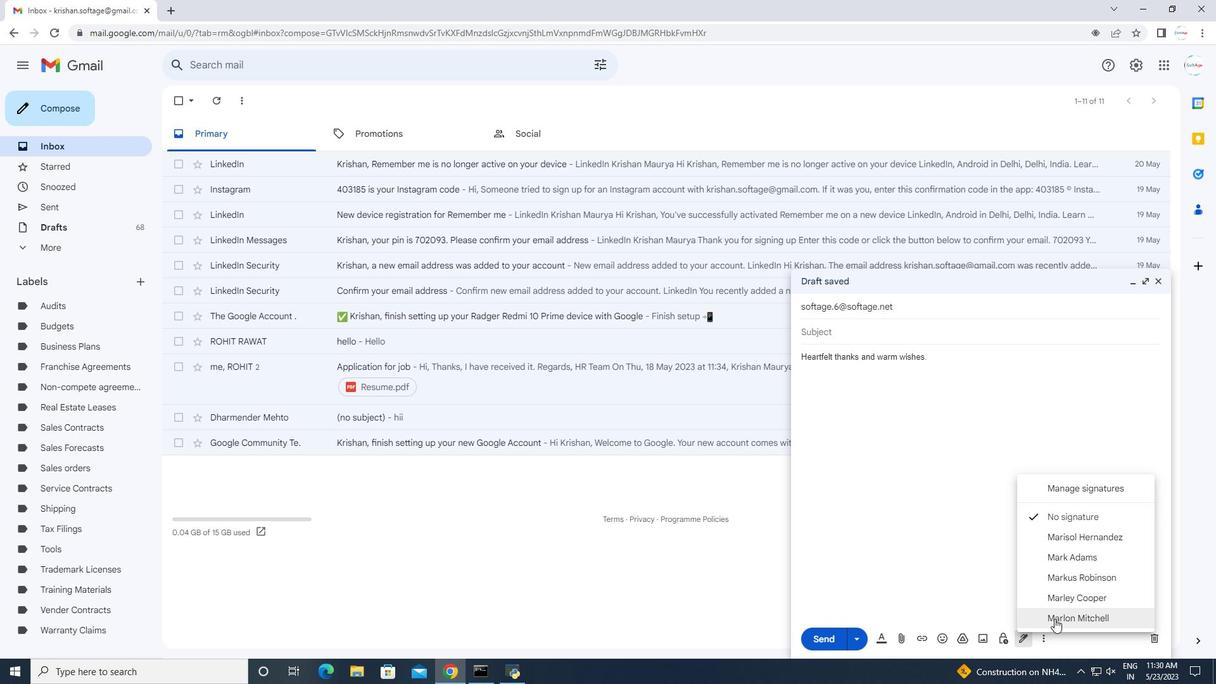 
Action: Mouse moved to (1044, 637)
Screenshot: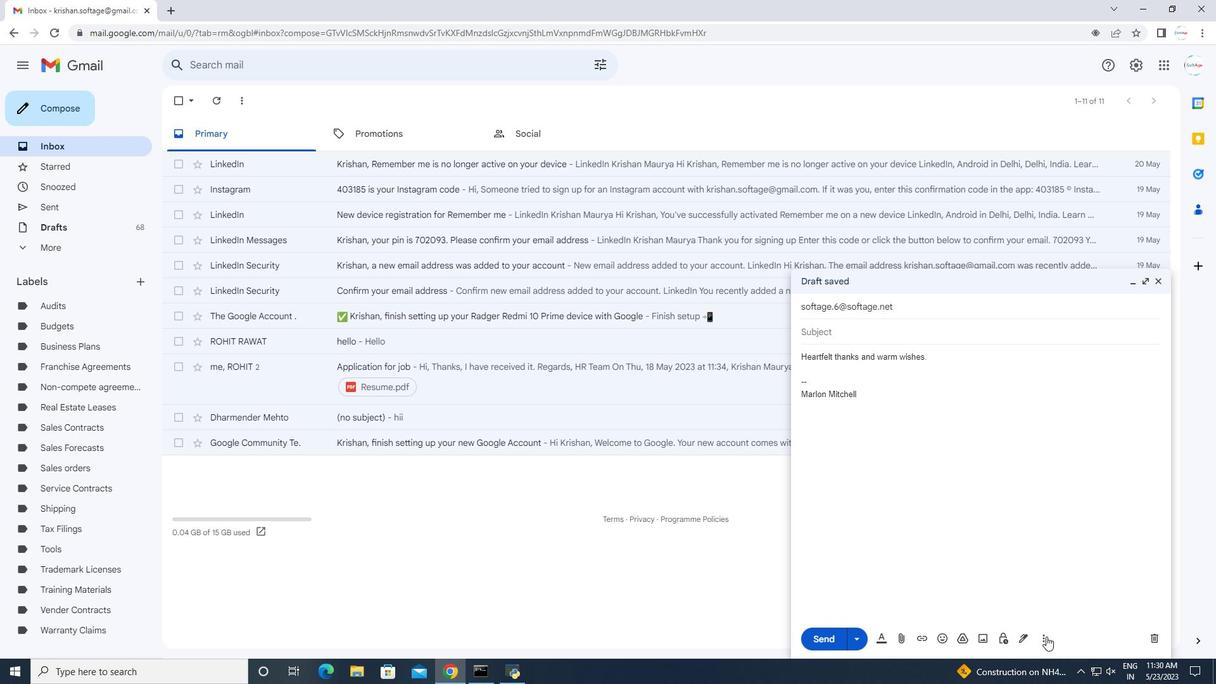 
Action: Mouse pressed left at (1044, 637)
Screenshot: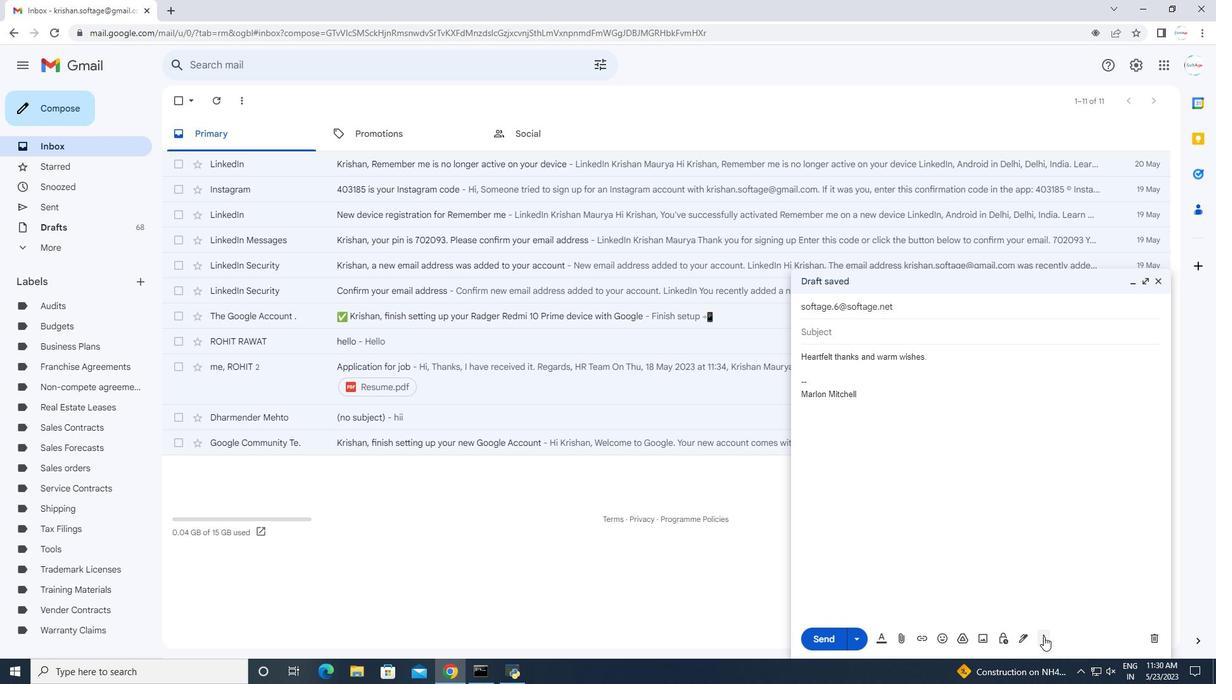 
Action: Mouse moved to (1089, 524)
Screenshot: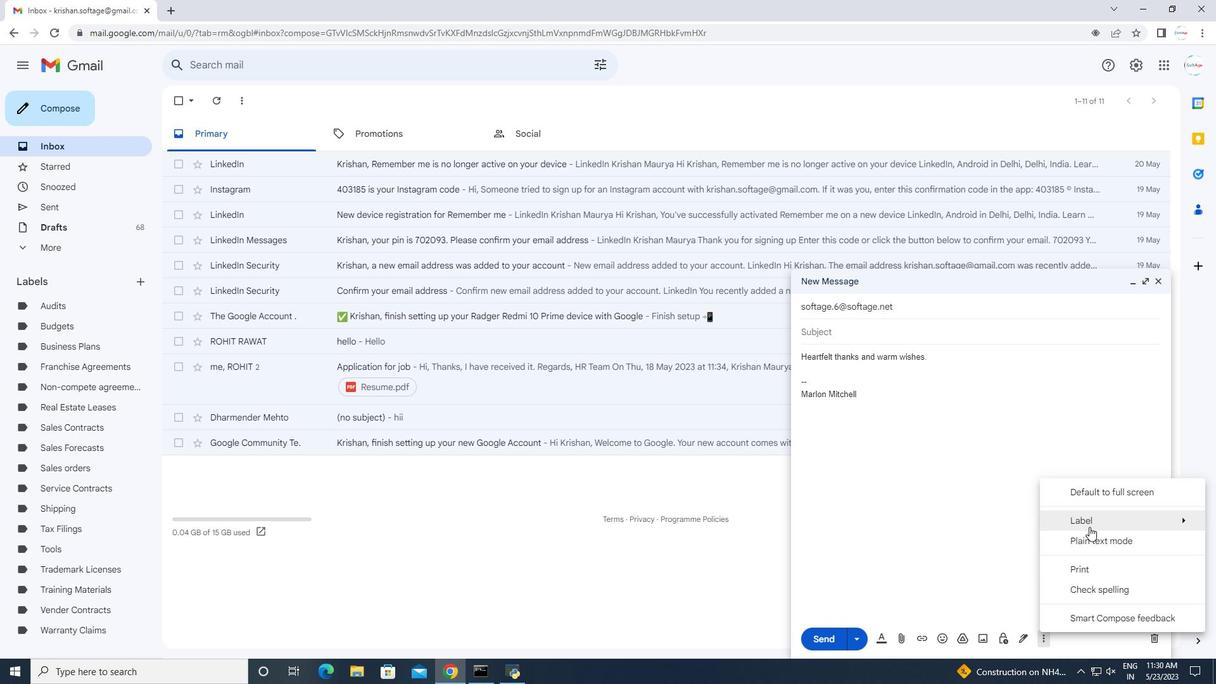 
Action: Mouse pressed left at (1089, 524)
Screenshot: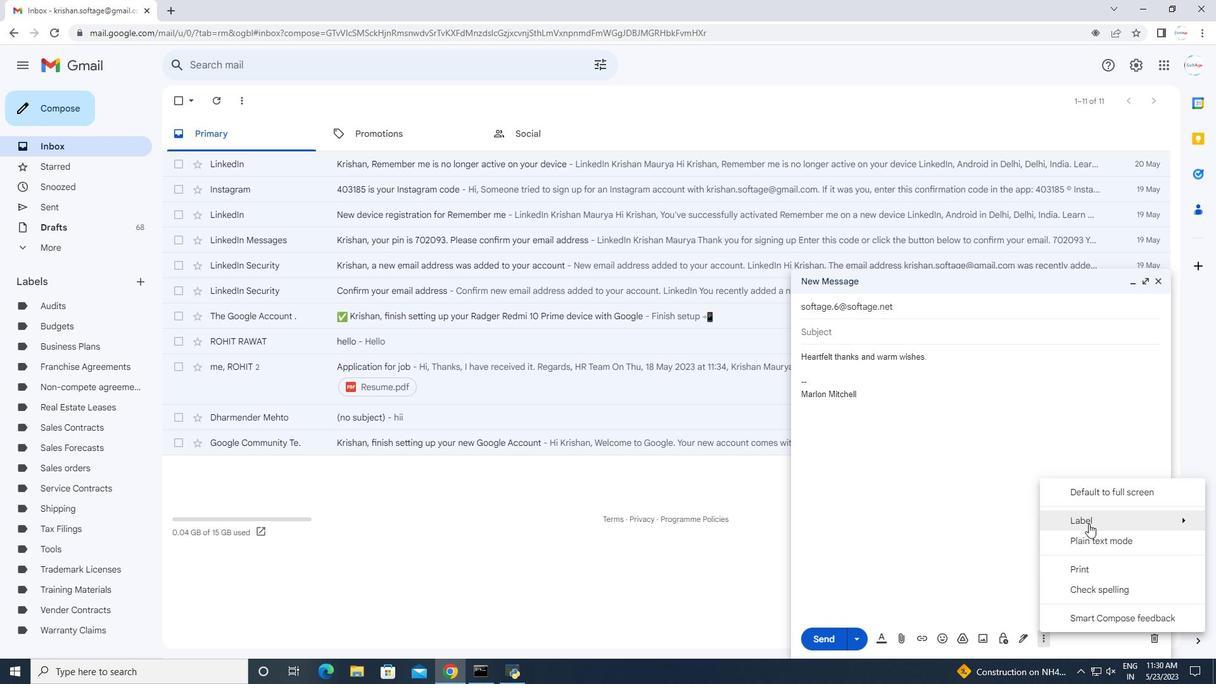 
Action: Mouse moved to (943, 499)
Screenshot: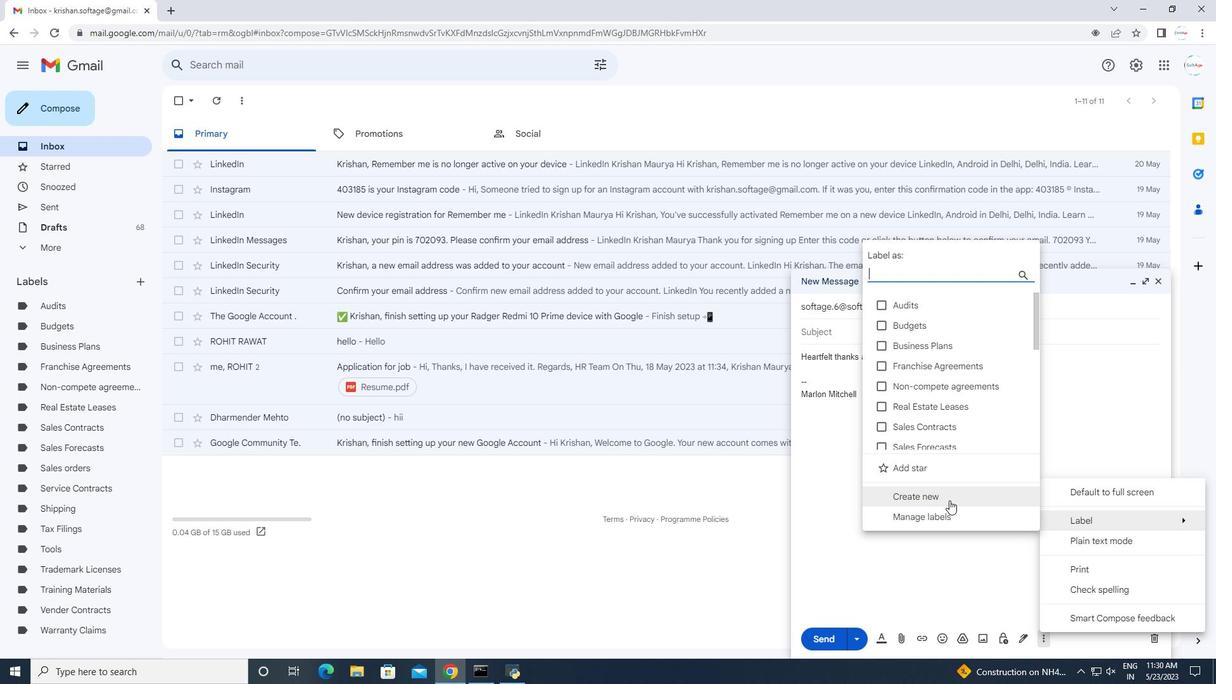 
Action: Mouse pressed left at (943, 499)
Screenshot: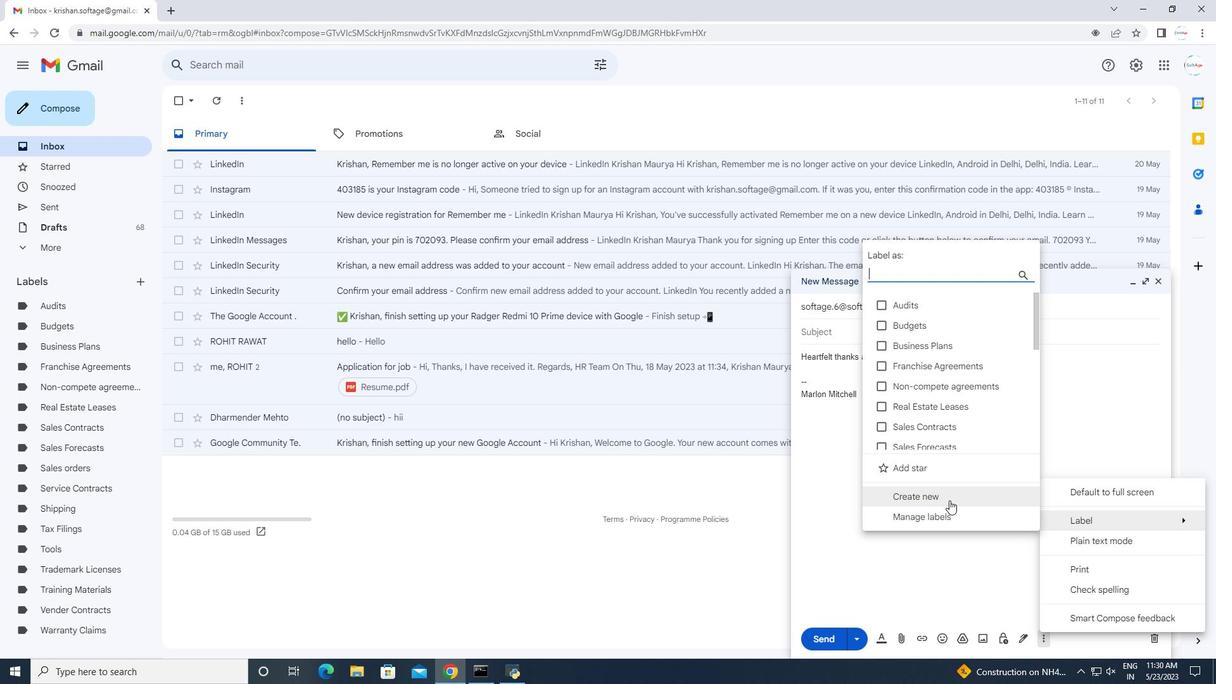 
Action: Mouse moved to (666, 337)
Screenshot: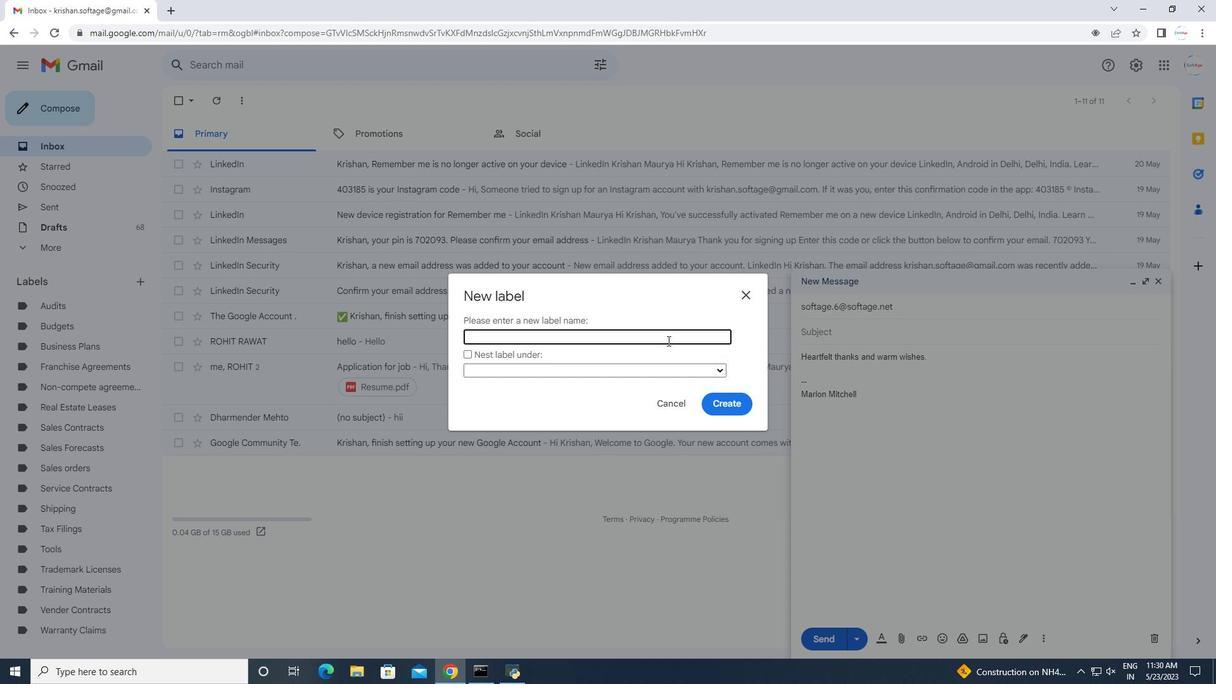 
Action: Mouse pressed left at (666, 337)
Screenshot: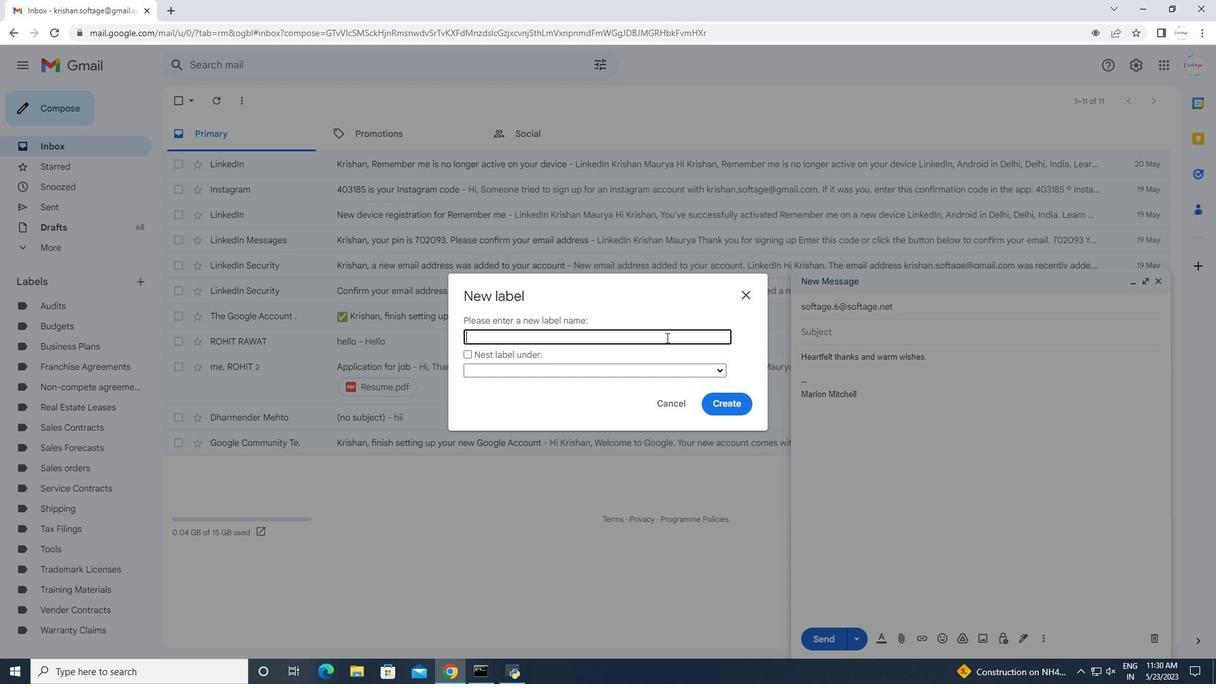 
Action: Mouse moved to (666, 337)
Screenshot: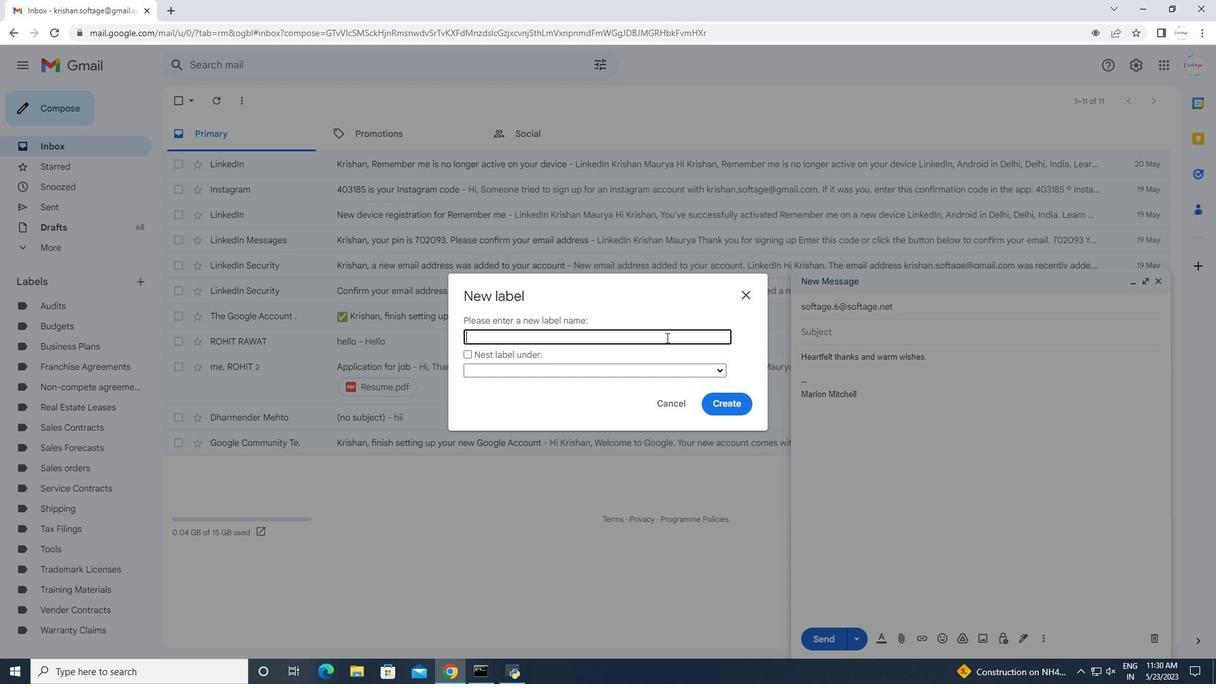 
Action: Key pressed <Key.shift>Commercial<Key.space><Key.shift>Leases
Screenshot: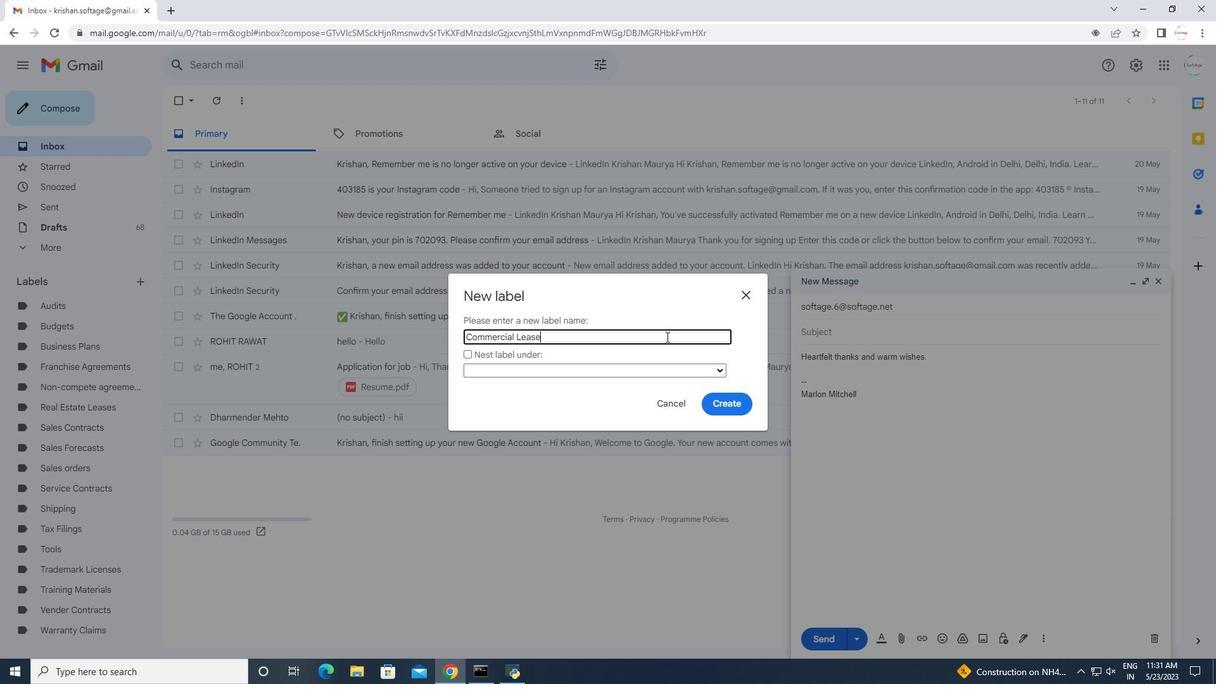 
Action: Mouse moved to (725, 404)
Screenshot: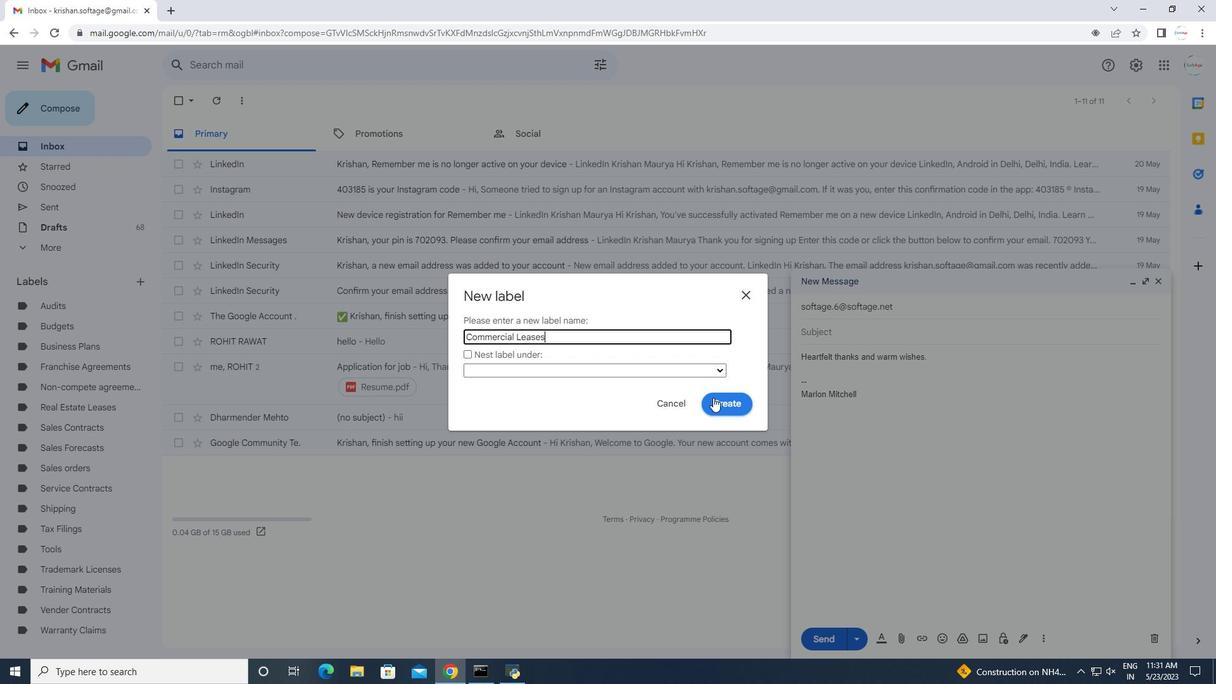 
Action: Mouse pressed left at (725, 404)
Screenshot: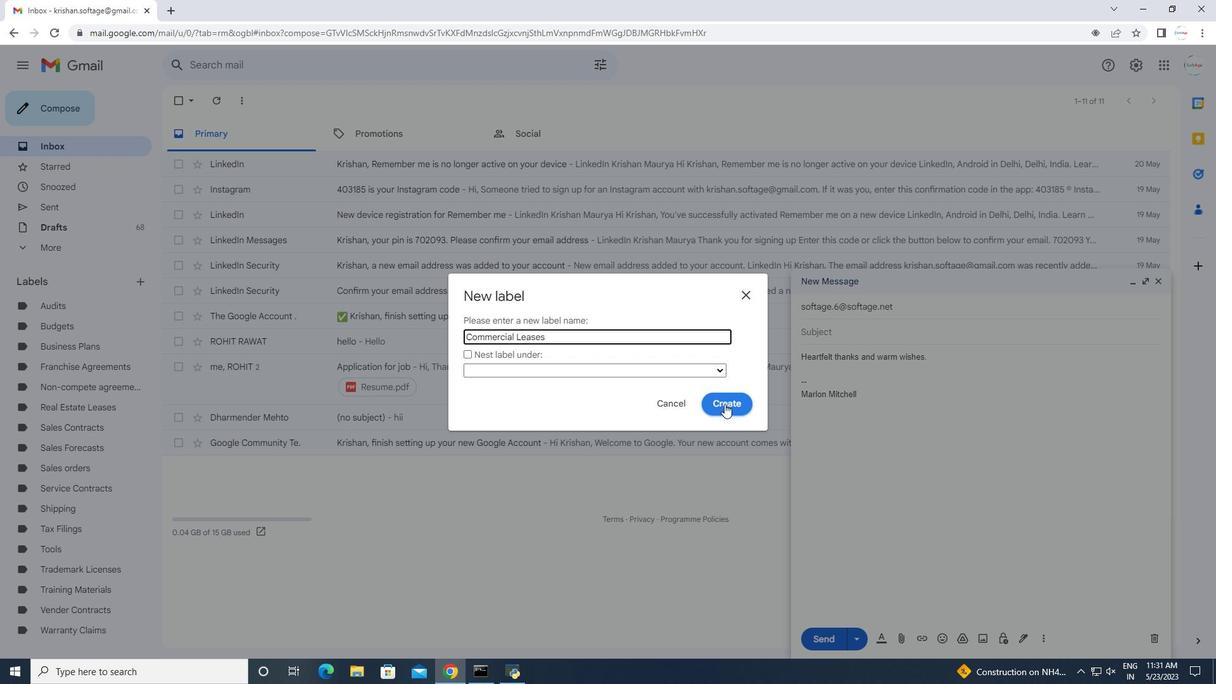 
